 Task: Search one way flight ticket for 4 adults, 1 infant in seat and 1 infant on lap in premium economy from Traverse City: Cherry Capital Airport (was Cherry County Airpark) to Riverton: Central Wyoming Regional Airport (was Riverton Regional) on 5-4-2023. Choice of flights is American. Number of bags: 2 carry on bags and 1 checked bag. Price is upto 60000. Outbound departure time preference is 17:45.
Action: Mouse moved to (1, 297)
Screenshot: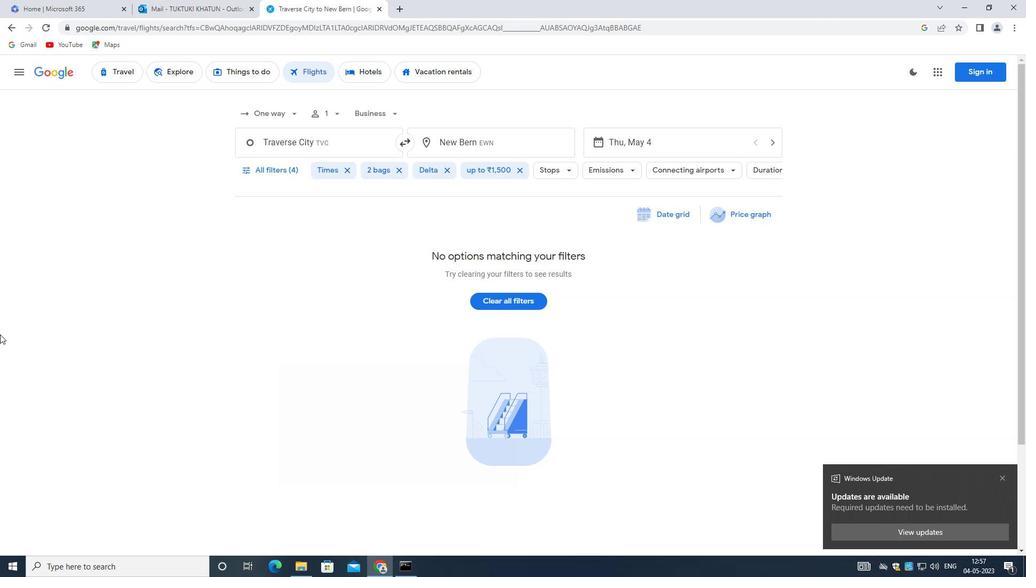 
Action: Mouse scrolled (1, 298) with delta (0, 0)
Screenshot: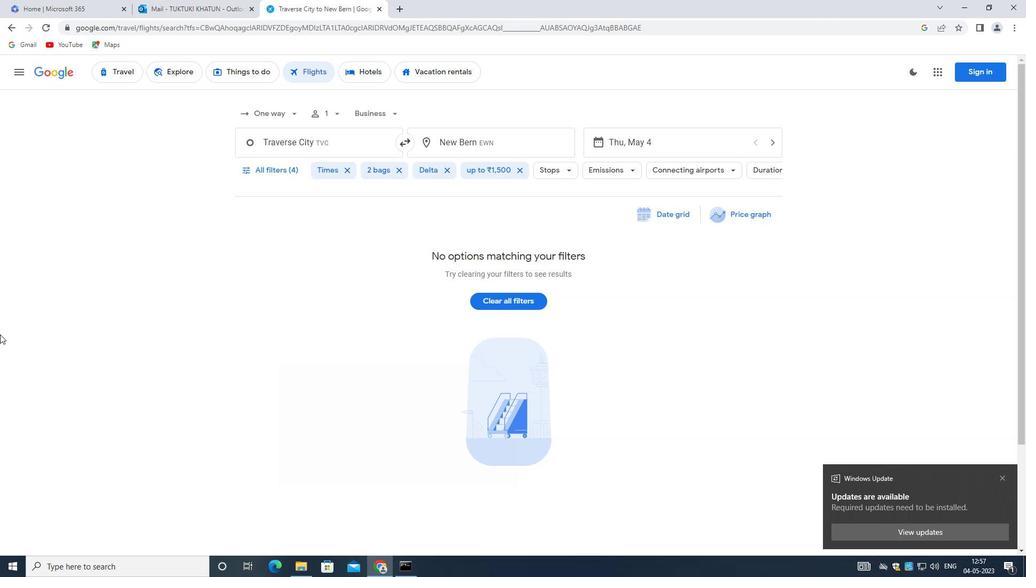 
Action: Mouse moved to (296, 118)
Screenshot: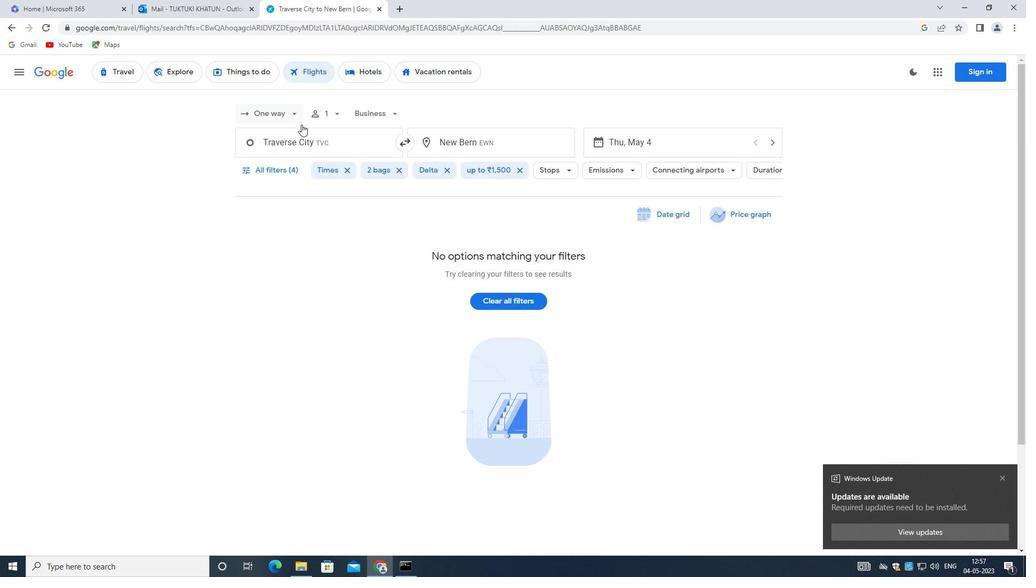 
Action: Mouse pressed left at (296, 118)
Screenshot: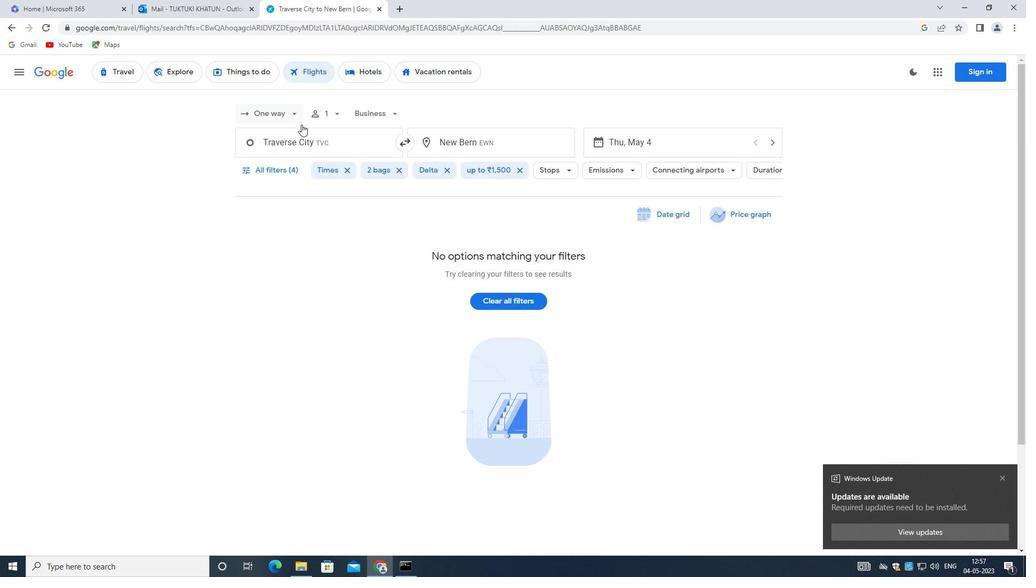 
Action: Mouse moved to (288, 154)
Screenshot: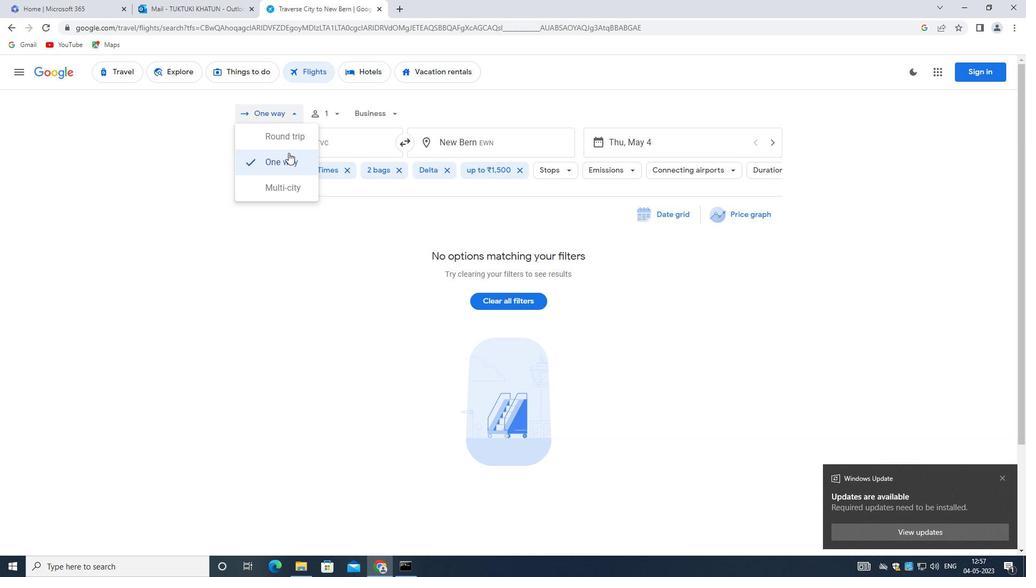 
Action: Mouse pressed left at (288, 154)
Screenshot: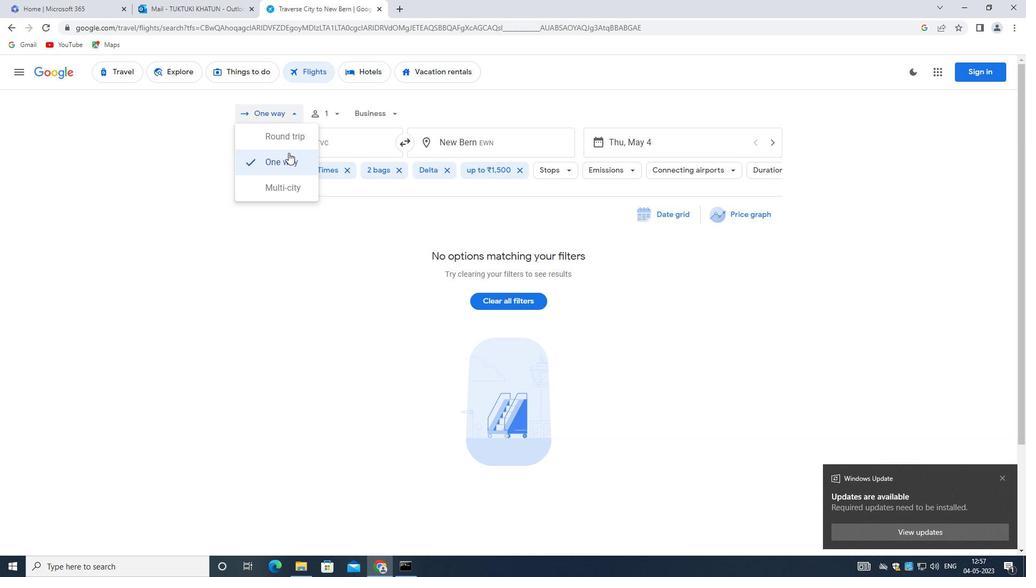 
Action: Mouse moved to (327, 112)
Screenshot: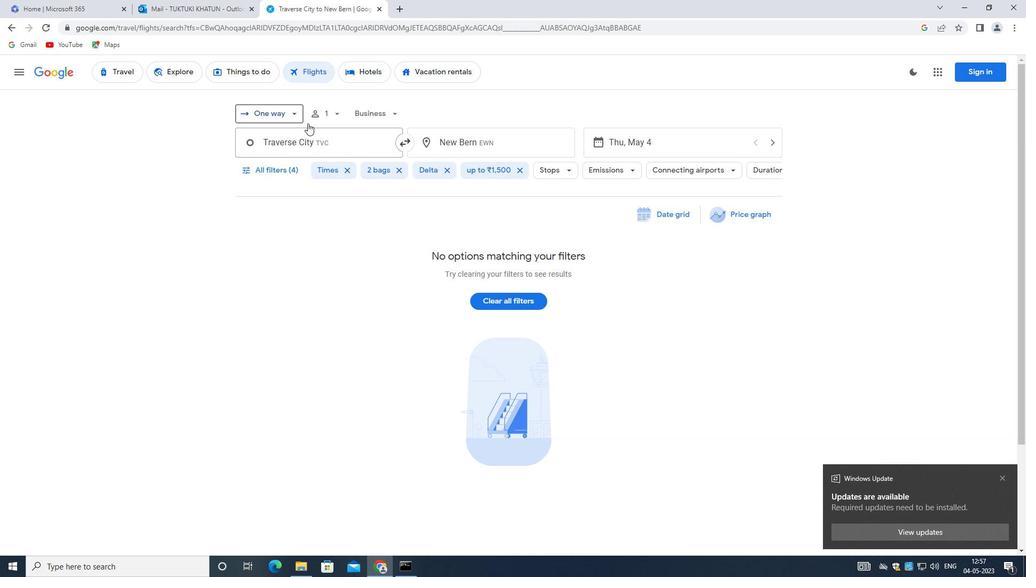 
Action: Mouse pressed left at (327, 112)
Screenshot: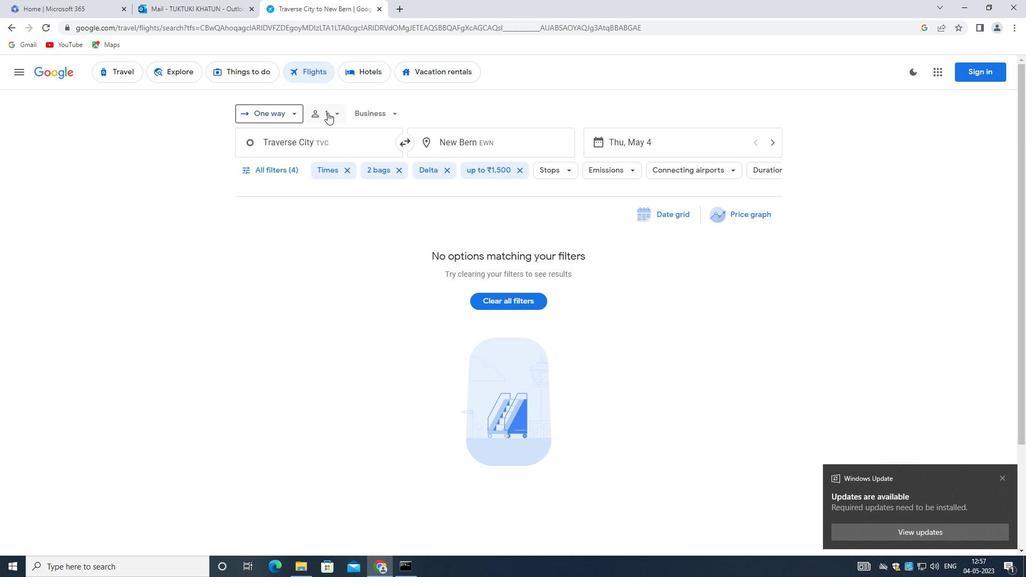 
Action: Mouse moved to (414, 138)
Screenshot: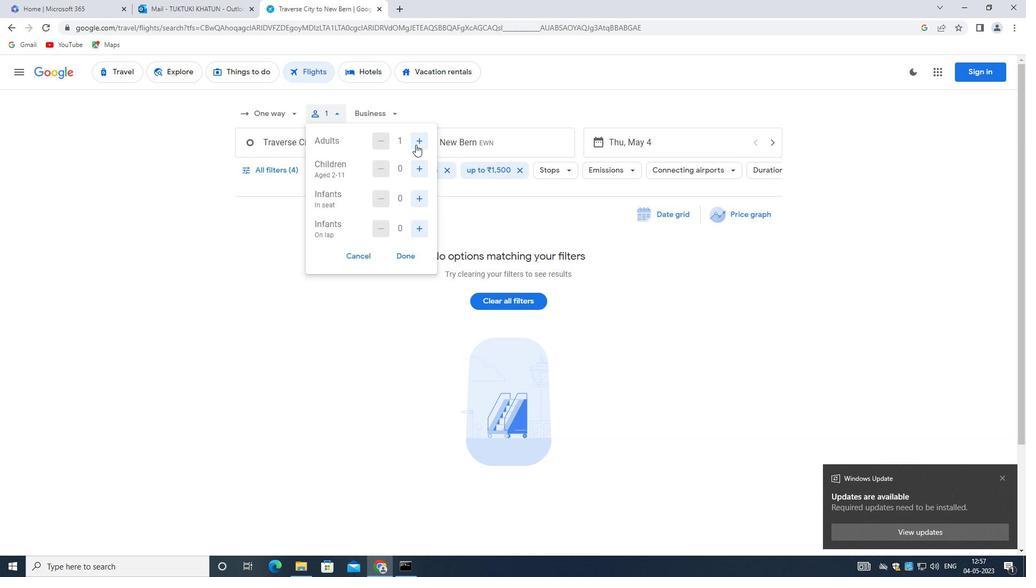 
Action: Mouse pressed left at (414, 138)
Screenshot: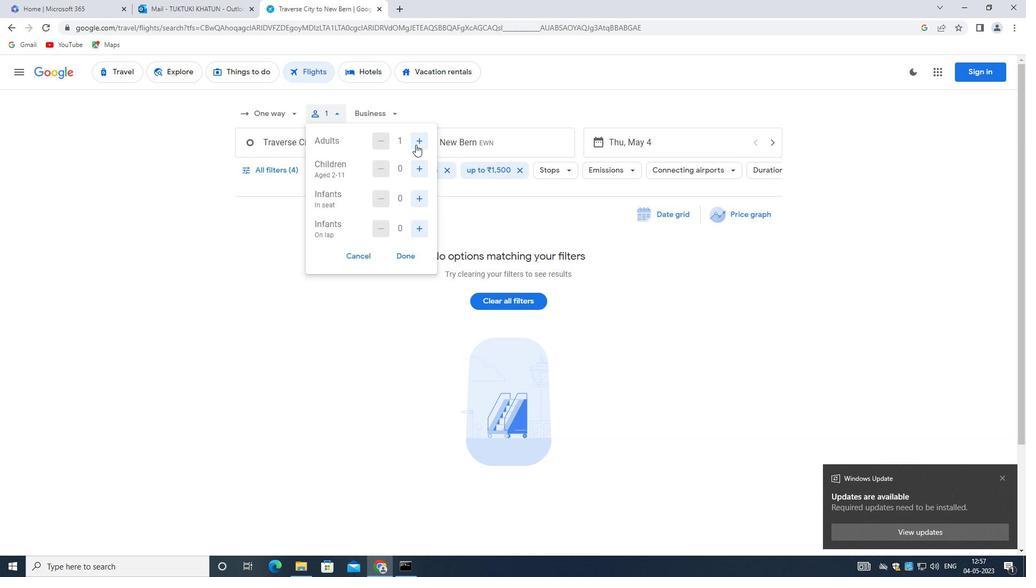 
Action: Mouse moved to (415, 137)
Screenshot: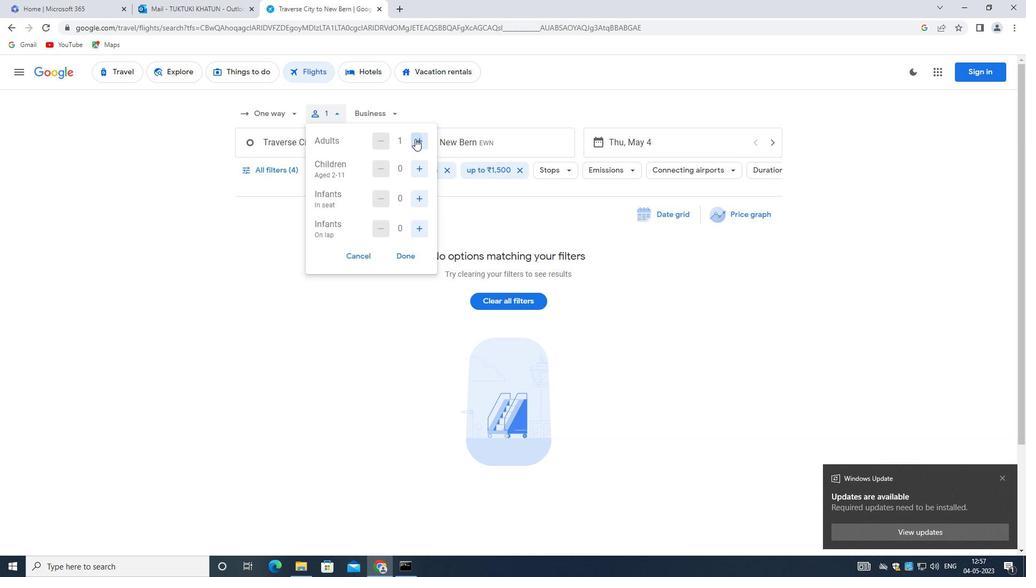 
Action: Mouse pressed left at (415, 137)
Screenshot: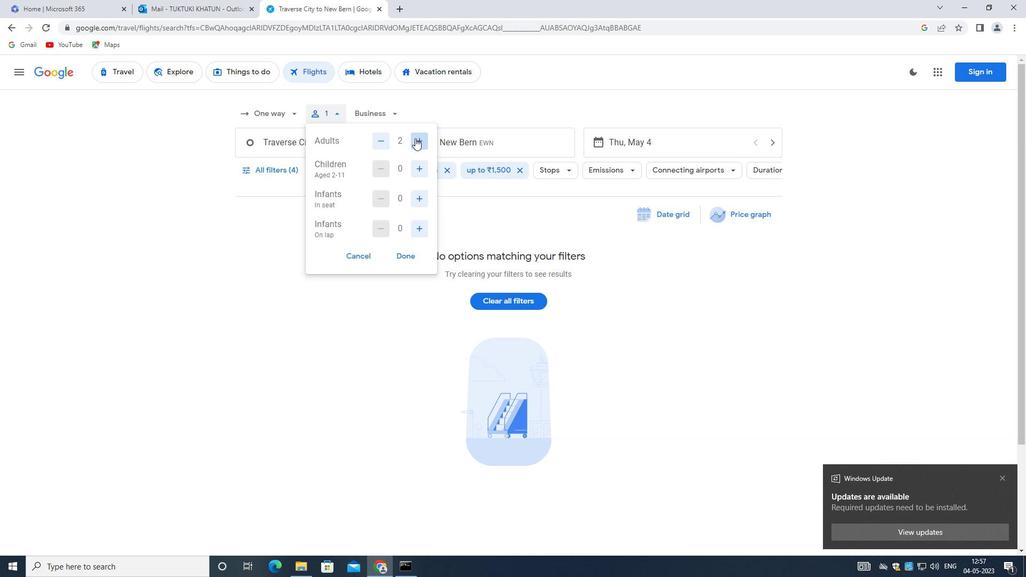 
Action: Mouse pressed left at (415, 137)
Screenshot: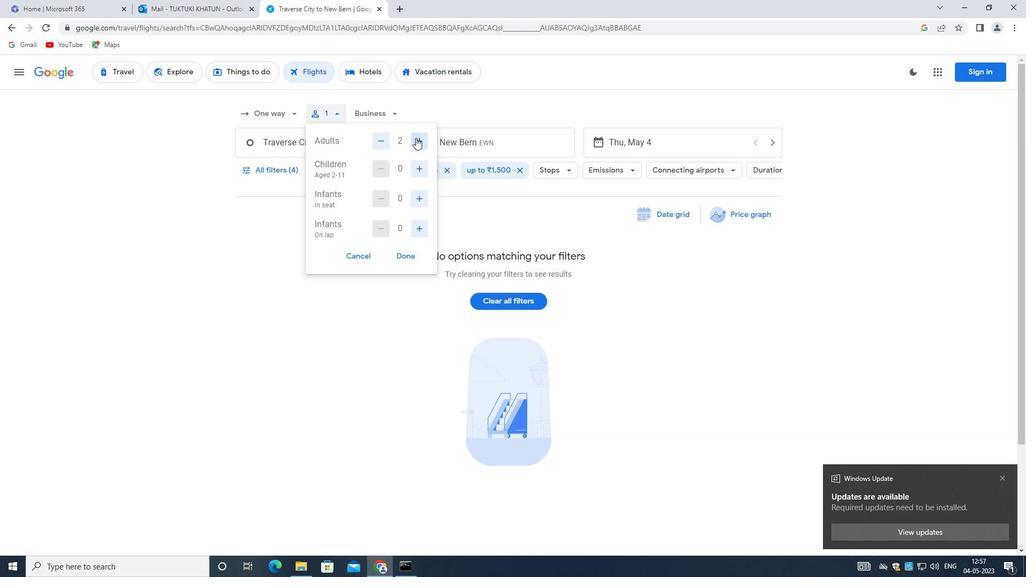
Action: Mouse moved to (422, 171)
Screenshot: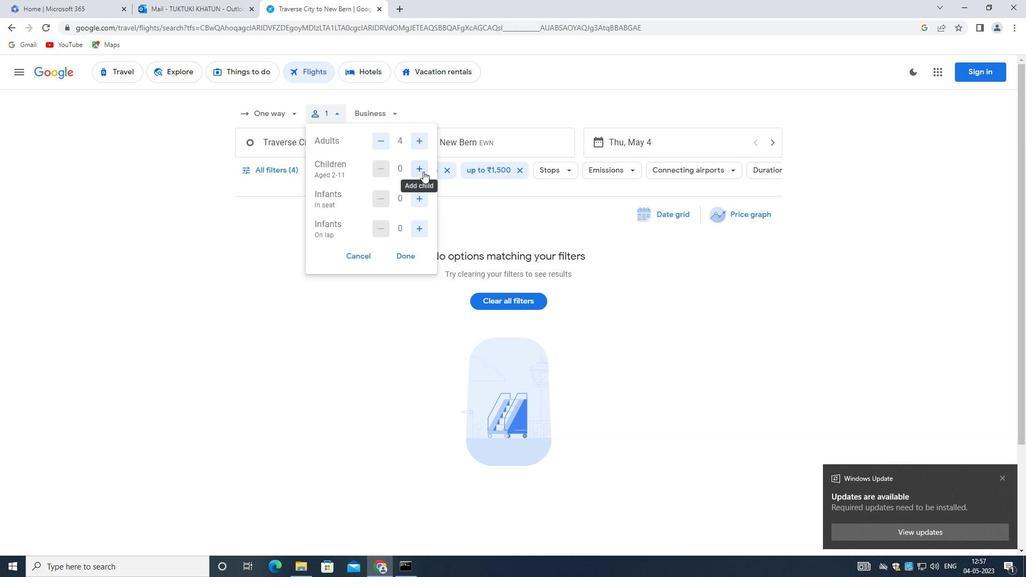
Action: Mouse pressed left at (422, 171)
Screenshot: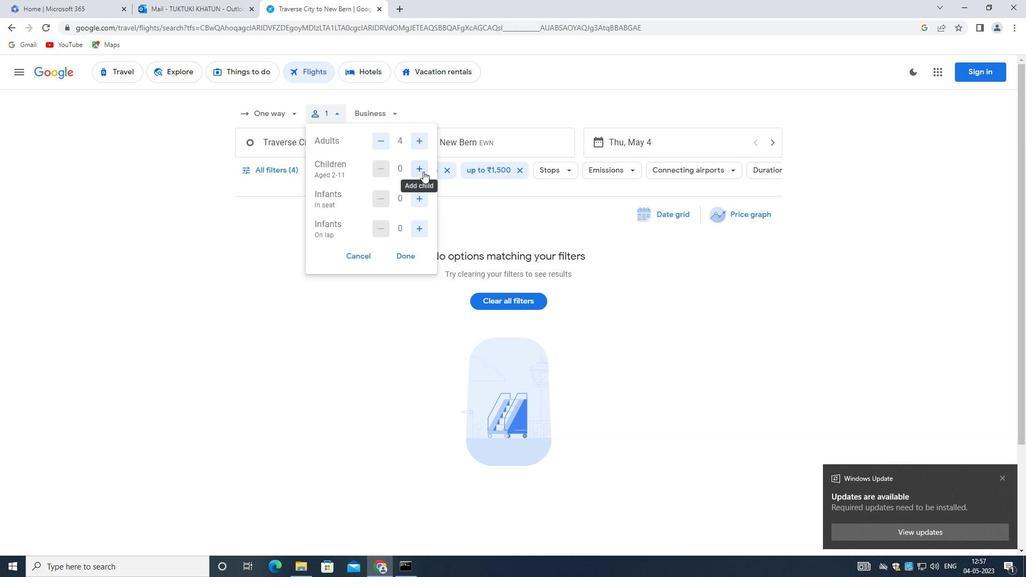 
Action: Mouse moved to (419, 196)
Screenshot: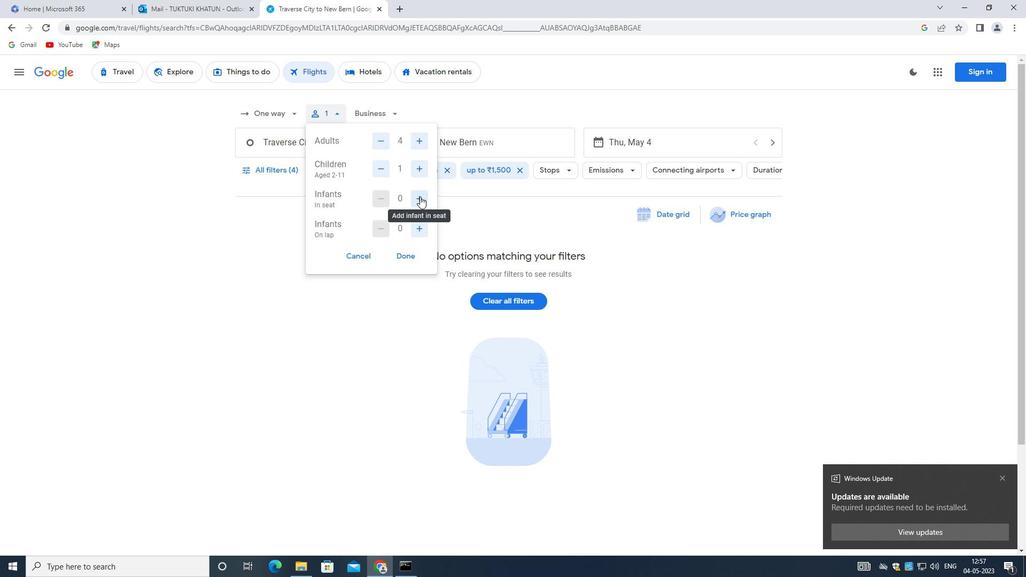 
Action: Mouse pressed left at (419, 196)
Screenshot: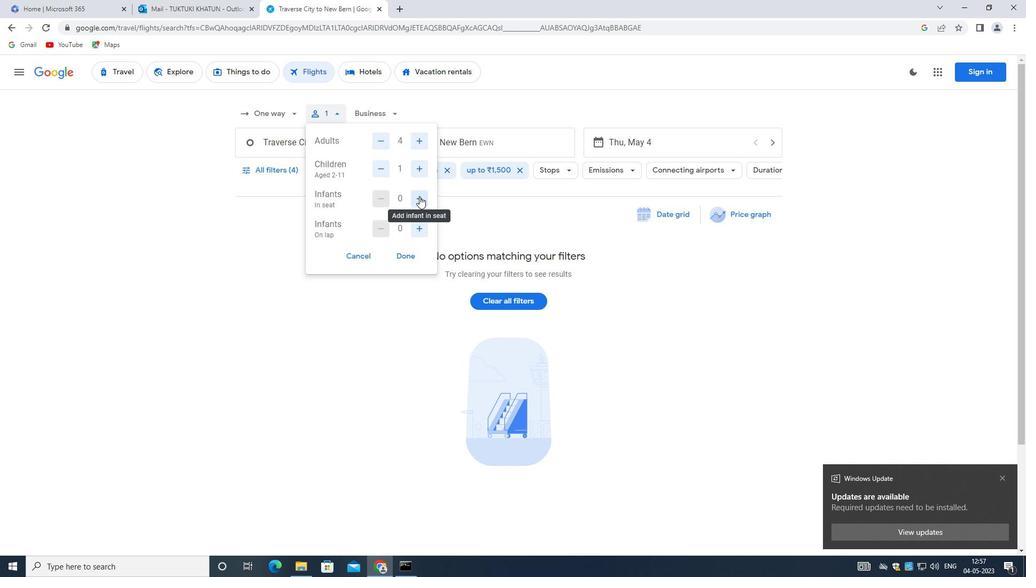 
Action: Mouse moved to (383, 165)
Screenshot: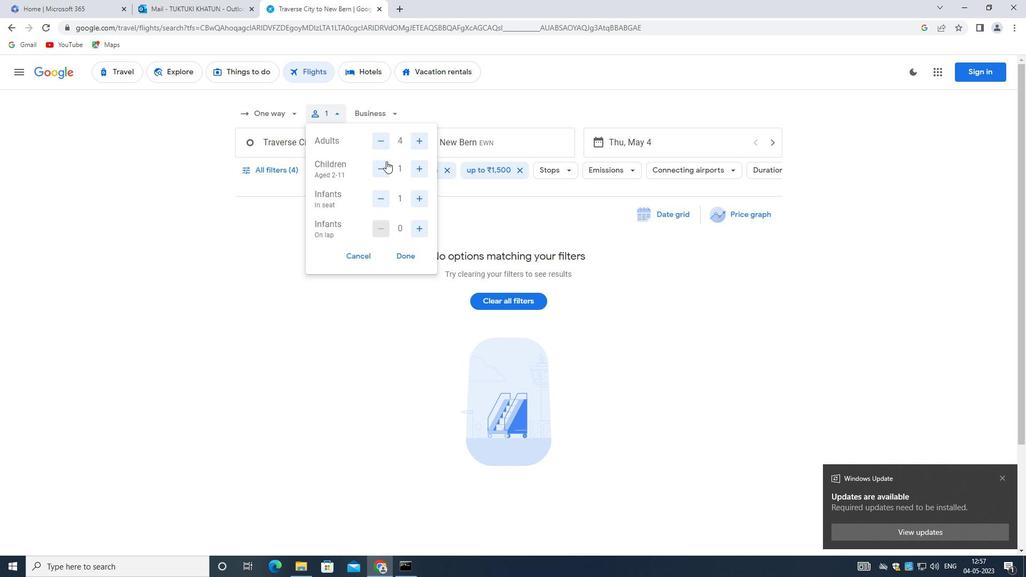 
Action: Mouse pressed left at (383, 165)
Screenshot: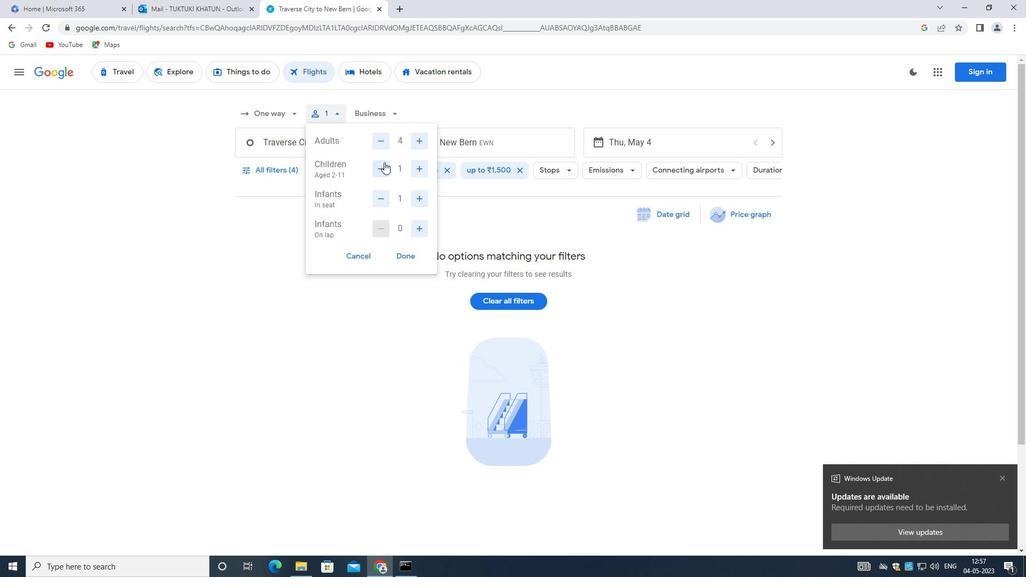 
Action: Mouse moved to (418, 228)
Screenshot: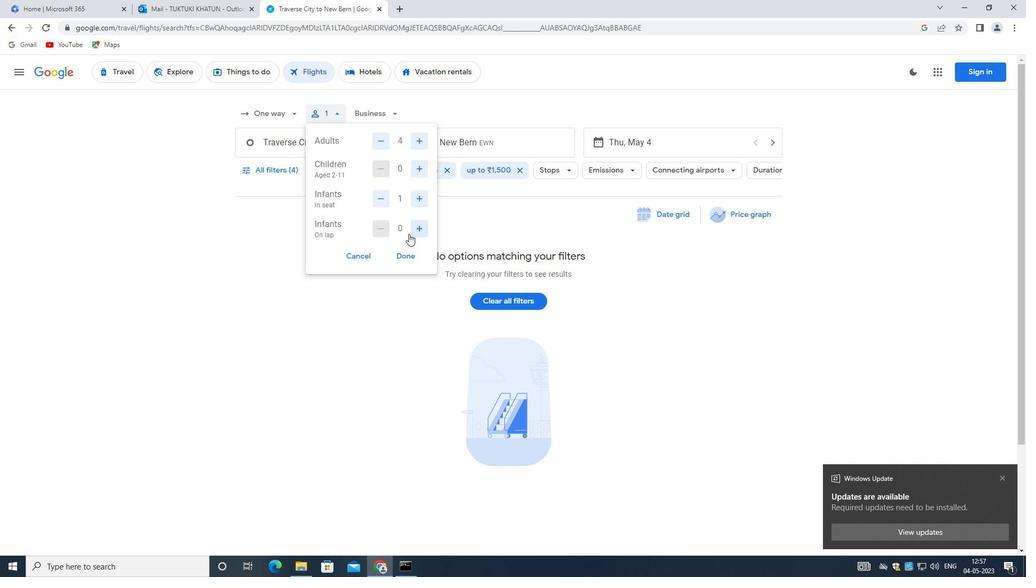 
Action: Mouse pressed left at (418, 228)
Screenshot: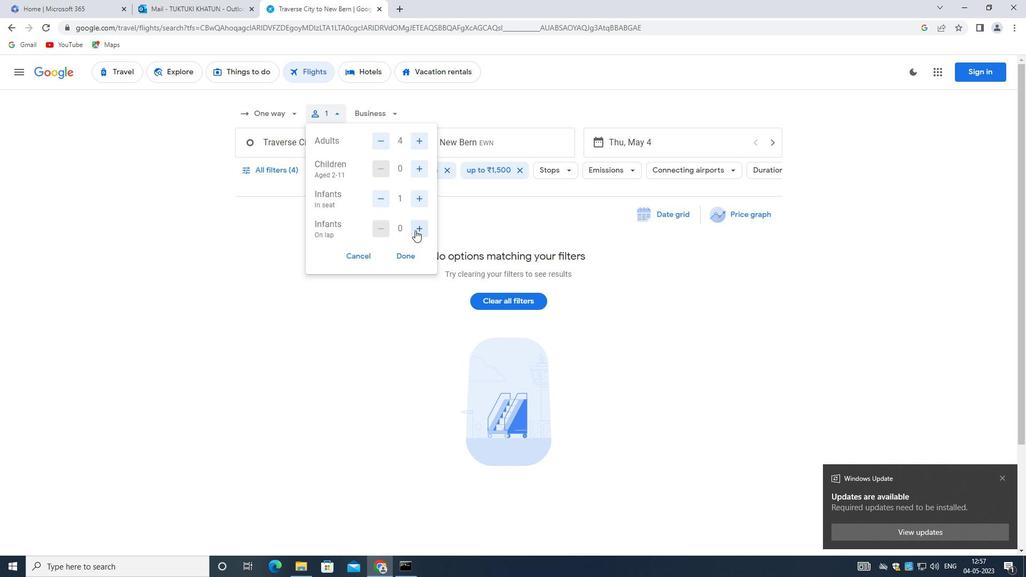
Action: Mouse moved to (402, 243)
Screenshot: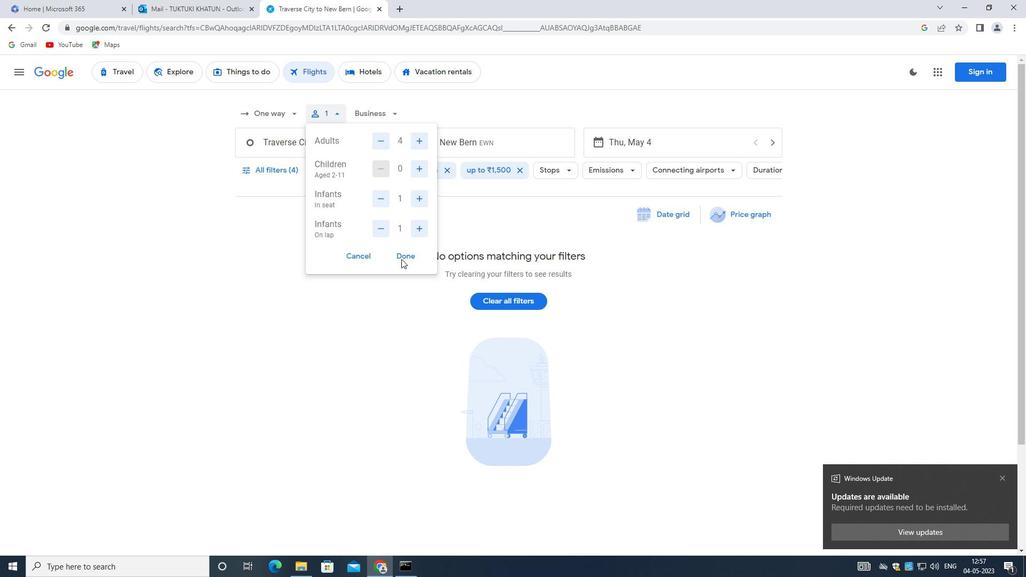 
Action: Mouse pressed left at (402, 243)
Screenshot: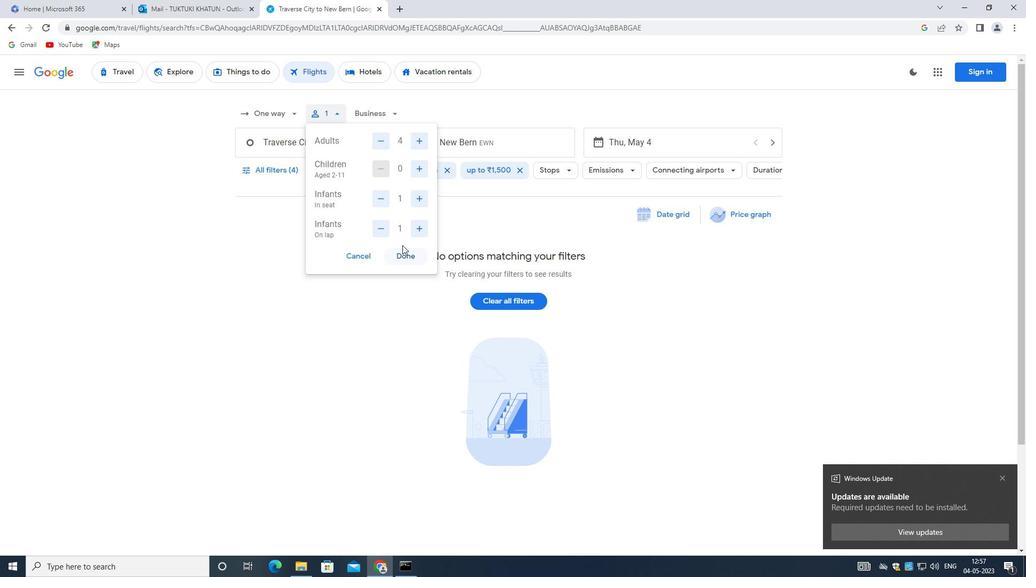 
Action: Mouse moved to (403, 254)
Screenshot: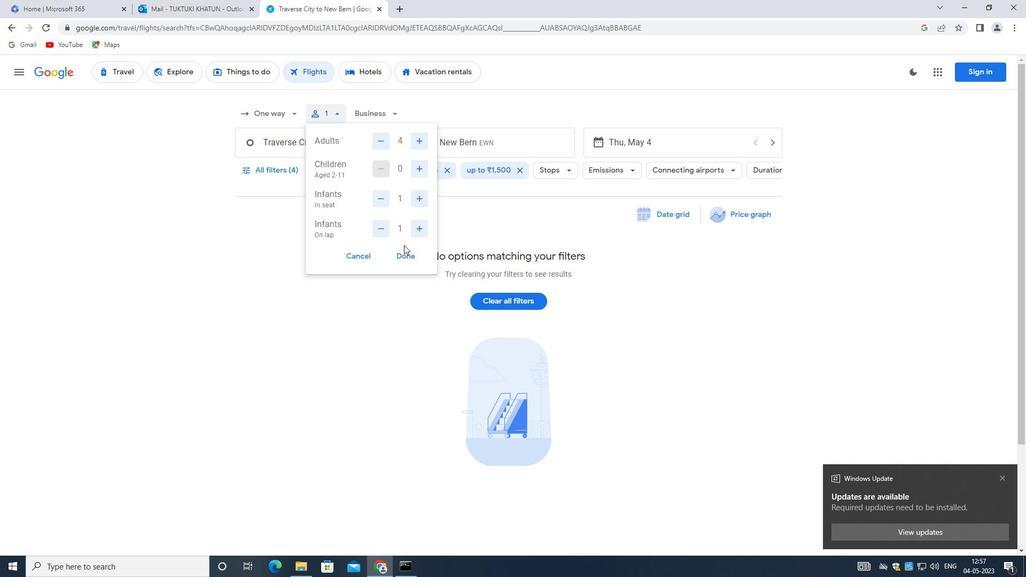 
Action: Mouse pressed left at (403, 254)
Screenshot: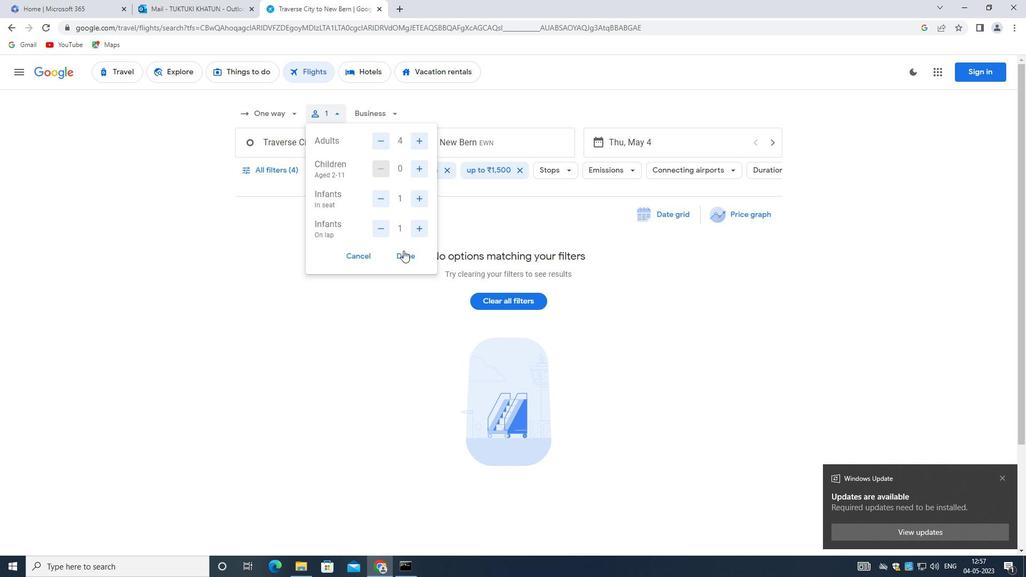 
Action: Mouse moved to (382, 114)
Screenshot: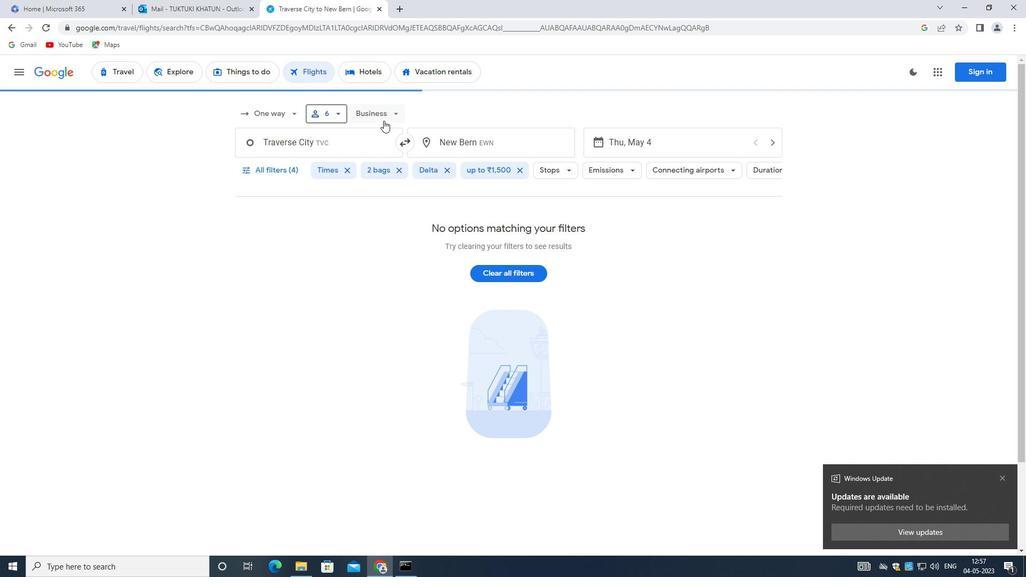
Action: Mouse pressed left at (382, 114)
Screenshot: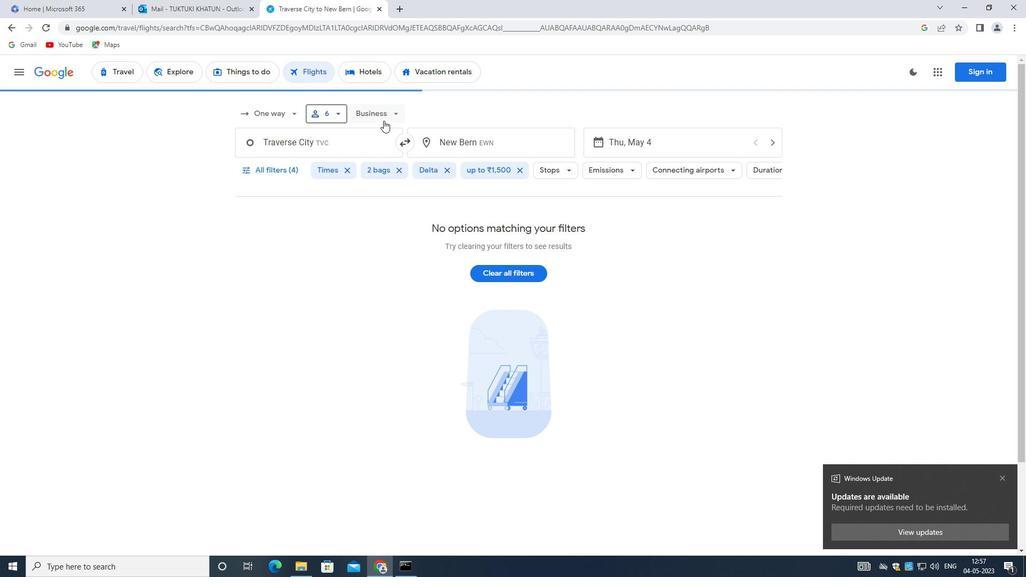 
Action: Mouse moved to (426, 163)
Screenshot: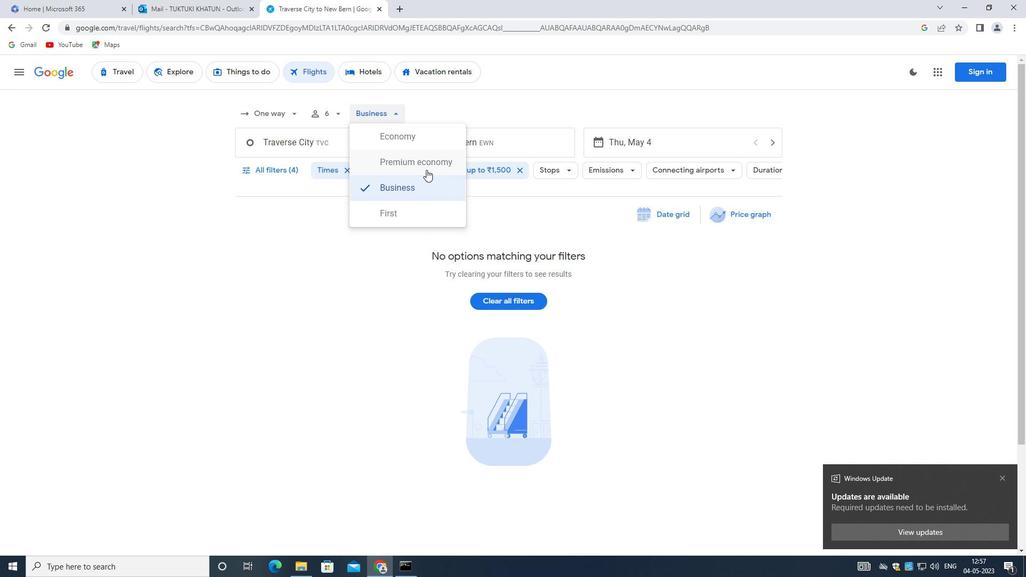 
Action: Mouse pressed left at (426, 163)
Screenshot: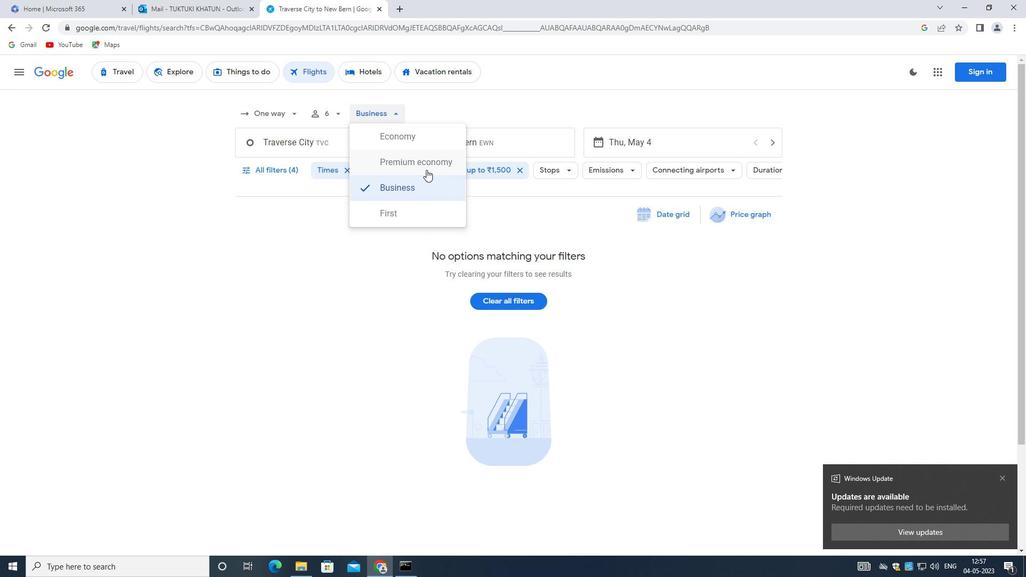 
Action: Mouse moved to (330, 143)
Screenshot: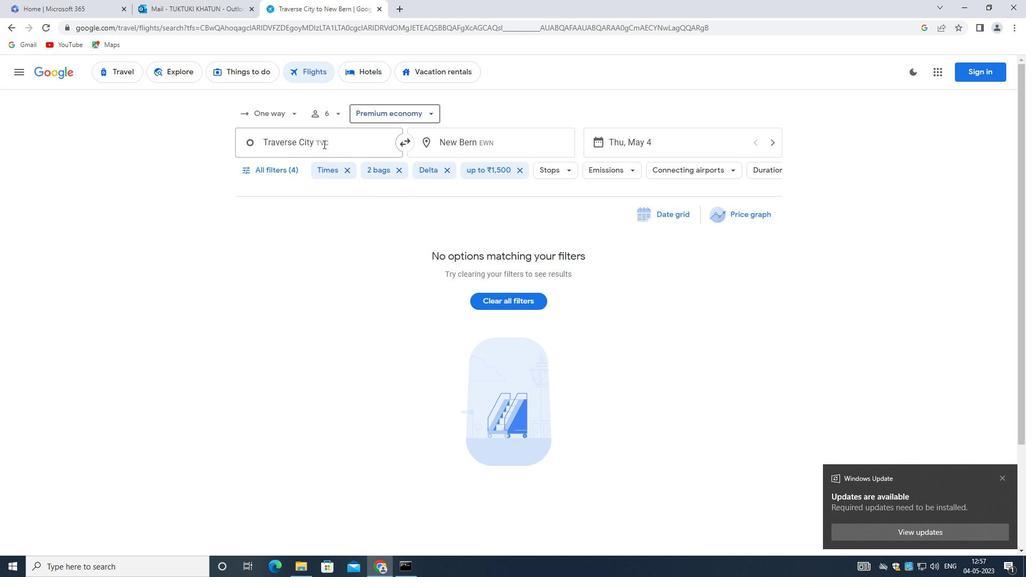 
Action: Mouse pressed left at (330, 143)
Screenshot: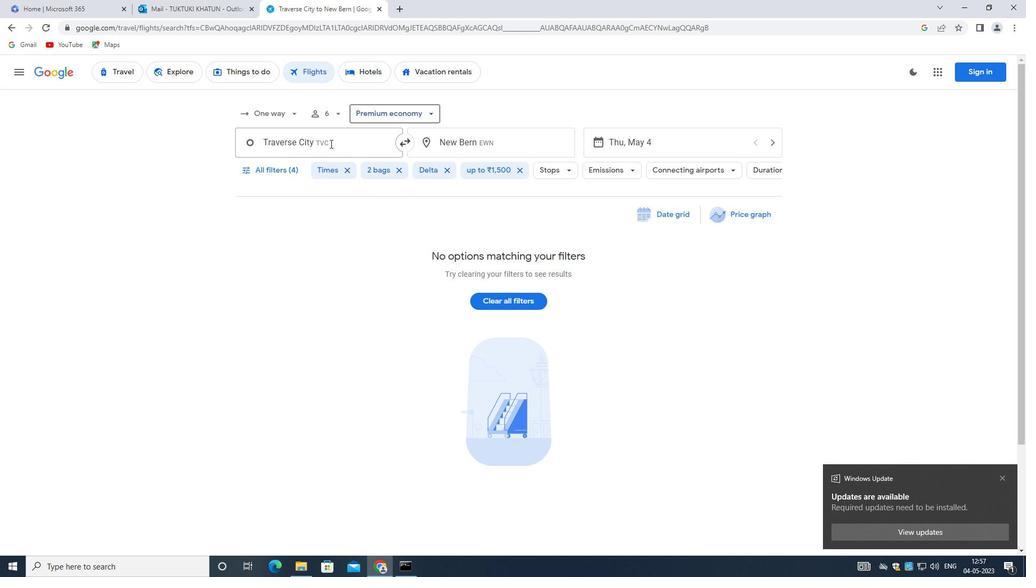 
Action: Mouse moved to (326, 168)
Screenshot: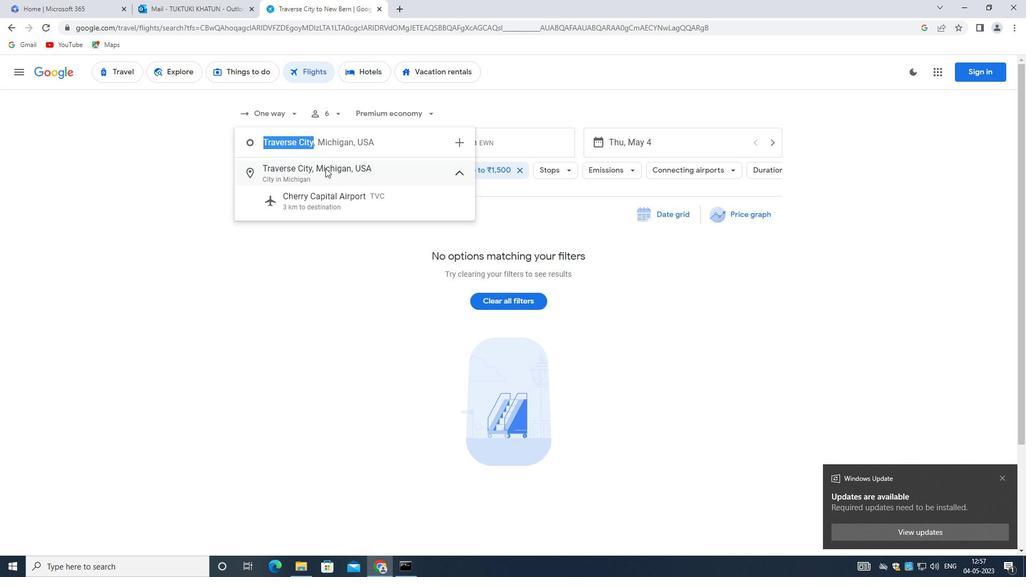 
Action: Mouse pressed left at (326, 168)
Screenshot: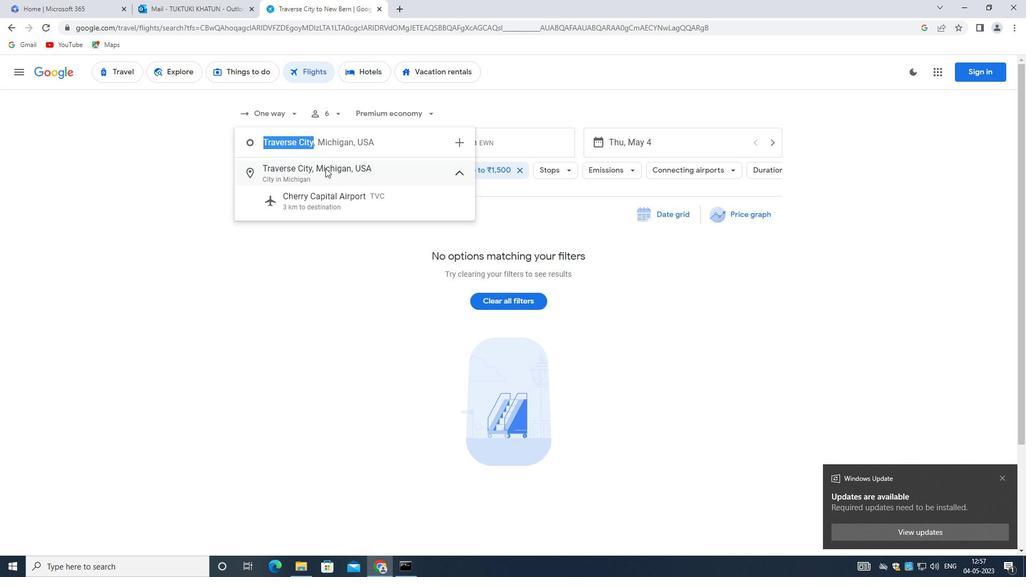 
Action: Mouse moved to (359, 143)
Screenshot: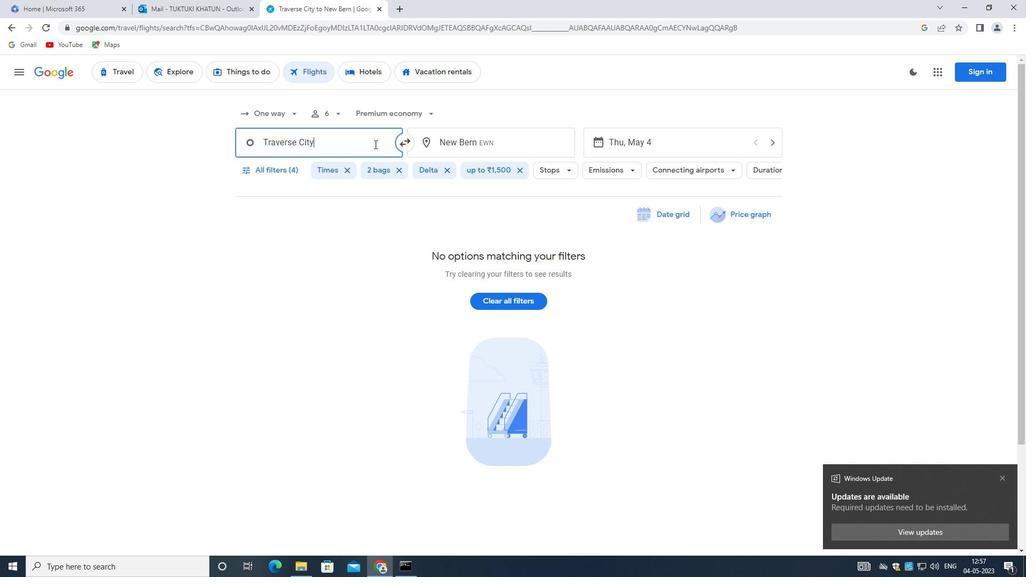 
Action: Mouse pressed left at (359, 143)
Screenshot: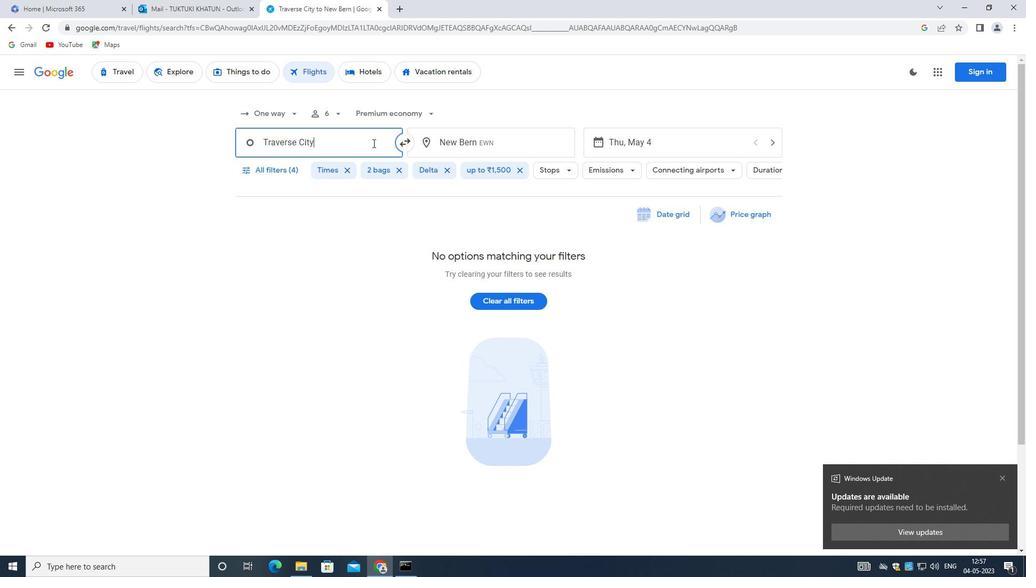 
Action: Mouse moved to (344, 199)
Screenshot: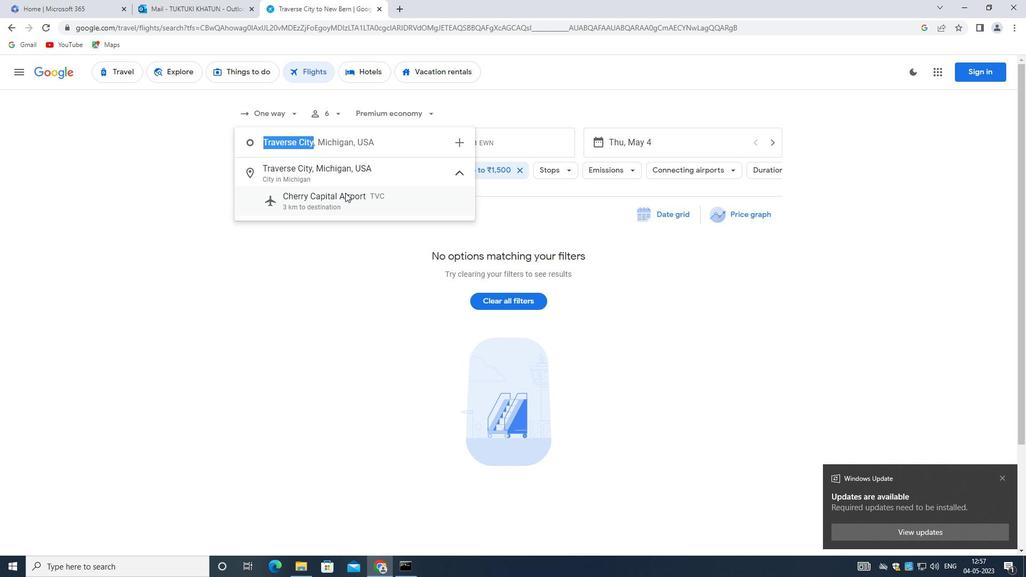 
Action: Mouse pressed left at (344, 199)
Screenshot: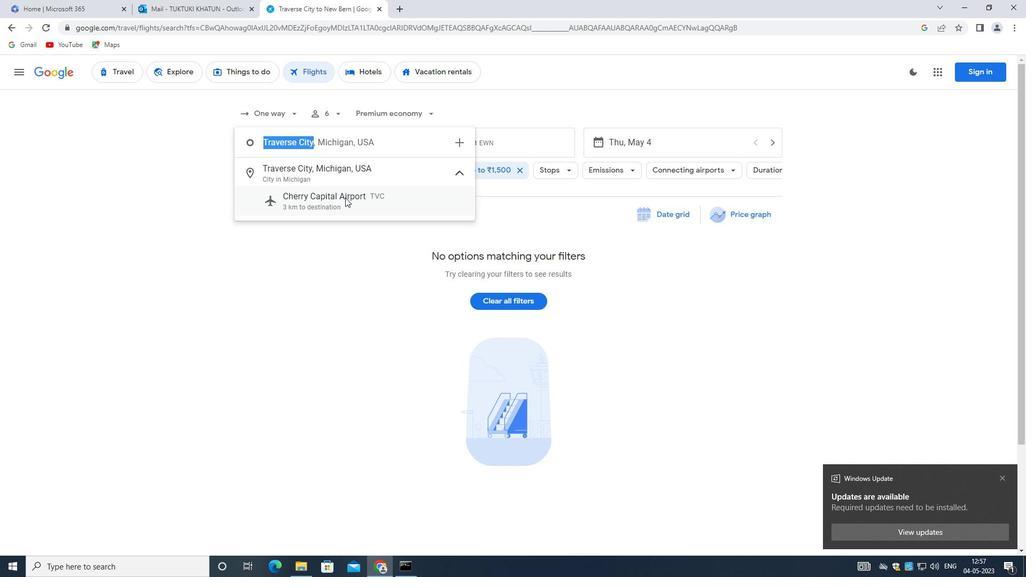 
Action: Mouse moved to (329, 138)
Screenshot: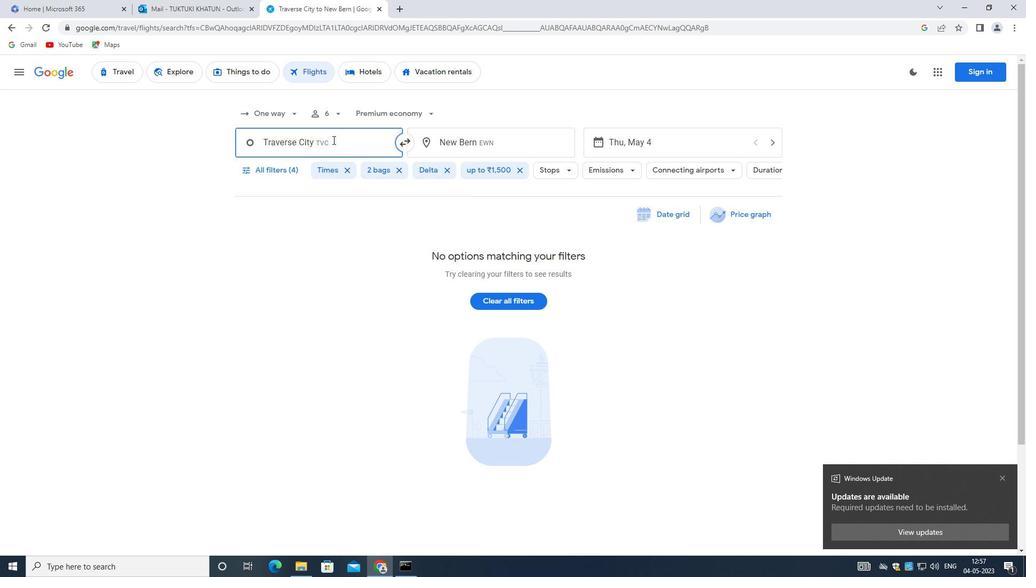 
Action: Mouse pressed left at (329, 138)
Screenshot: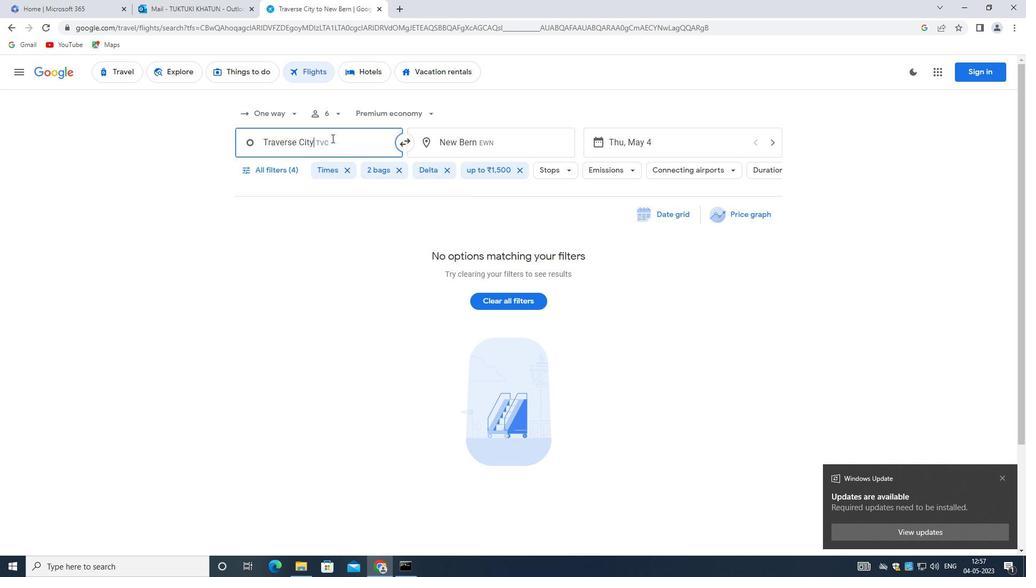 
Action: Mouse moved to (361, 196)
Screenshot: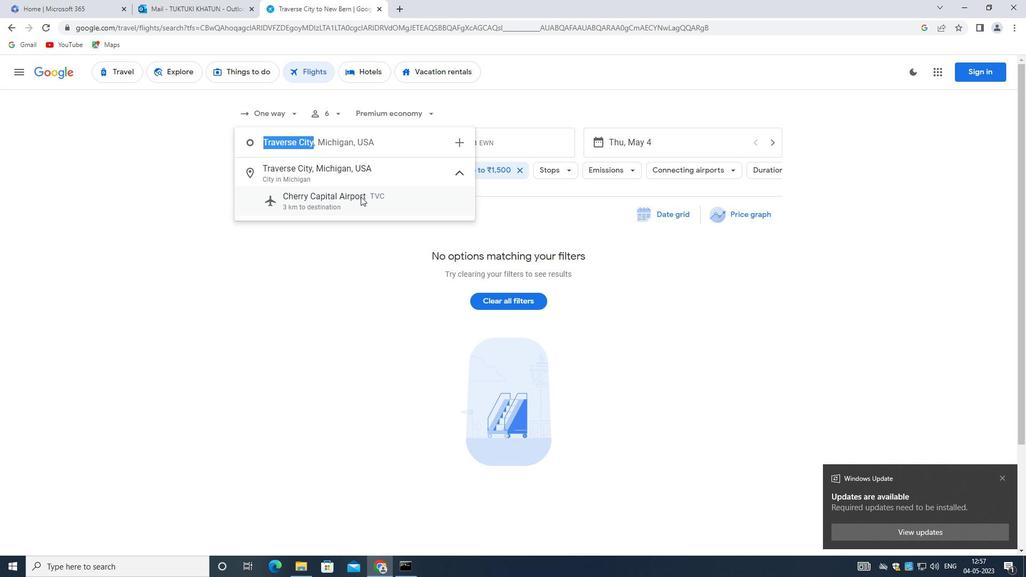 
Action: Mouse pressed left at (361, 196)
Screenshot: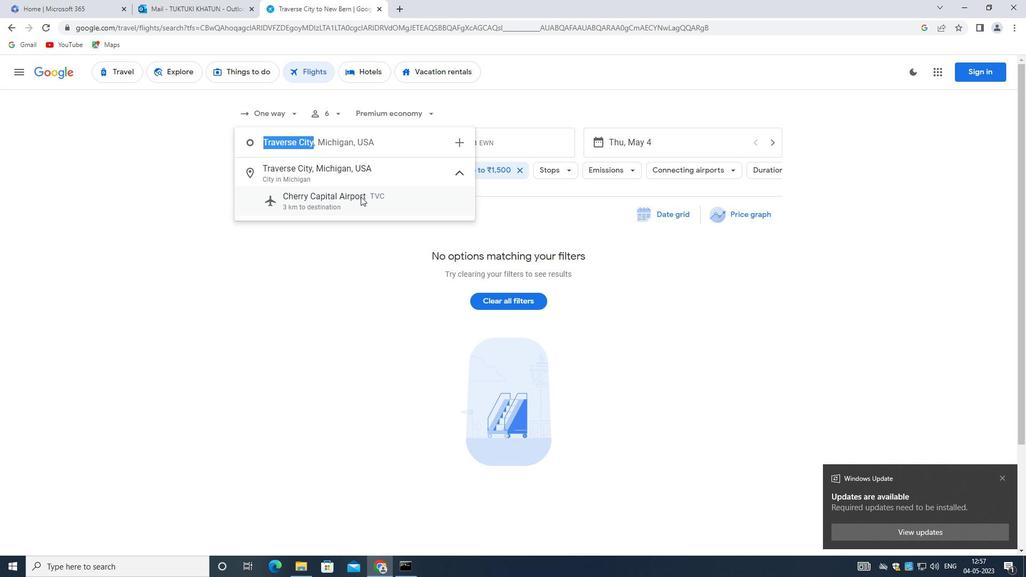 
Action: Mouse moved to (500, 142)
Screenshot: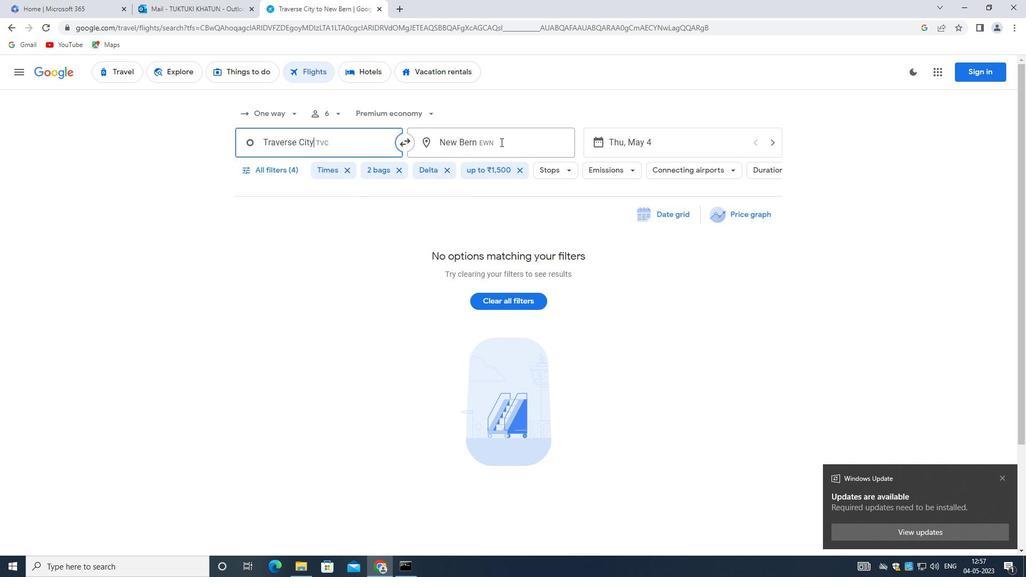 
Action: Mouse pressed left at (500, 142)
Screenshot: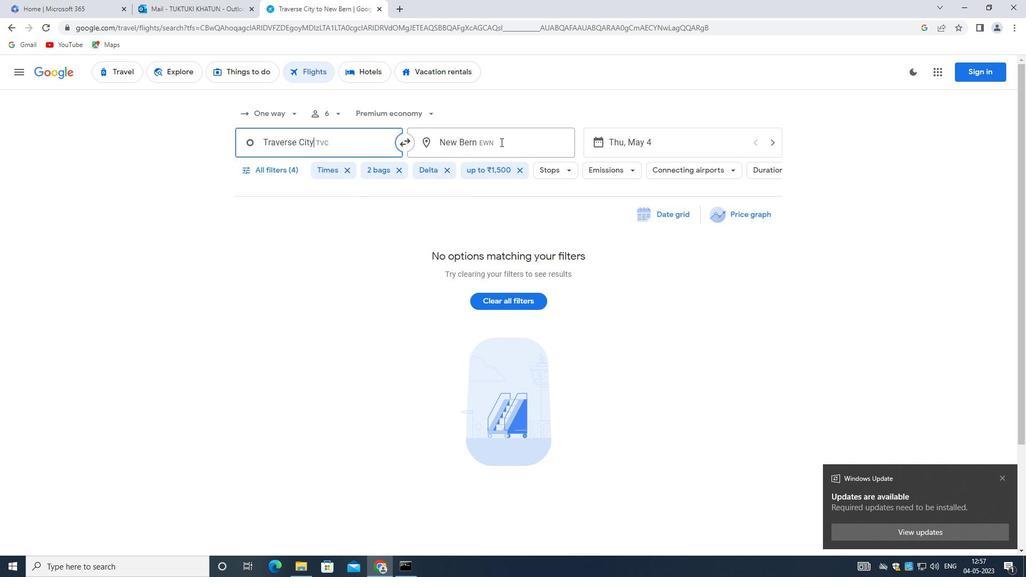 
Action: Mouse moved to (513, 148)
Screenshot: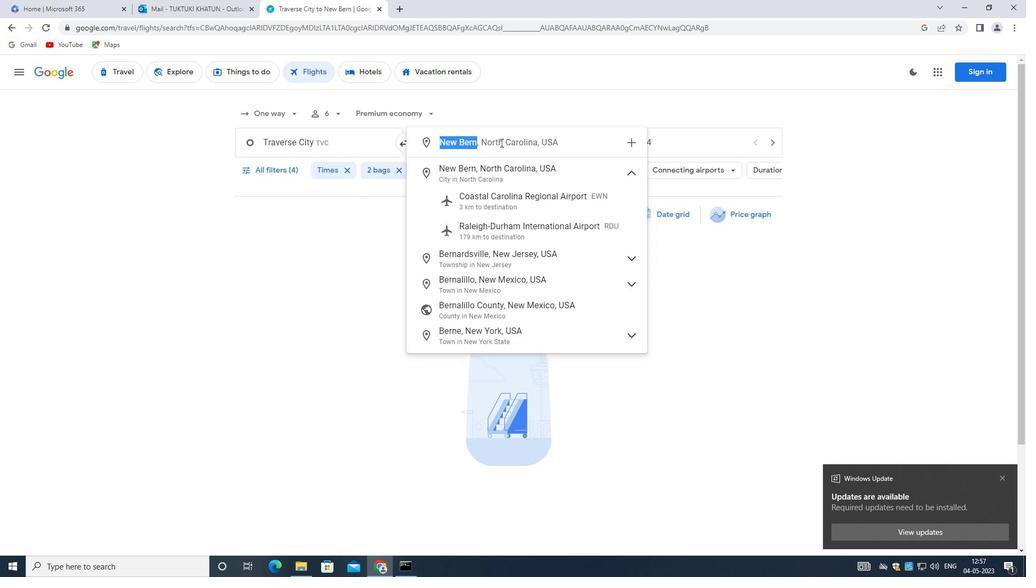 
Action: Key pressed <Key.backspace><Key.shift>CENTRAL<Key.space><Key.shift>W
Screenshot: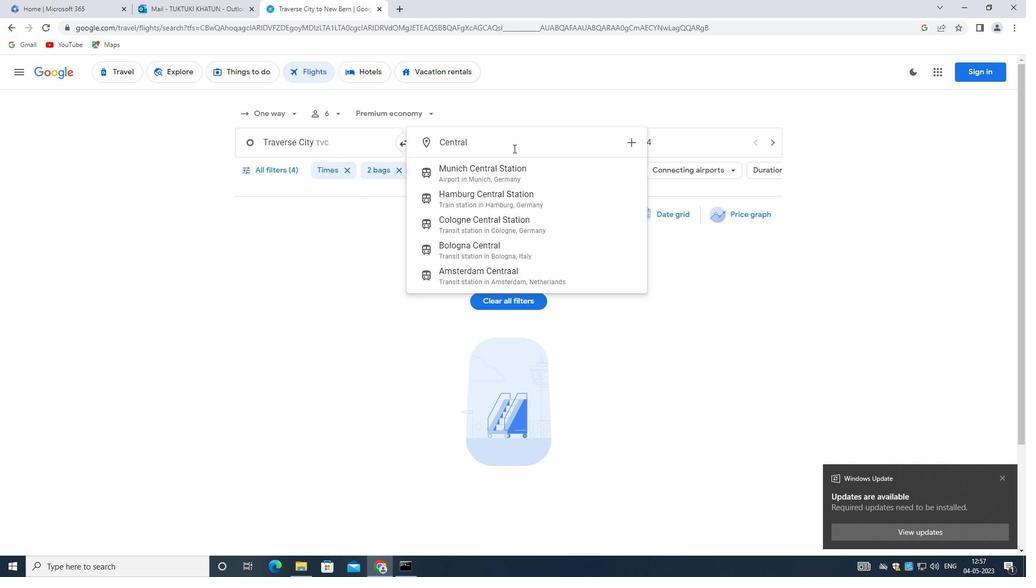 
Action: Mouse moved to (524, 171)
Screenshot: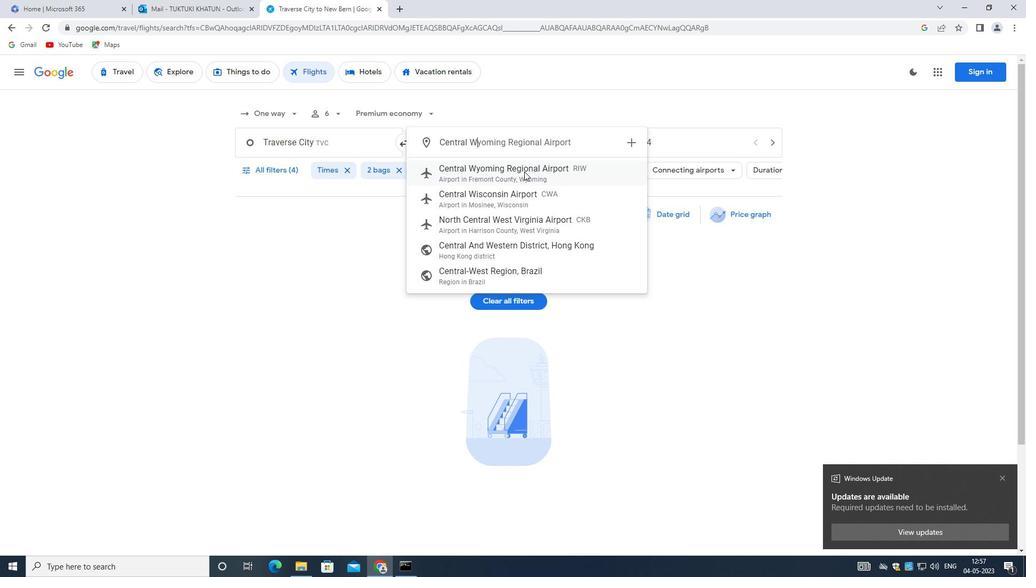 
Action: Mouse pressed left at (524, 171)
Screenshot: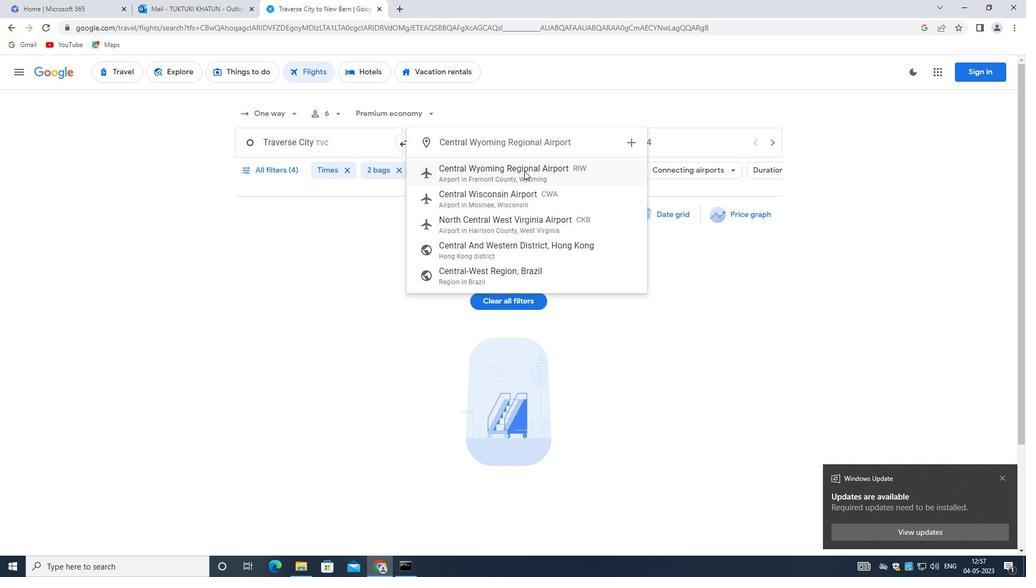 
Action: Mouse moved to (653, 142)
Screenshot: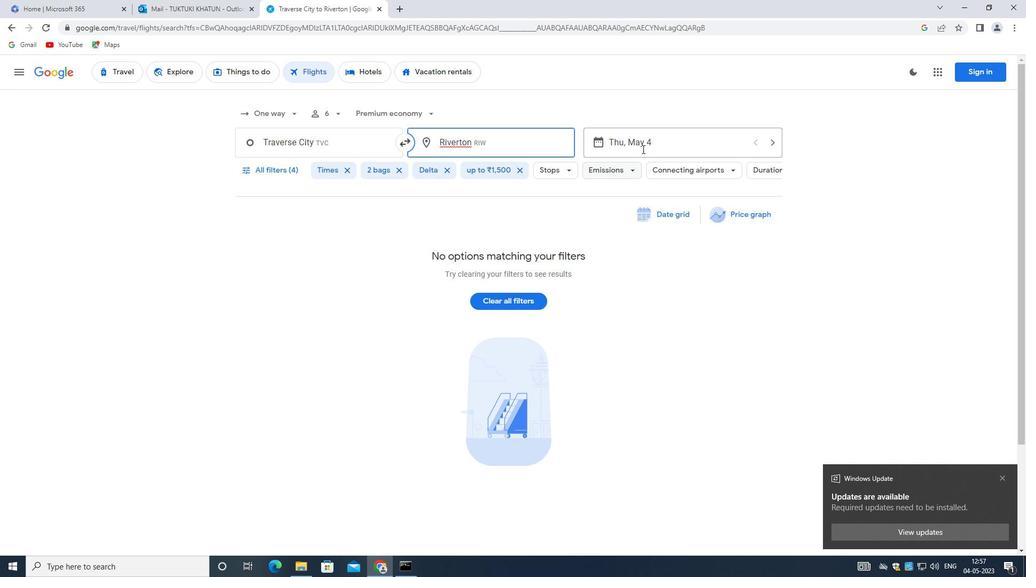 
Action: Mouse pressed left at (653, 142)
Screenshot: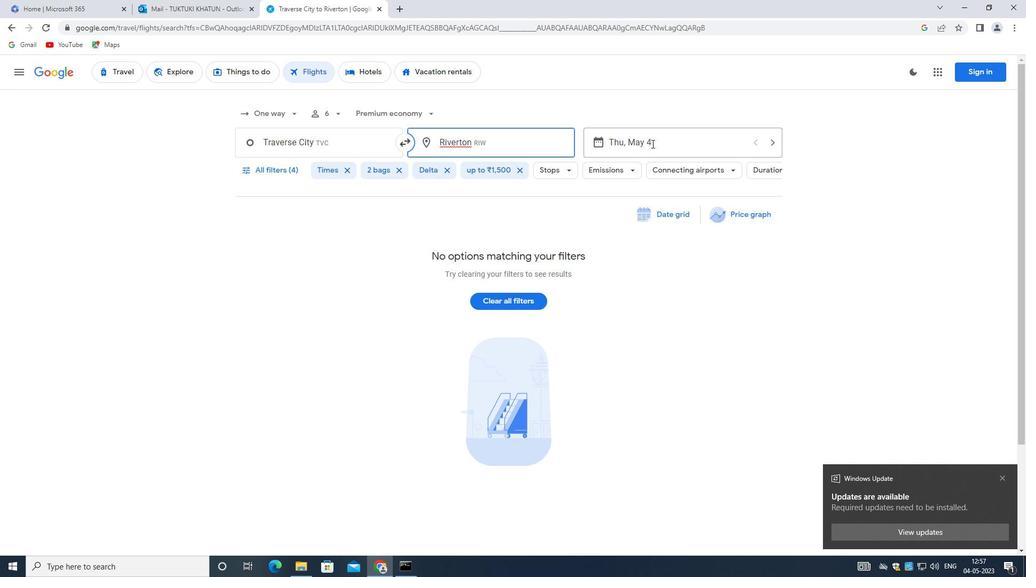 
Action: Mouse moved to (756, 403)
Screenshot: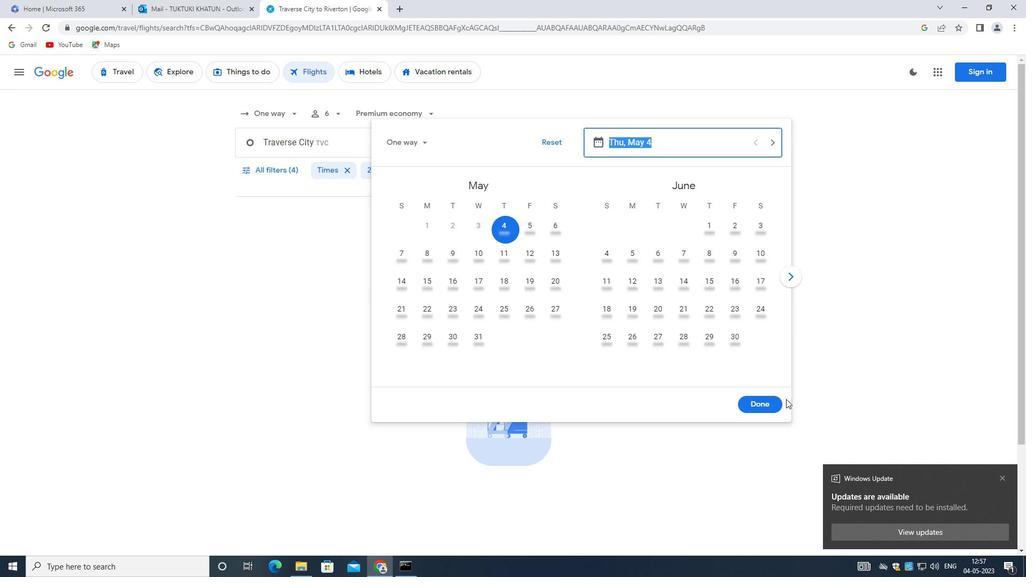 
Action: Mouse pressed left at (756, 403)
Screenshot: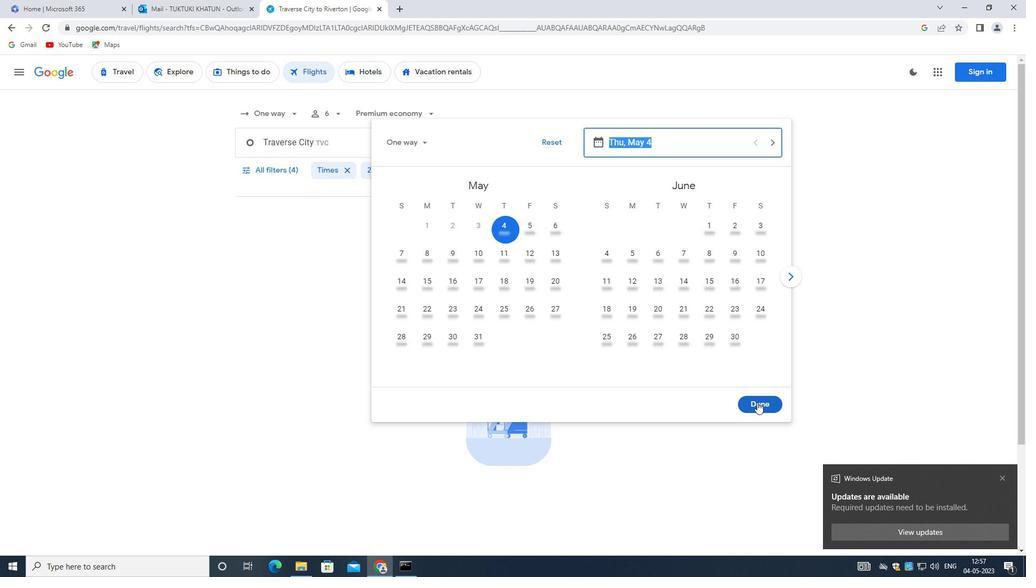 
Action: Mouse moved to (262, 166)
Screenshot: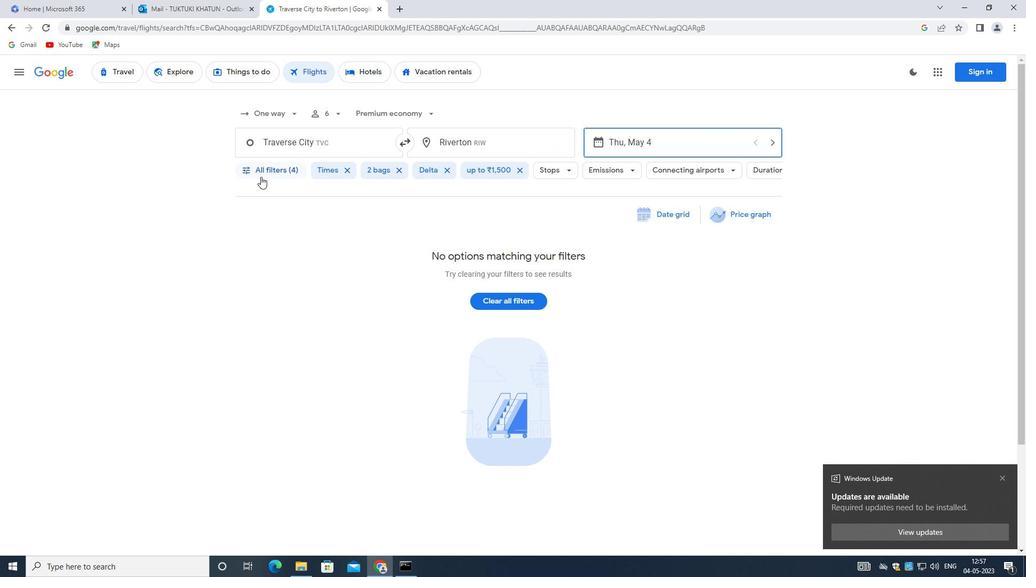 
Action: Mouse pressed left at (262, 166)
Screenshot: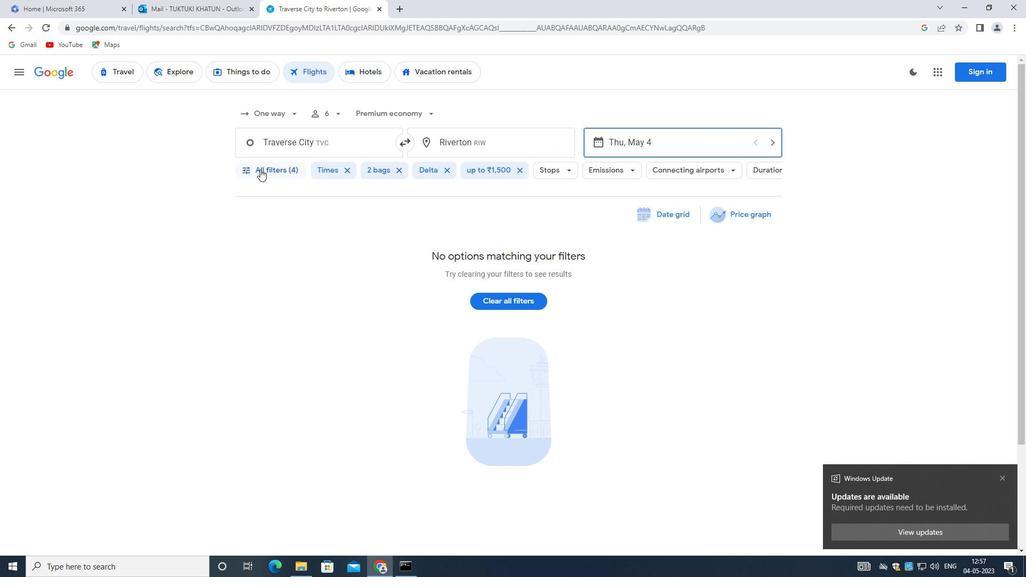 
Action: Mouse moved to (263, 165)
Screenshot: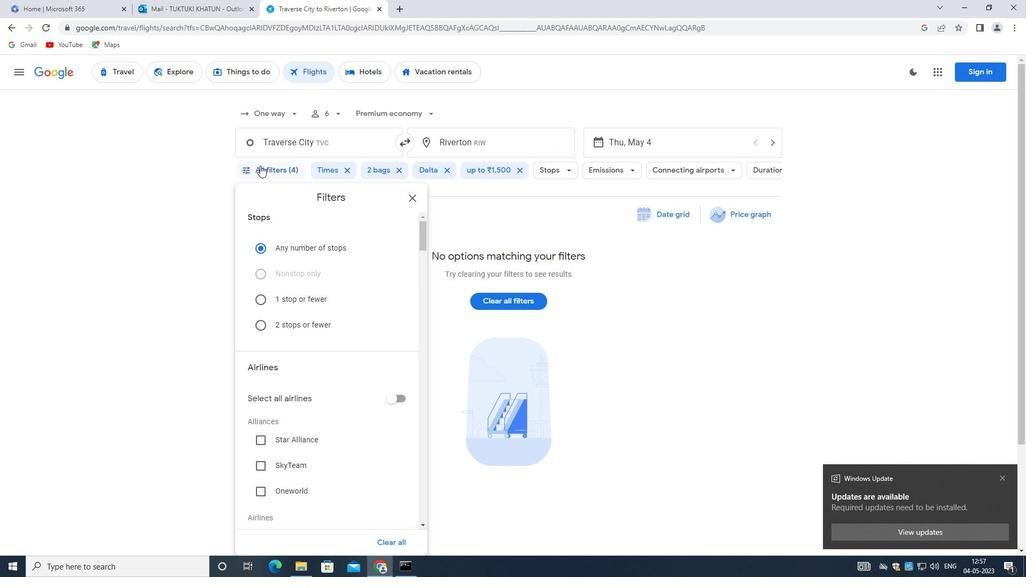 
Action: Mouse scrolled (263, 165) with delta (0, 0)
Screenshot: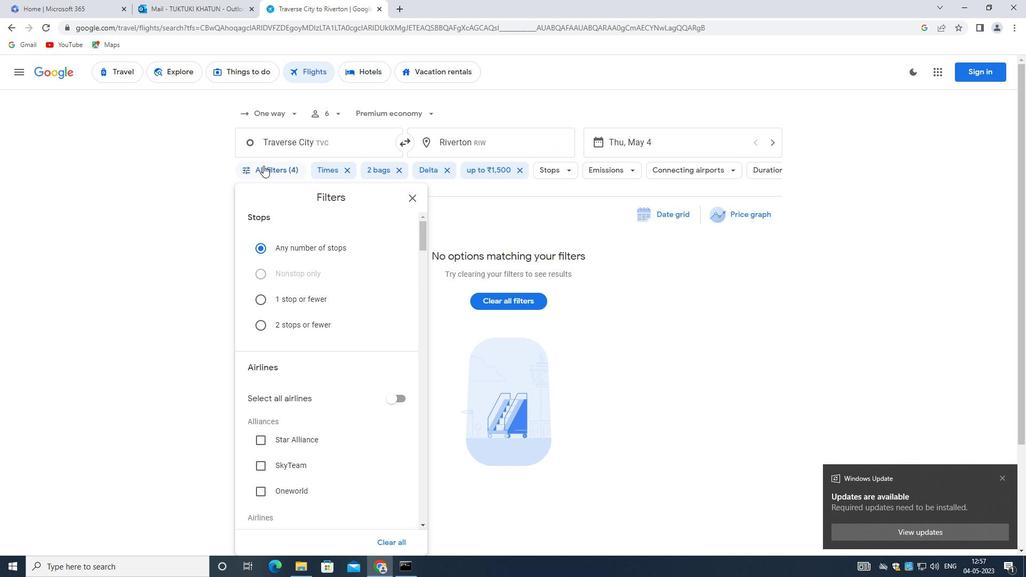 
Action: Mouse scrolled (263, 165) with delta (0, 0)
Screenshot: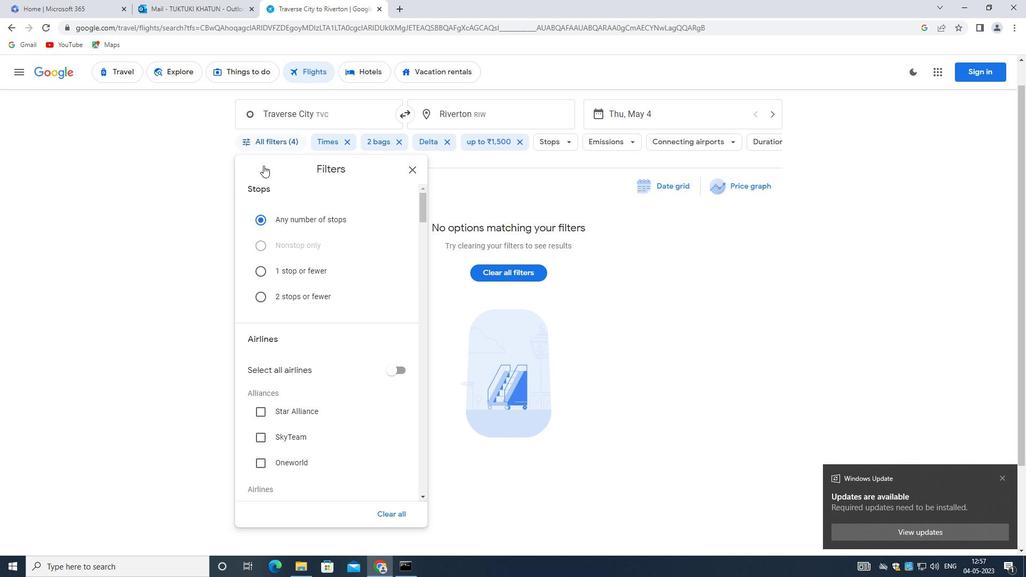 
Action: Mouse moved to (259, 165)
Screenshot: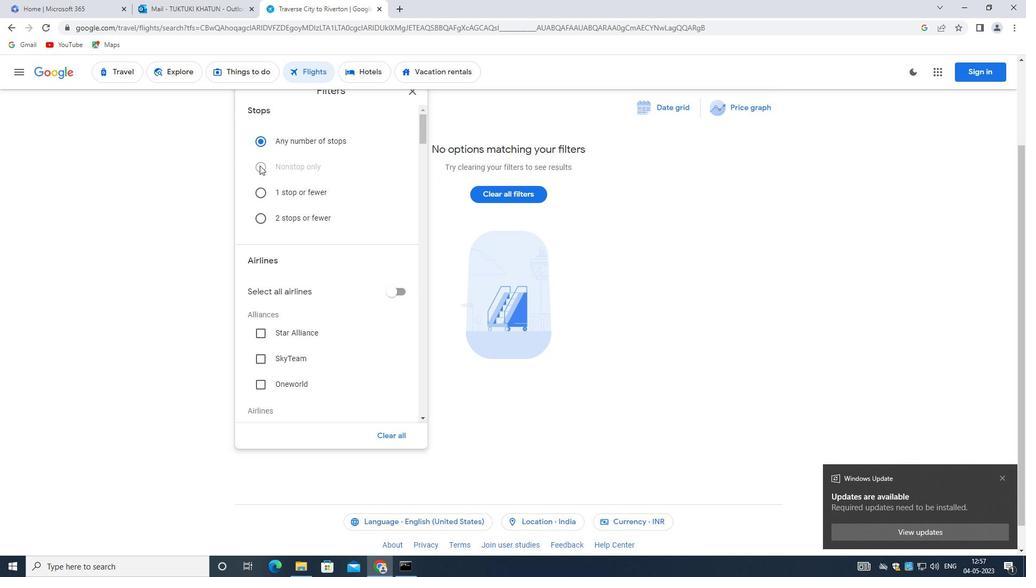 
Action: Mouse scrolled (259, 165) with delta (0, 0)
Screenshot: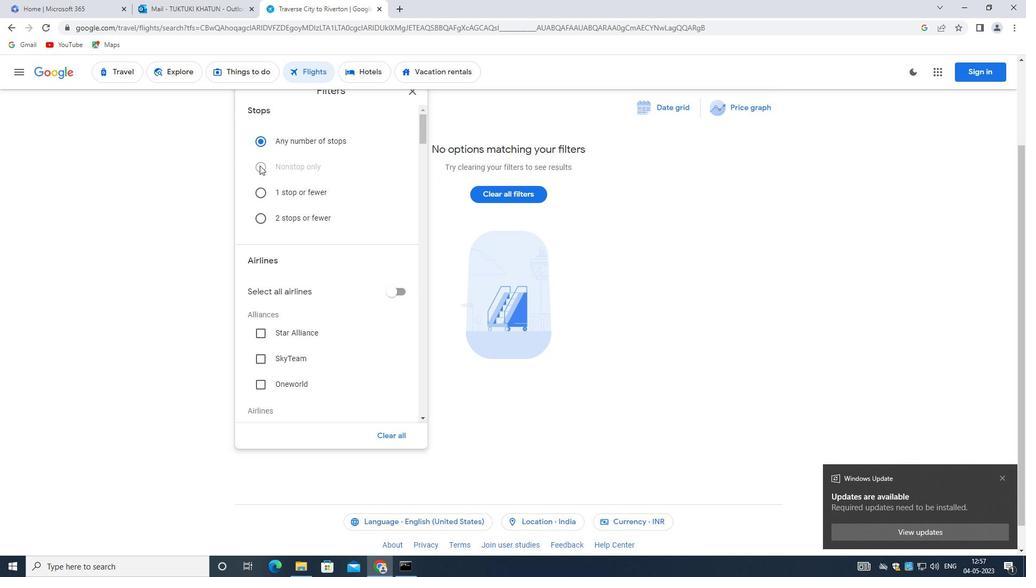
Action: Mouse moved to (301, 236)
Screenshot: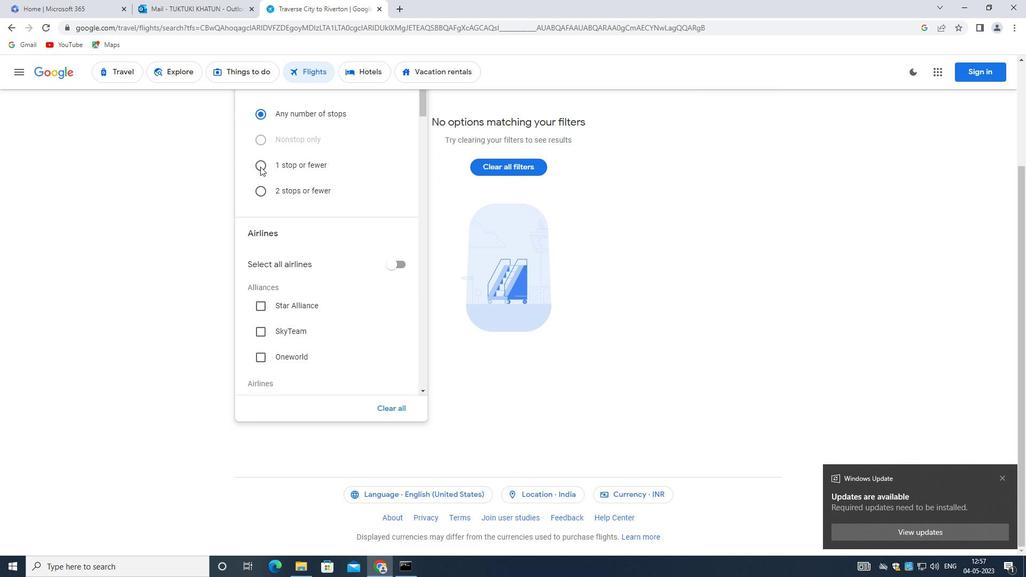 
Action: Mouse scrolled (301, 236) with delta (0, 0)
Screenshot: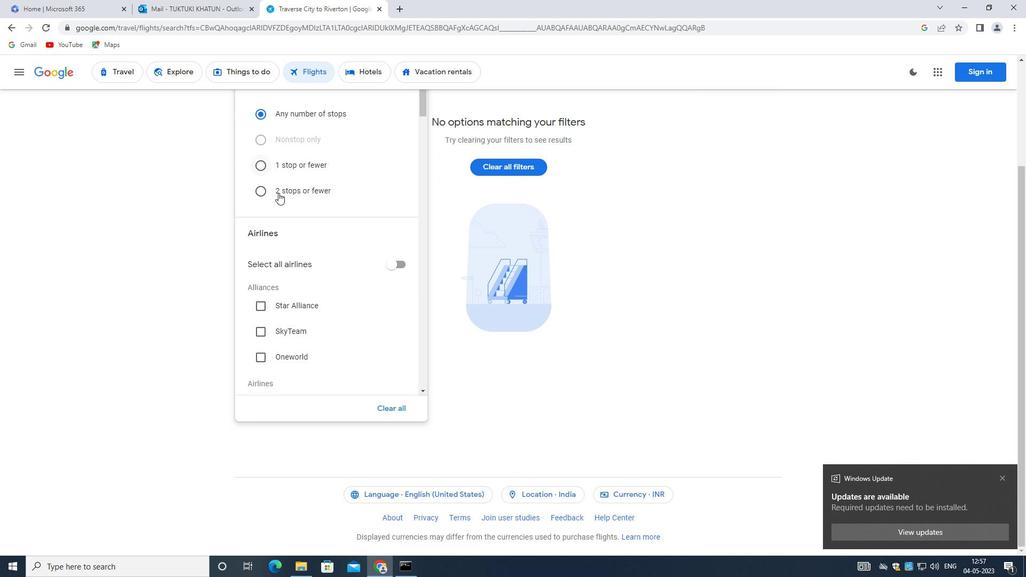 
Action: Mouse scrolled (301, 236) with delta (0, 0)
Screenshot: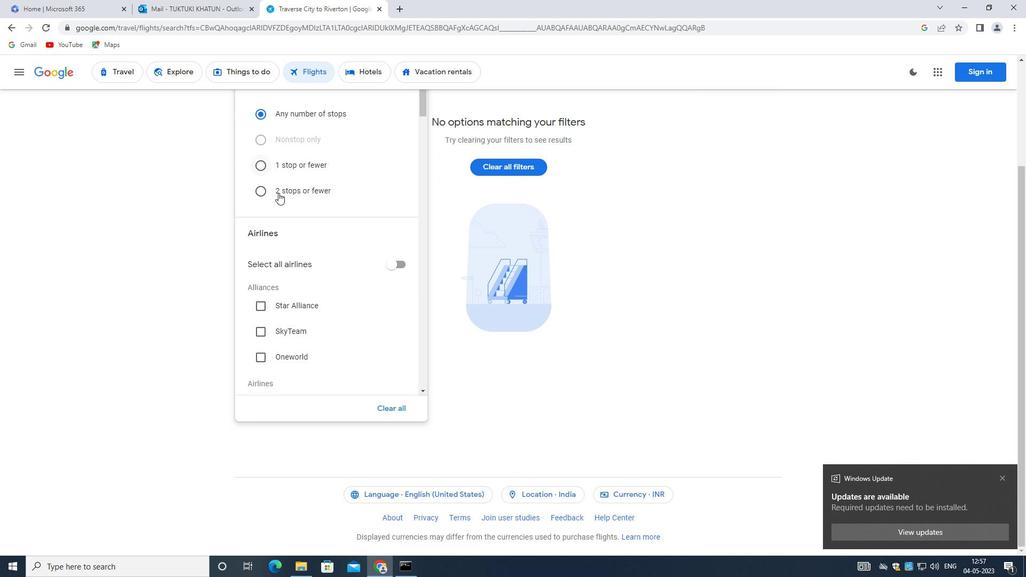 
Action: Mouse scrolled (301, 236) with delta (0, 0)
Screenshot: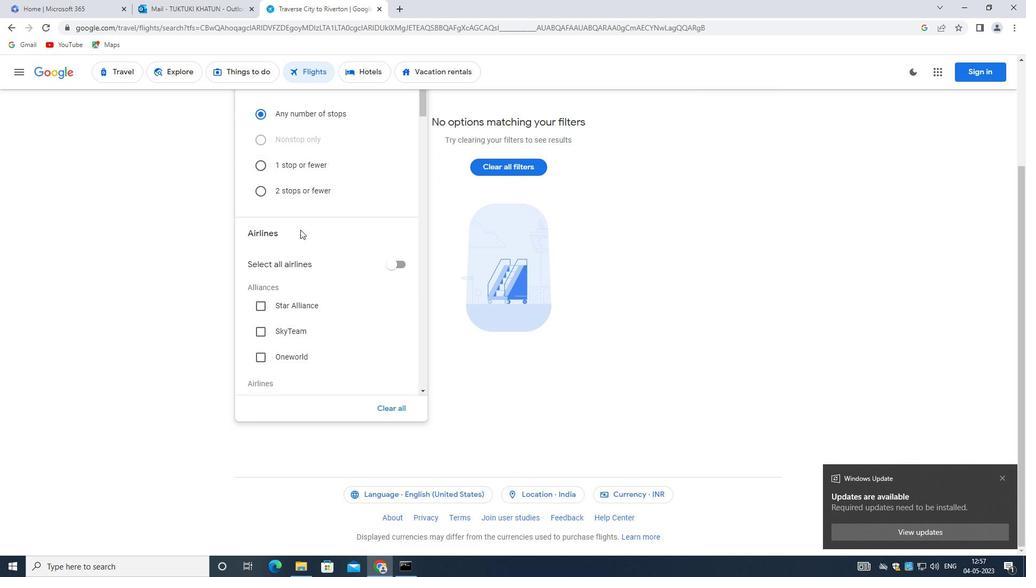 
Action: Mouse scrolled (301, 236) with delta (0, 0)
Screenshot: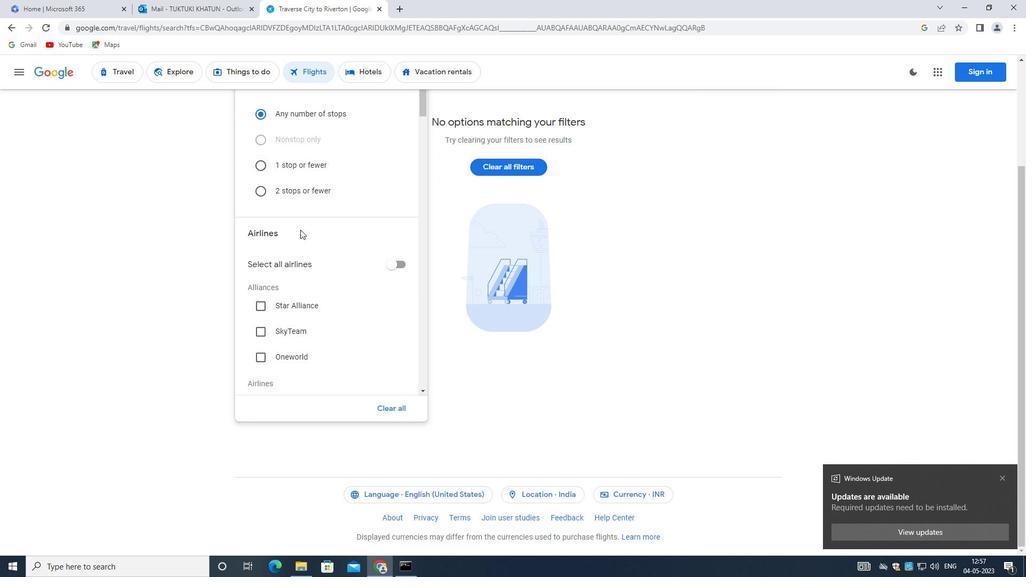 
Action: Mouse moved to (343, 341)
Screenshot: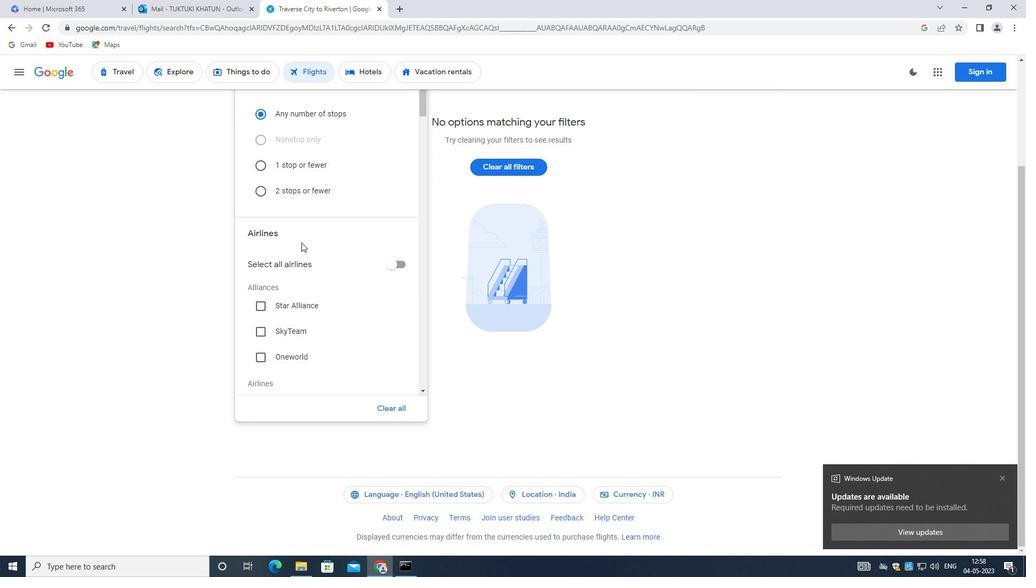 
Action: Mouse scrolled (343, 341) with delta (0, 0)
Screenshot: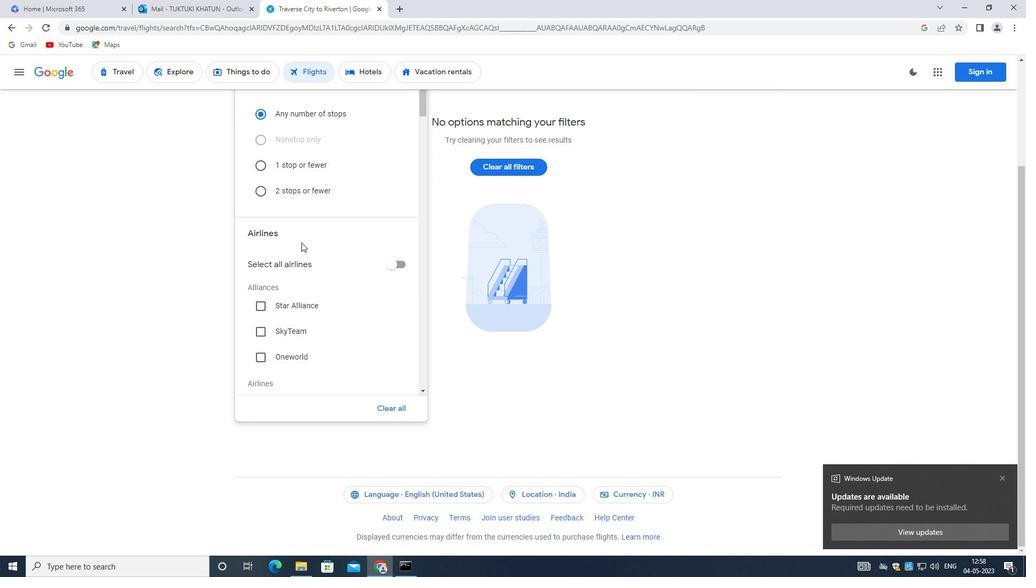 
Action: Mouse moved to (348, 361)
Screenshot: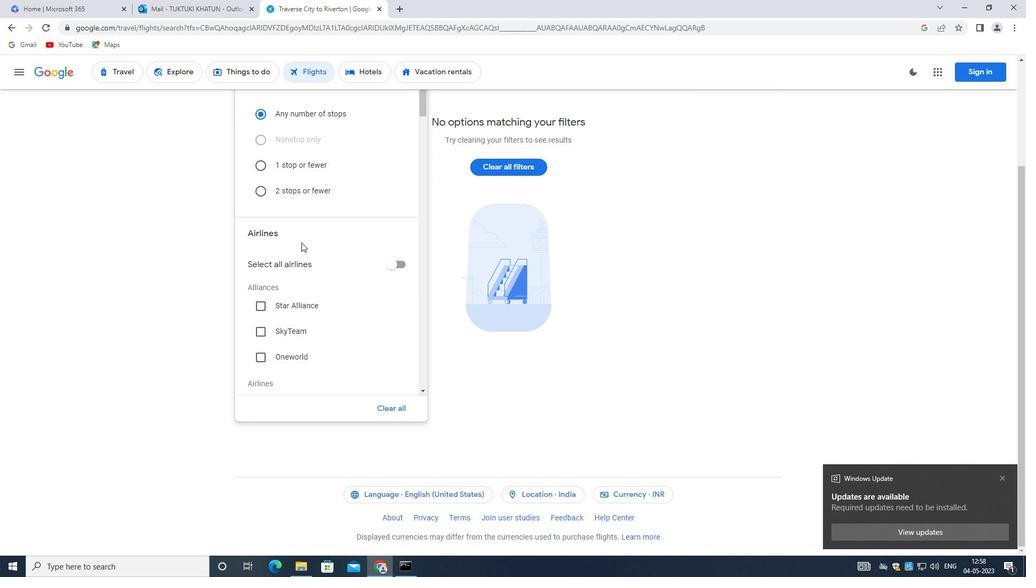 
Action: Mouse scrolled (348, 361) with delta (0, 0)
Screenshot: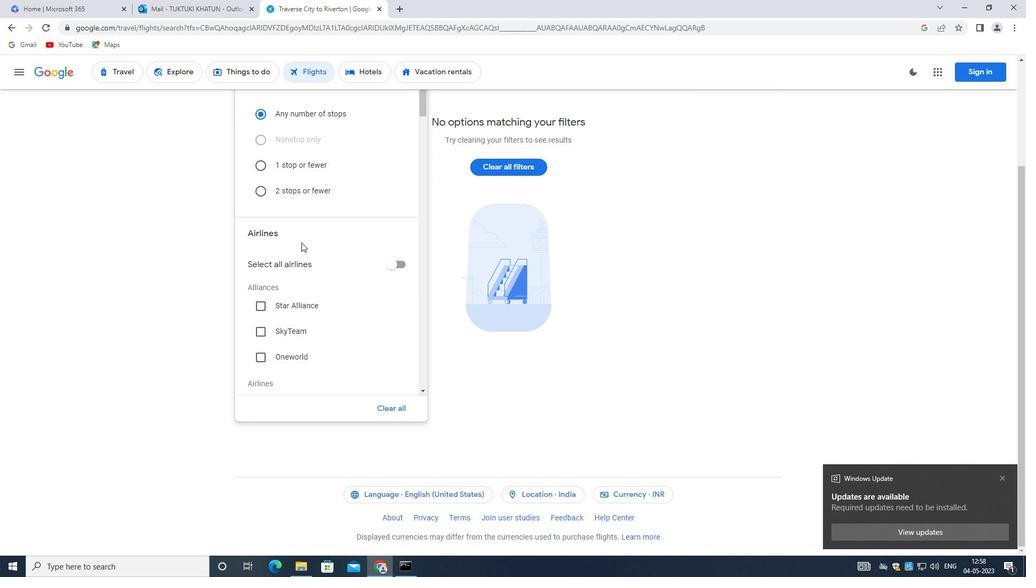 
Action: Mouse moved to (351, 373)
Screenshot: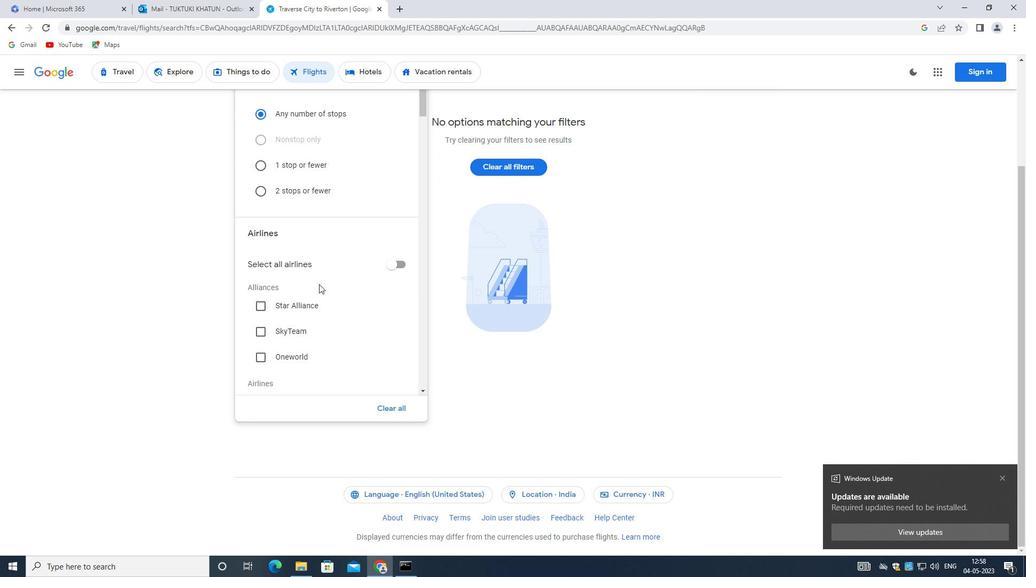 
Action: Mouse scrolled (351, 373) with delta (0, 0)
Screenshot: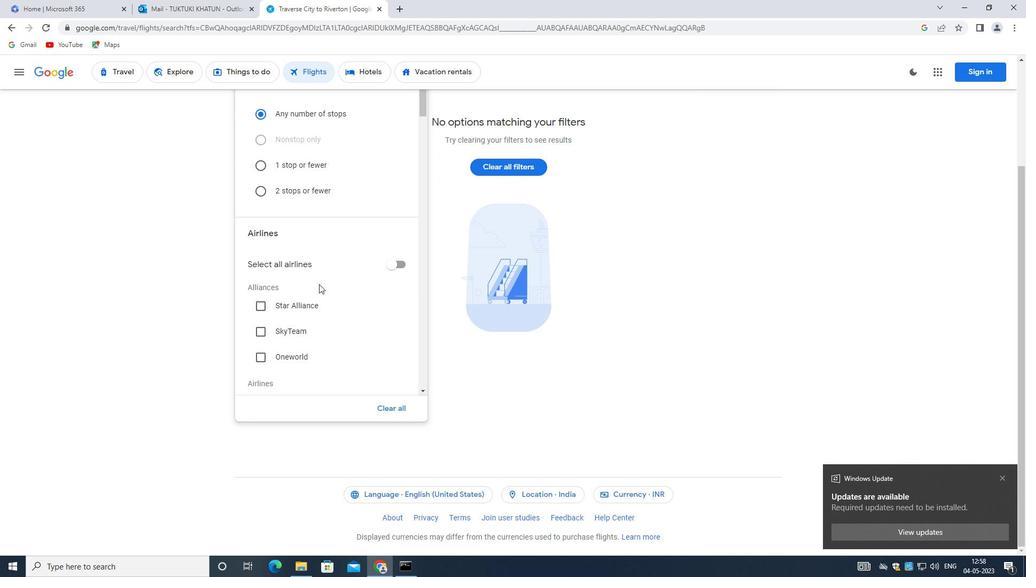
Action: Mouse scrolled (351, 373) with delta (0, 0)
Screenshot: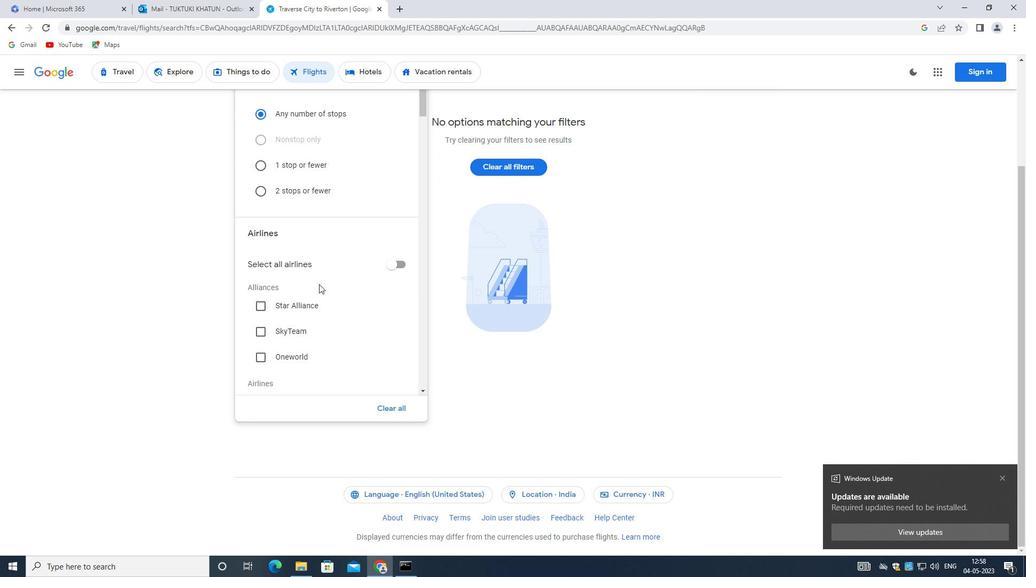 
Action: Mouse moved to (367, 284)
Screenshot: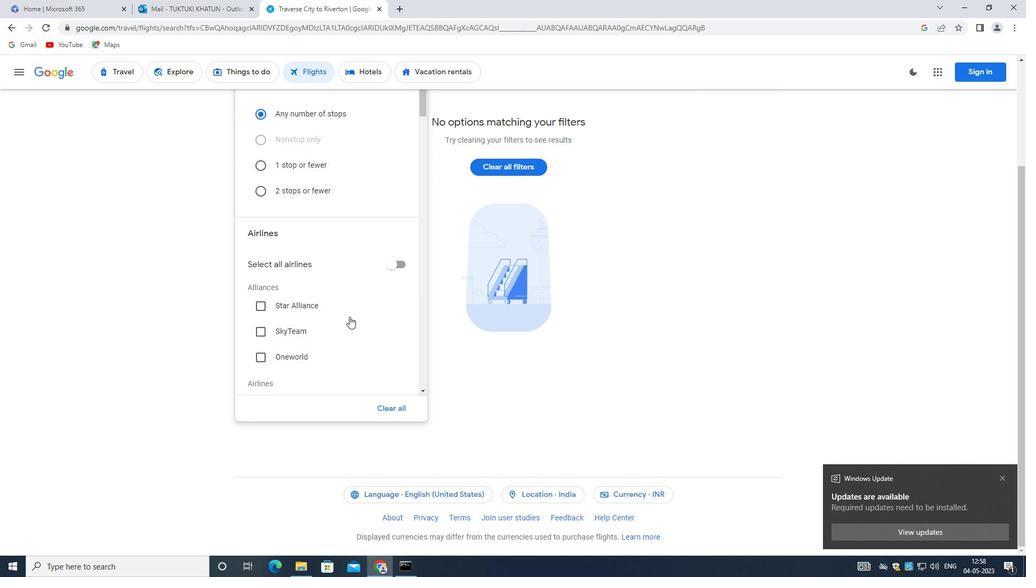 
Action: Mouse scrolled (367, 284) with delta (0, 0)
Screenshot: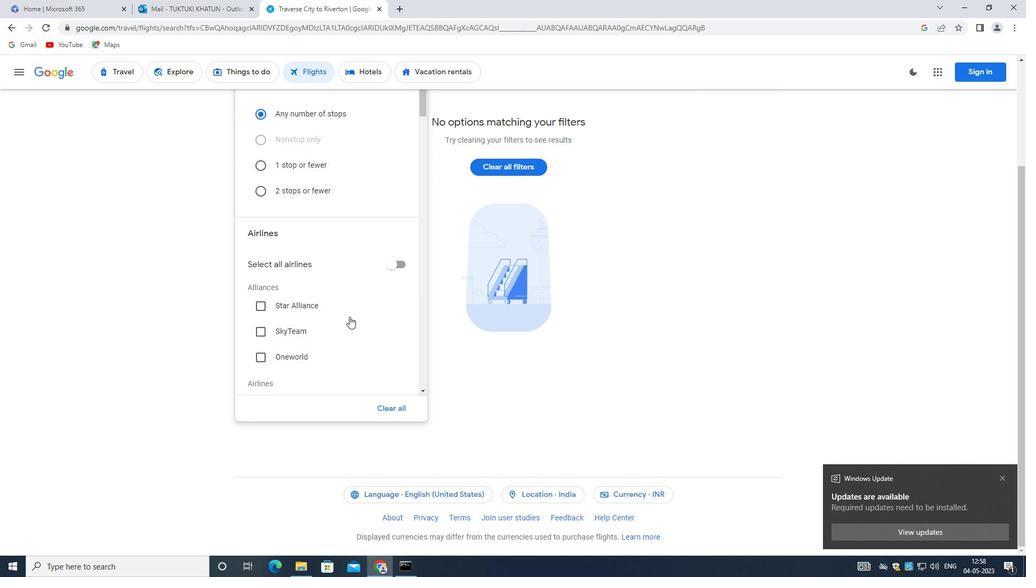 
Action: Mouse moved to (367, 283)
Screenshot: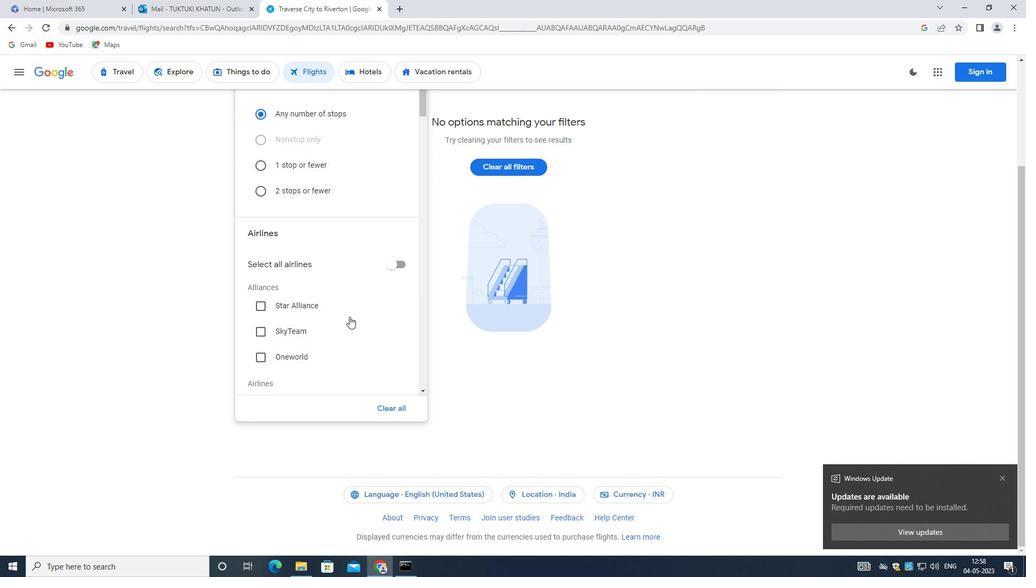 
Action: Mouse scrolled (367, 283) with delta (0, 0)
Screenshot: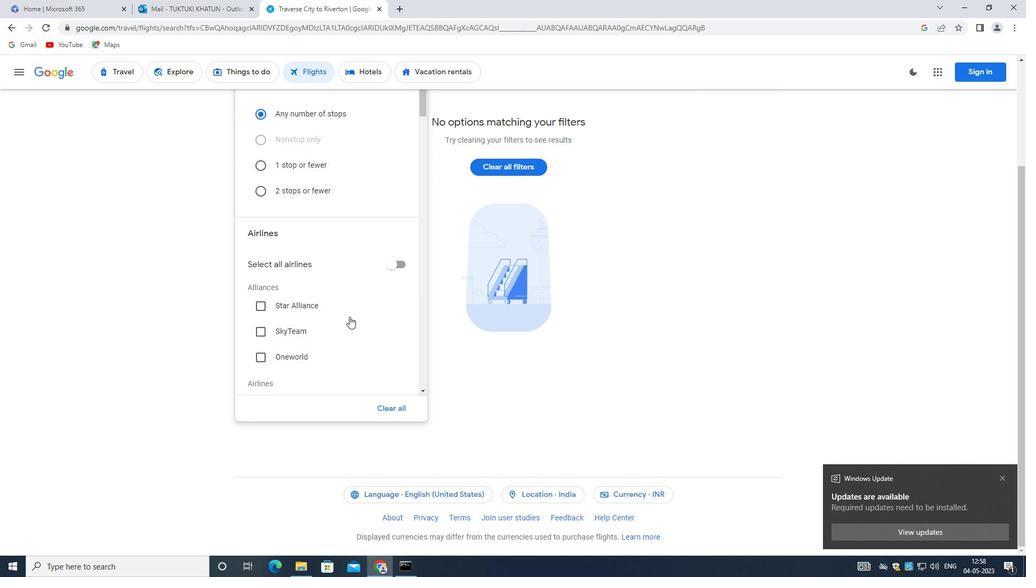 
Action: Mouse moved to (368, 282)
Screenshot: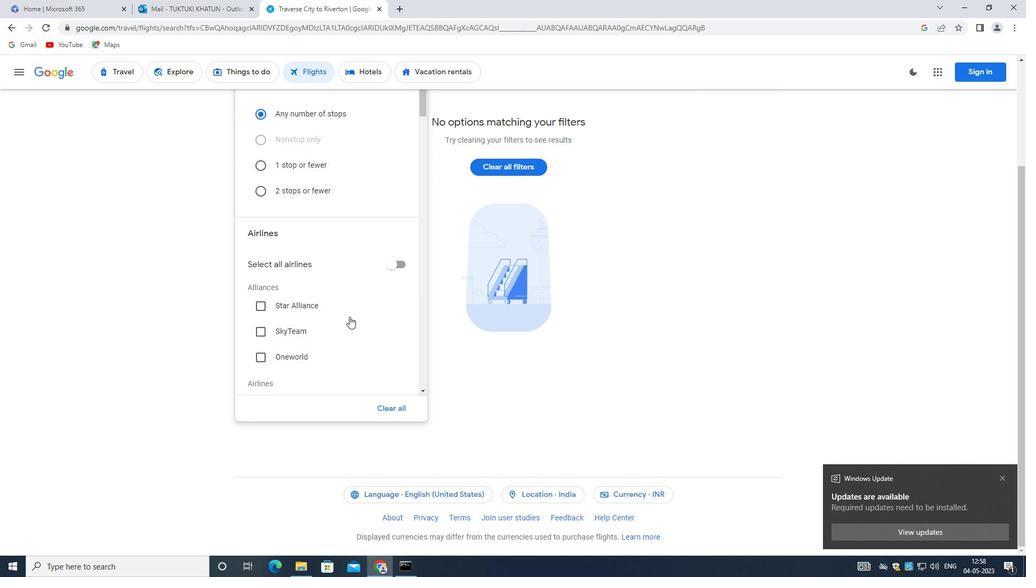 
Action: Mouse scrolled (368, 282) with delta (0, 0)
Screenshot: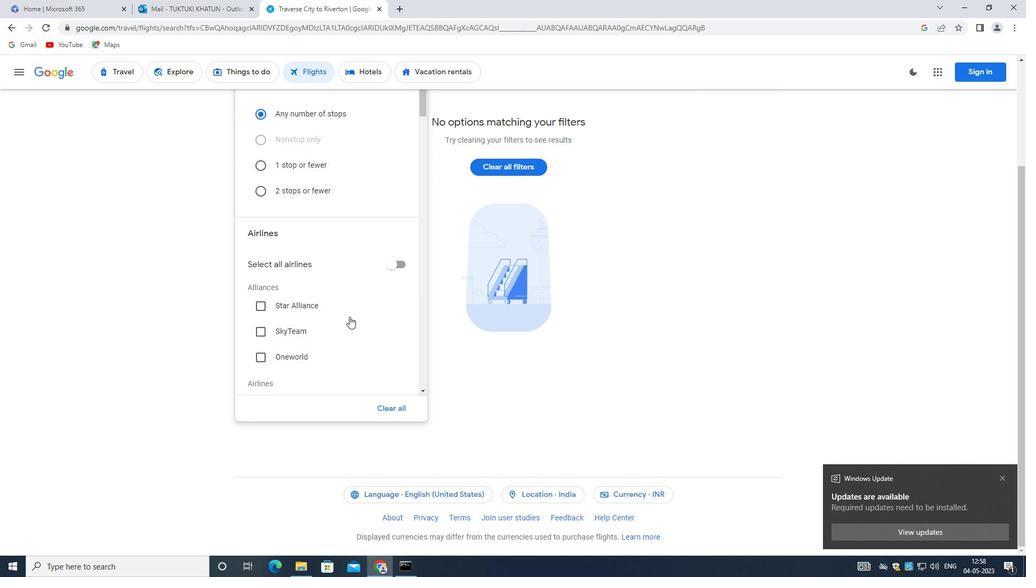 
Action: Mouse moved to (368, 276)
Screenshot: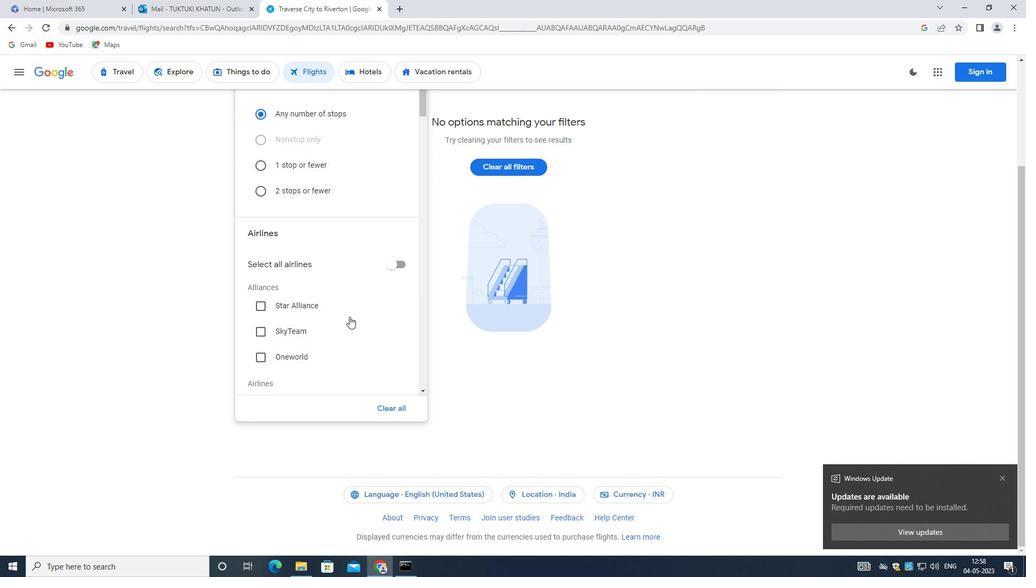 
Action: Mouse scrolled (368, 276) with delta (0, 0)
Screenshot: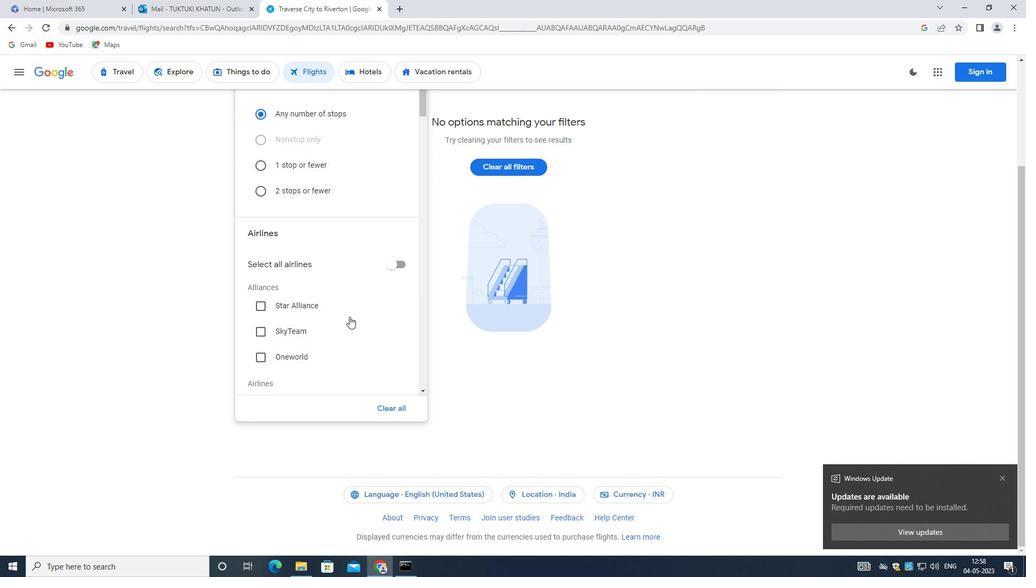 
Action: Mouse moved to (336, 425)
Screenshot: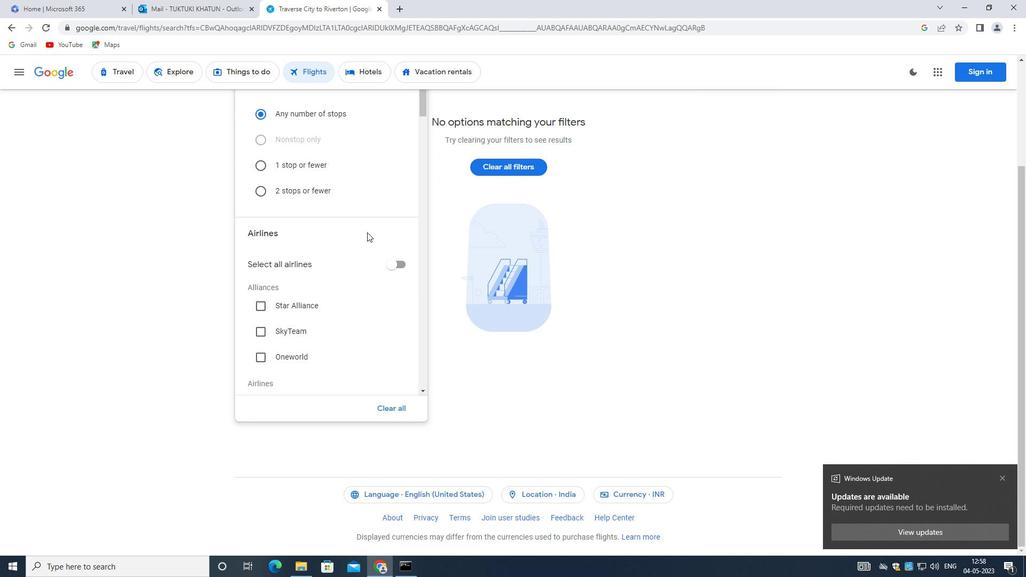 
Action: Mouse scrolled (336, 426) with delta (0, 0)
Screenshot: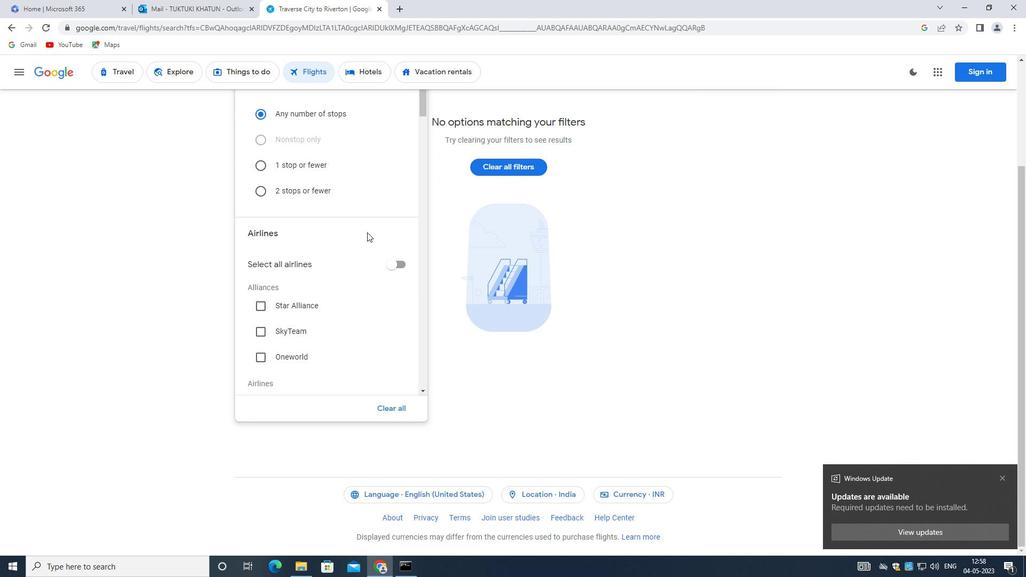 
Action: Mouse moved to (335, 425)
Screenshot: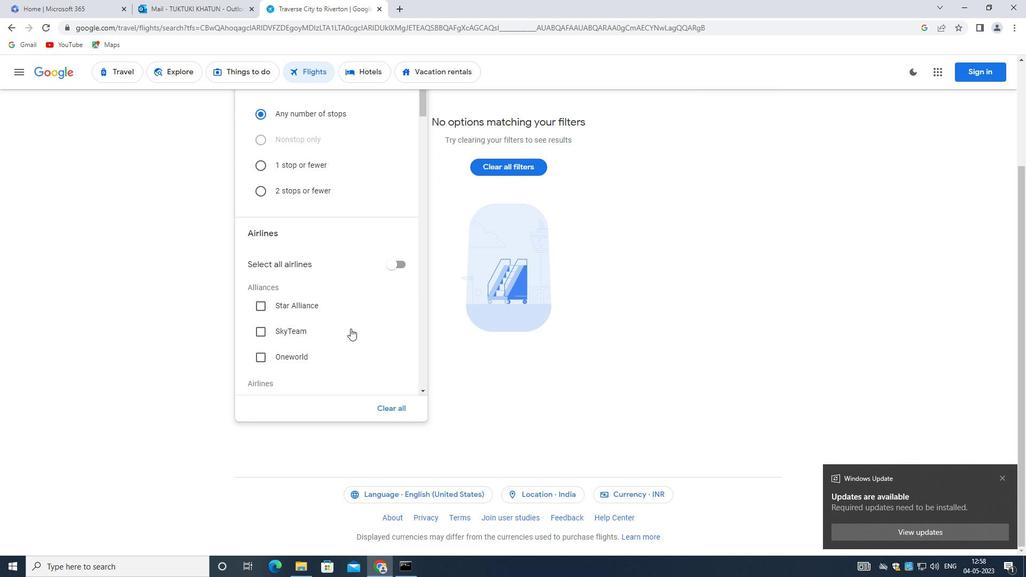 
Action: Mouse scrolled (335, 426) with delta (0, 0)
Screenshot: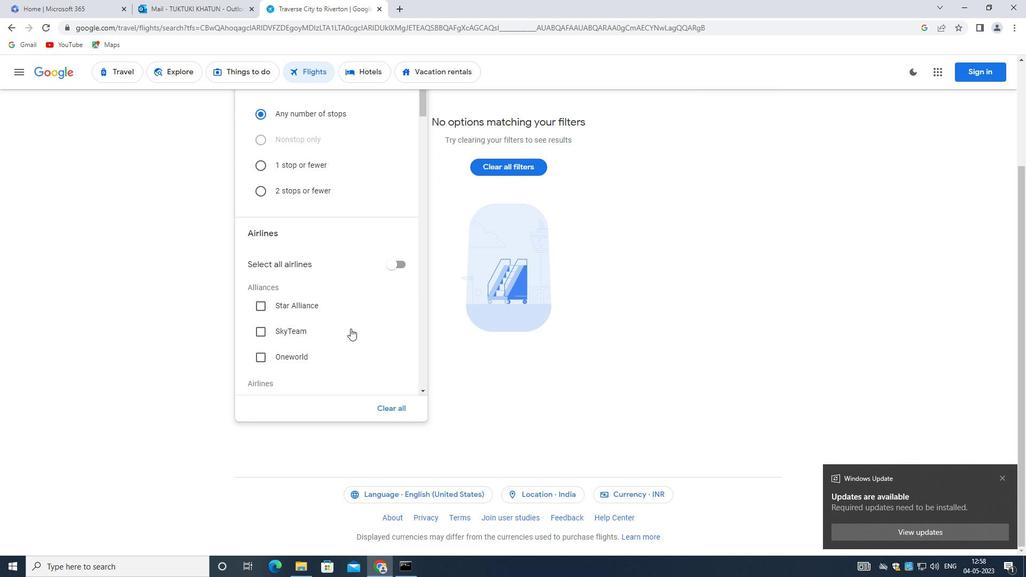 
Action: Mouse moved to (335, 425)
Screenshot: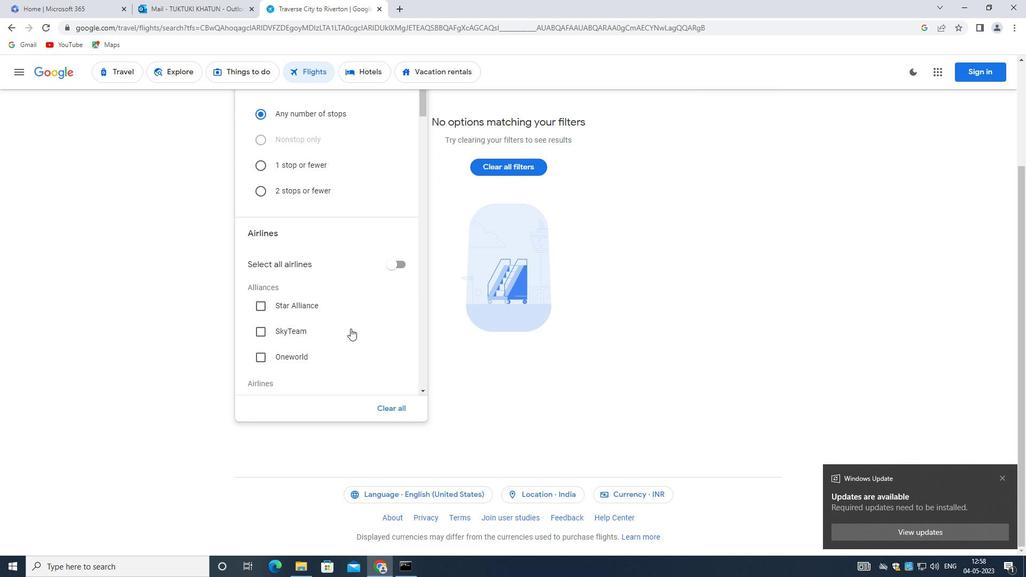 
Action: Mouse scrolled (335, 426) with delta (0, 0)
Screenshot: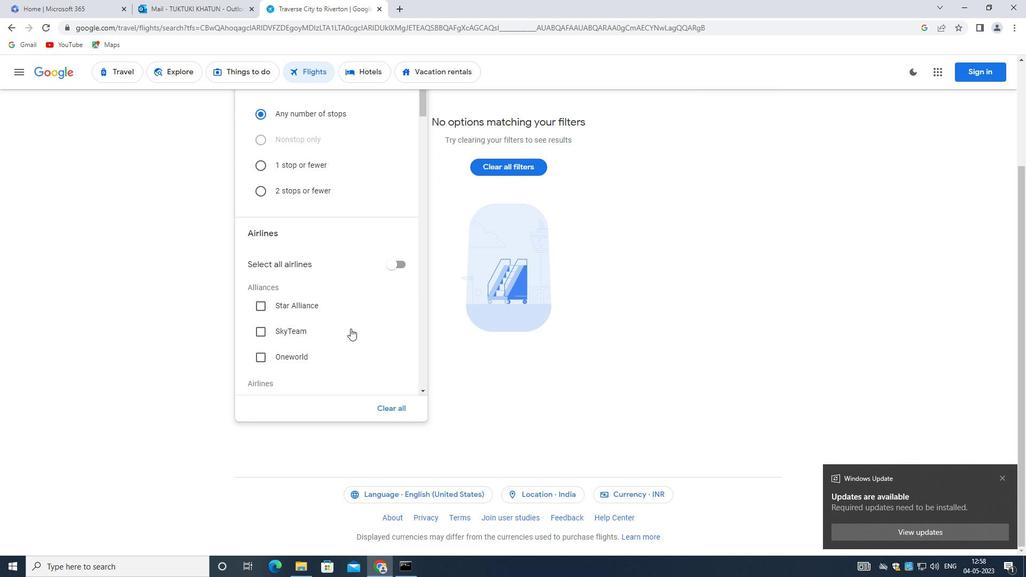 
Action: Mouse moved to (334, 425)
Screenshot: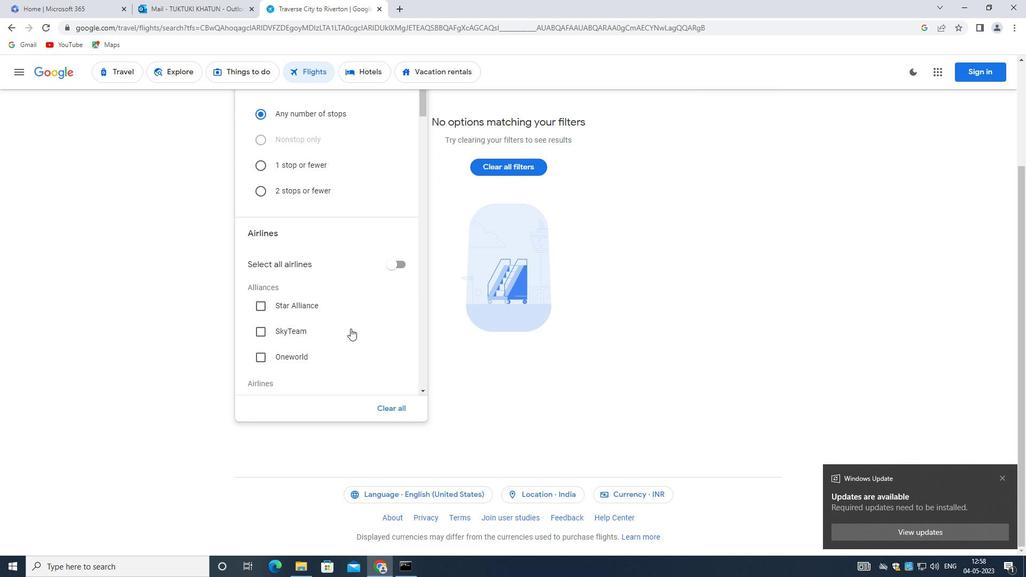 
Action: Mouse scrolled (334, 426) with delta (0, 0)
Screenshot: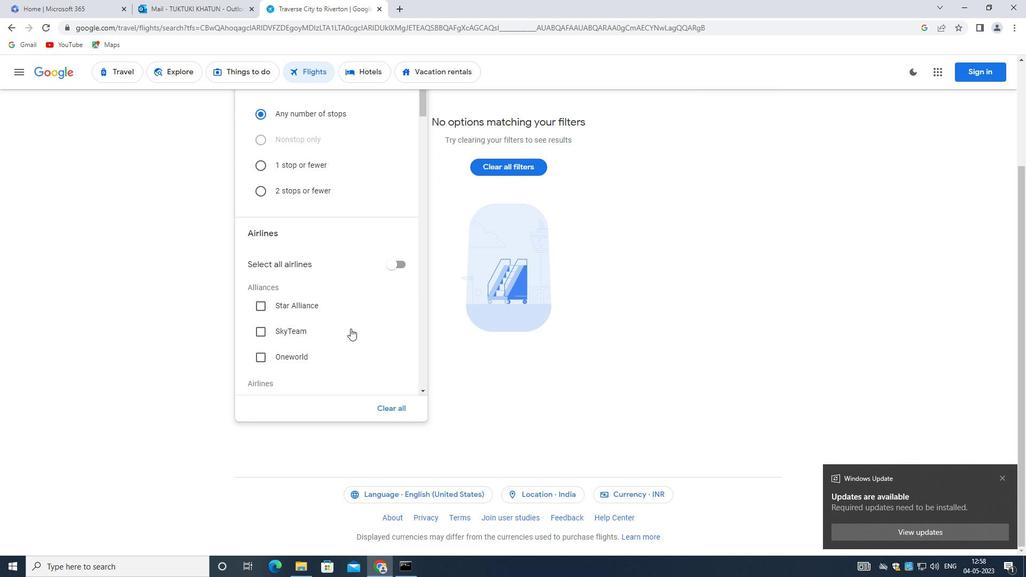 
Action: Mouse moved to (332, 423)
Screenshot: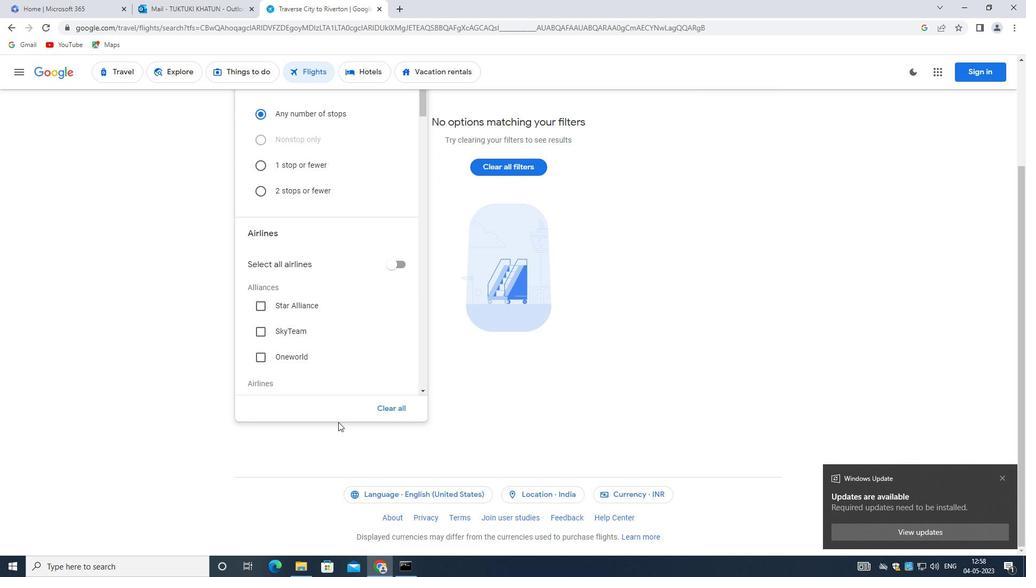 
Action: Mouse scrolled (332, 423) with delta (0, 0)
Screenshot: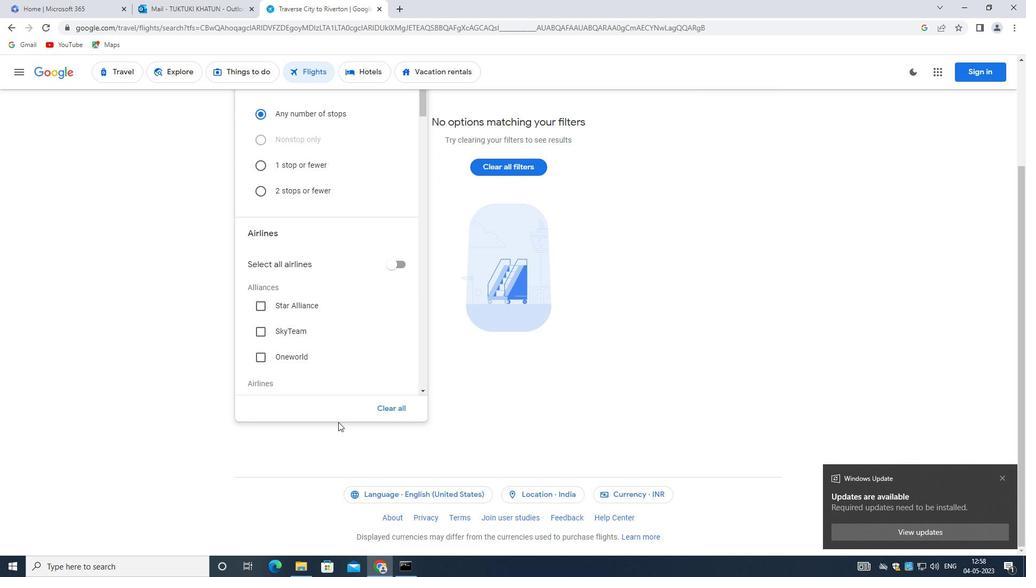 
Action: Mouse moved to (345, 299)
Screenshot: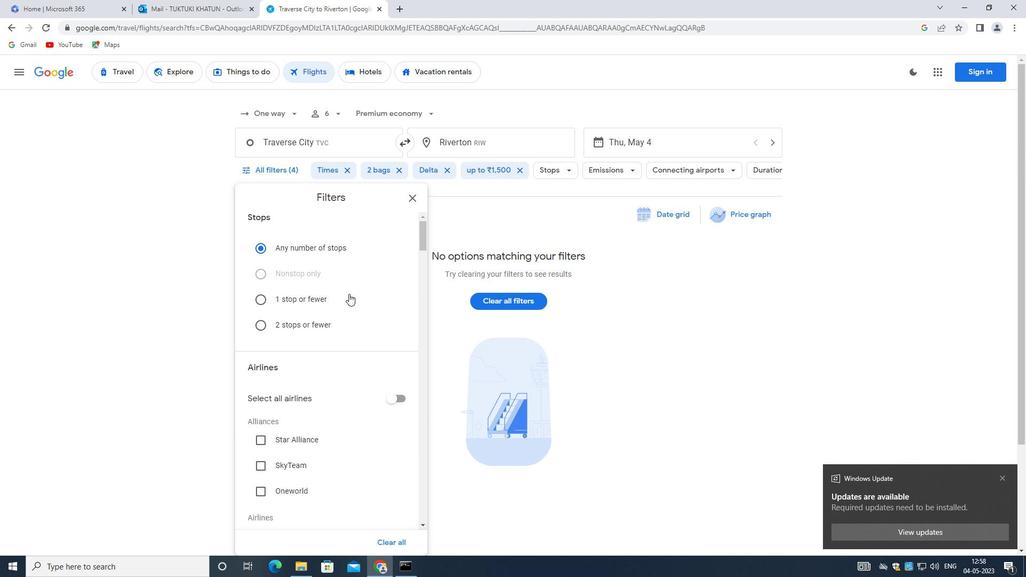 
Action: Mouse scrolled (345, 299) with delta (0, 0)
Screenshot: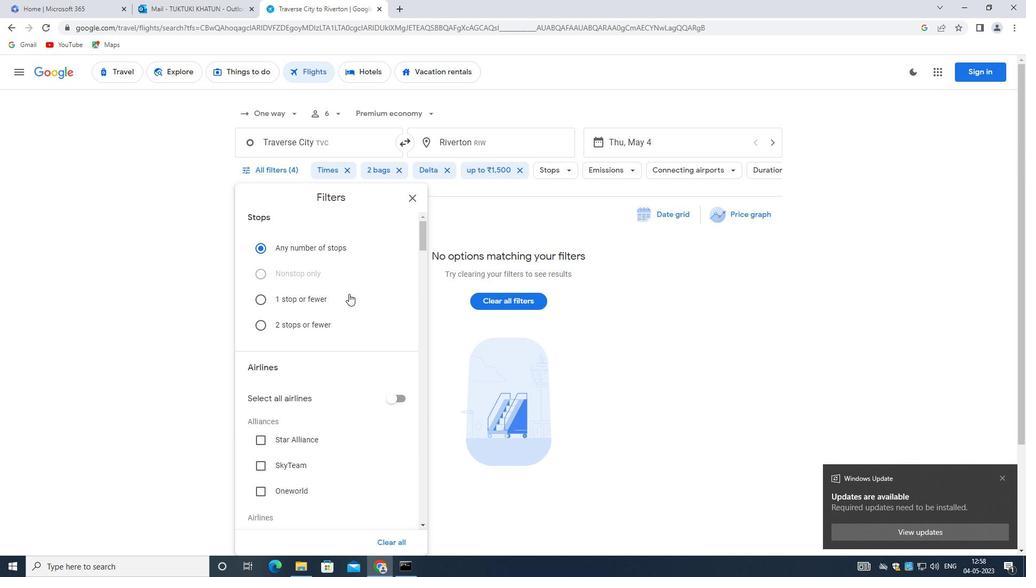 
Action: Mouse moved to (343, 304)
Screenshot: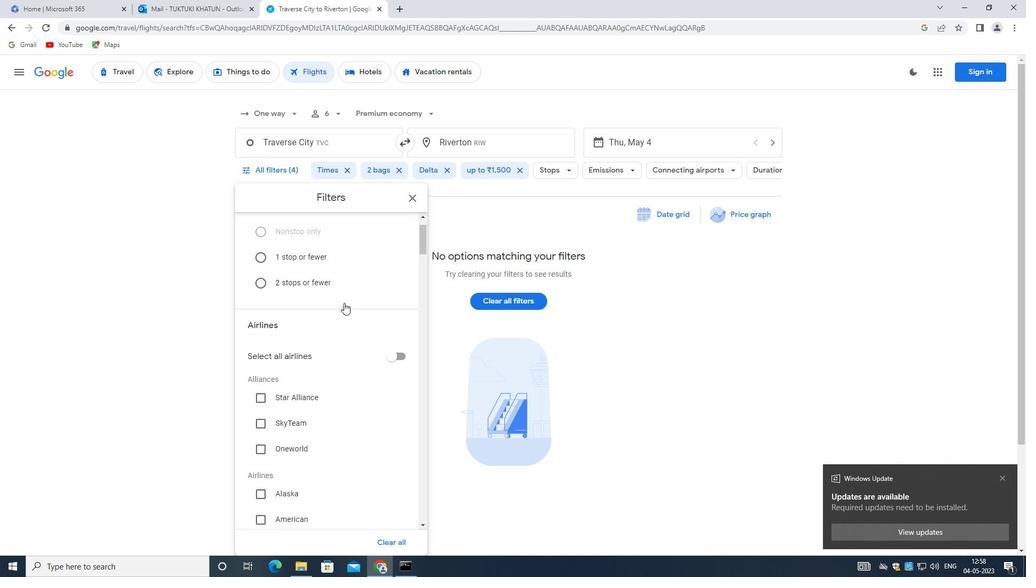 
Action: Mouse scrolled (343, 303) with delta (0, 0)
Screenshot: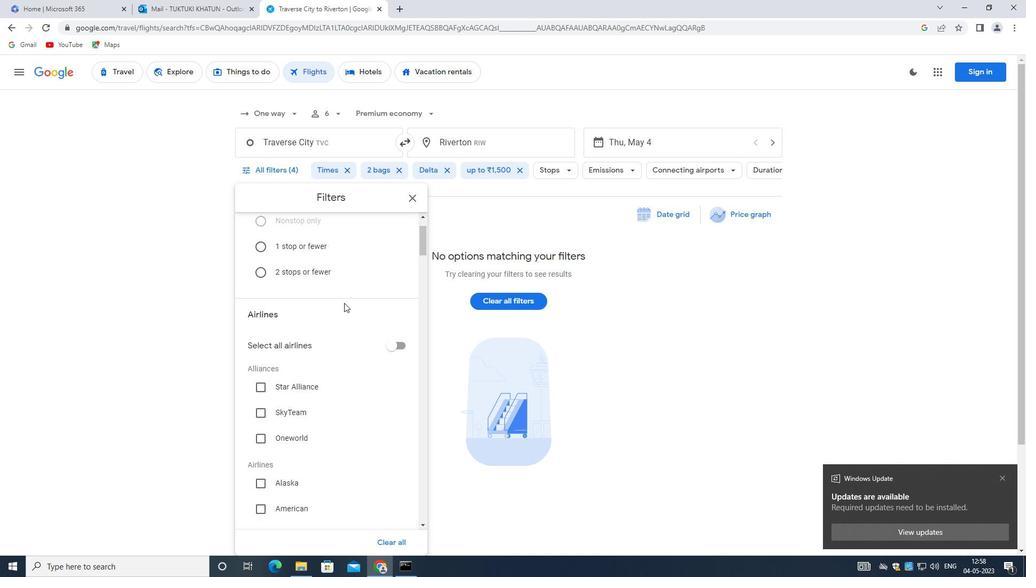 
Action: Mouse moved to (343, 304)
Screenshot: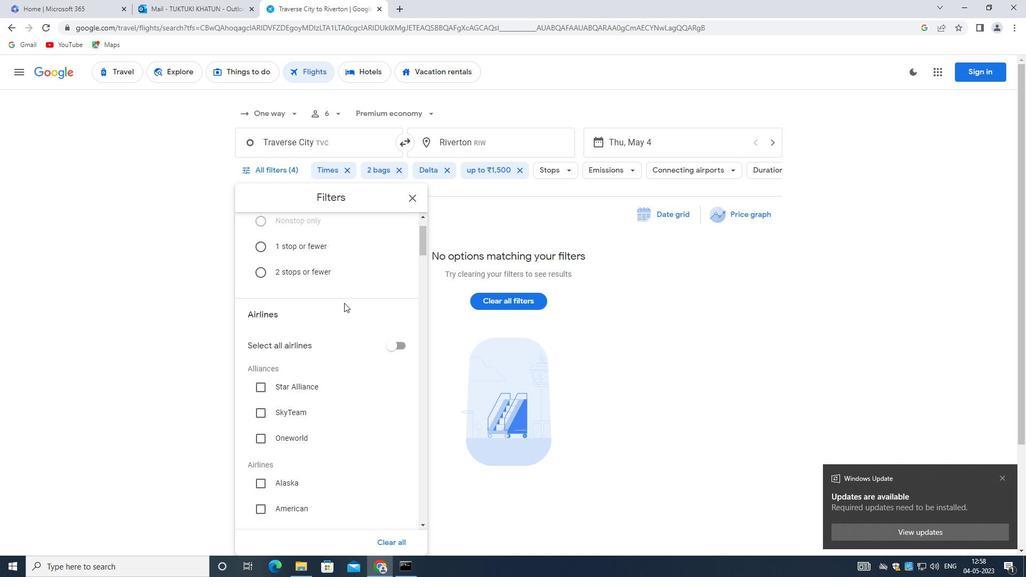 
Action: Mouse scrolled (343, 304) with delta (0, 0)
Screenshot: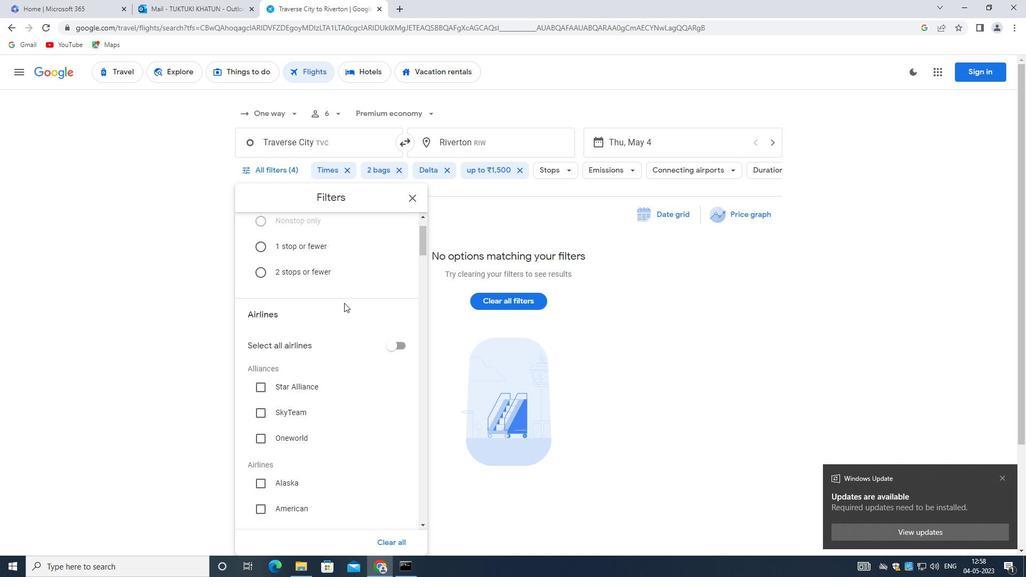 
Action: Mouse scrolled (343, 304) with delta (0, 0)
Screenshot: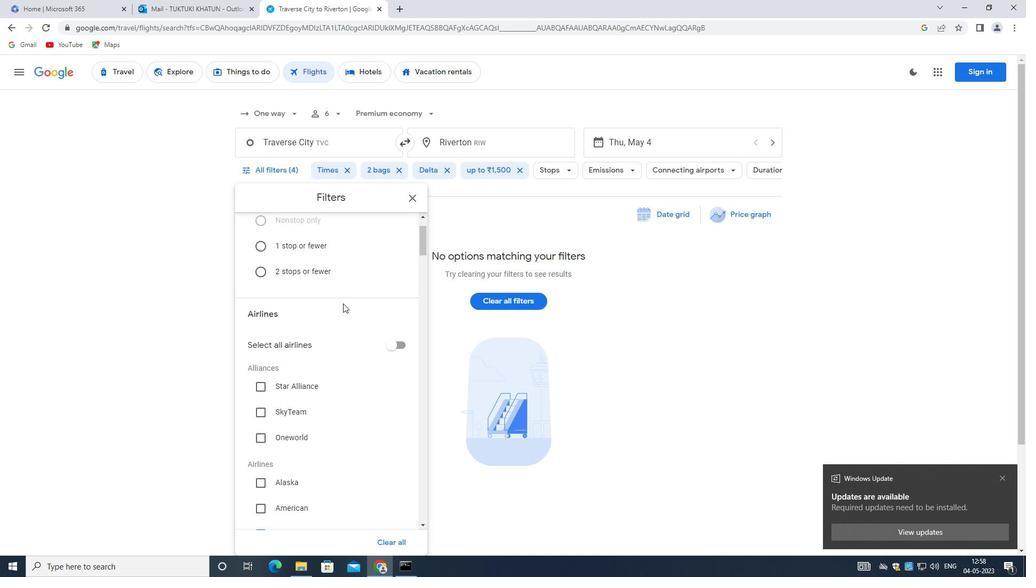 
Action: Mouse moved to (336, 358)
Screenshot: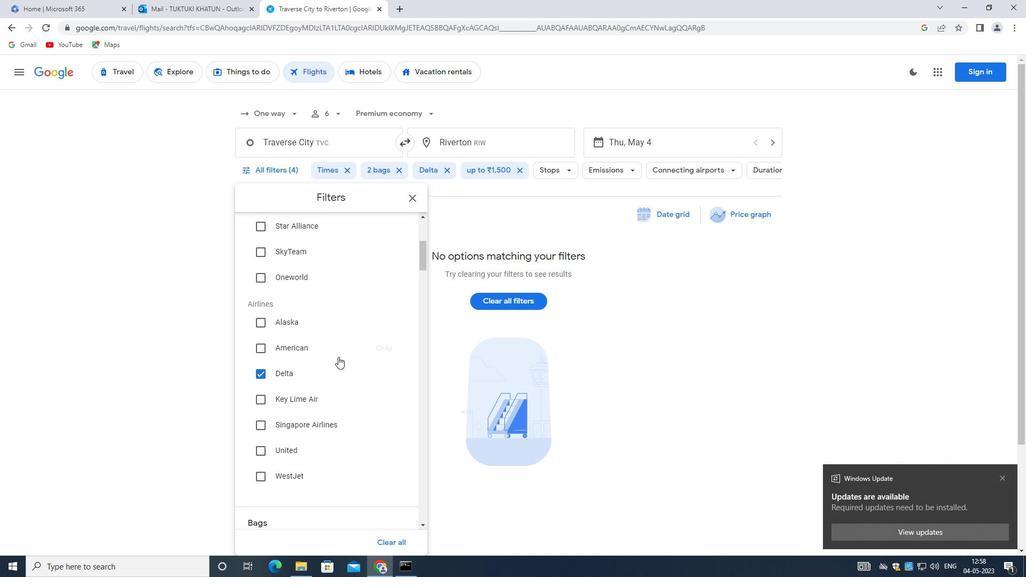 
Action: Mouse scrolled (336, 357) with delta (0, 0)
Screenshot: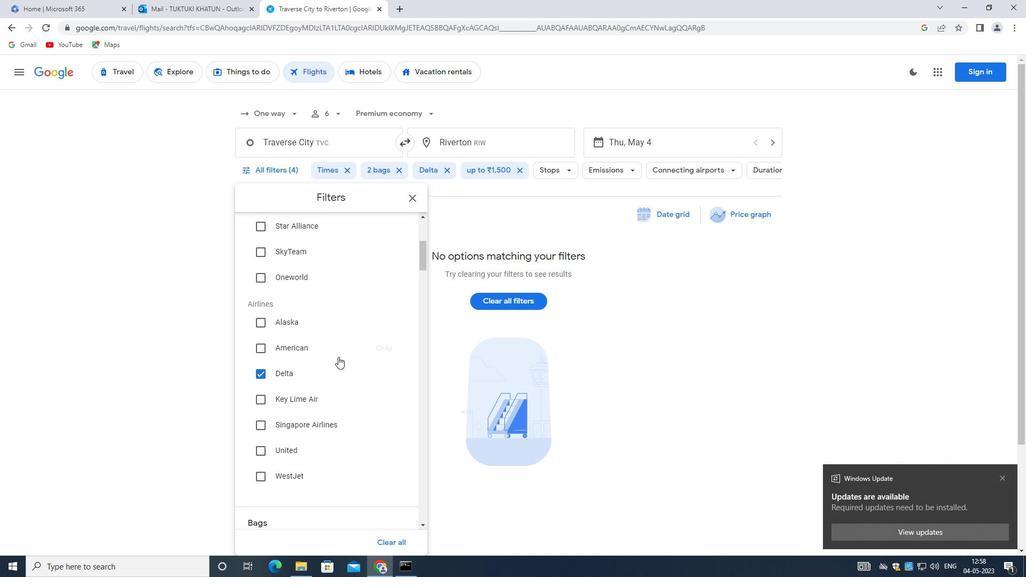 
Action: Mouse scrolled (336, 357) with delta (0, 0)
Screenshot: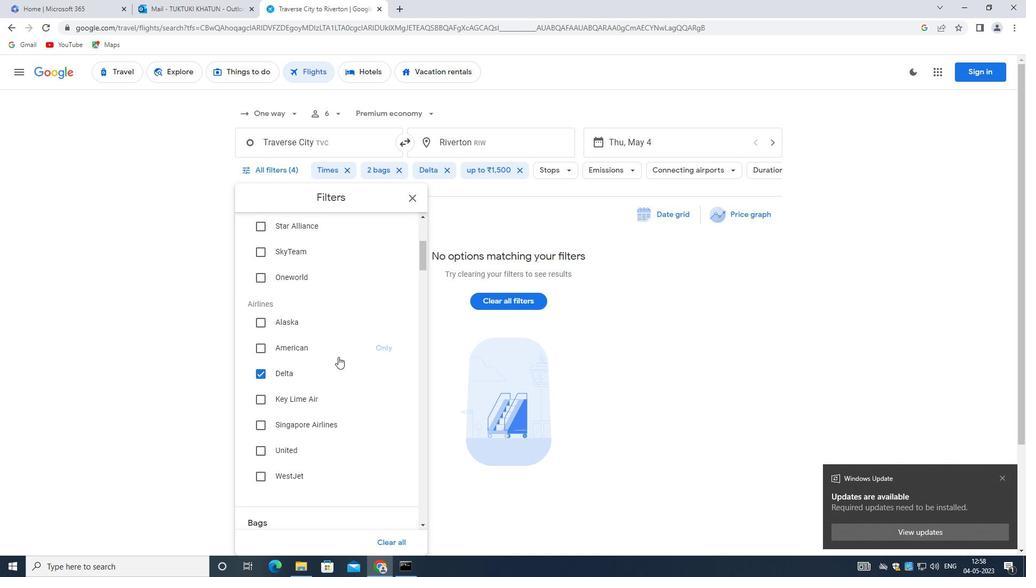
Action: Mouse moved to (335, 358)
Screenshot: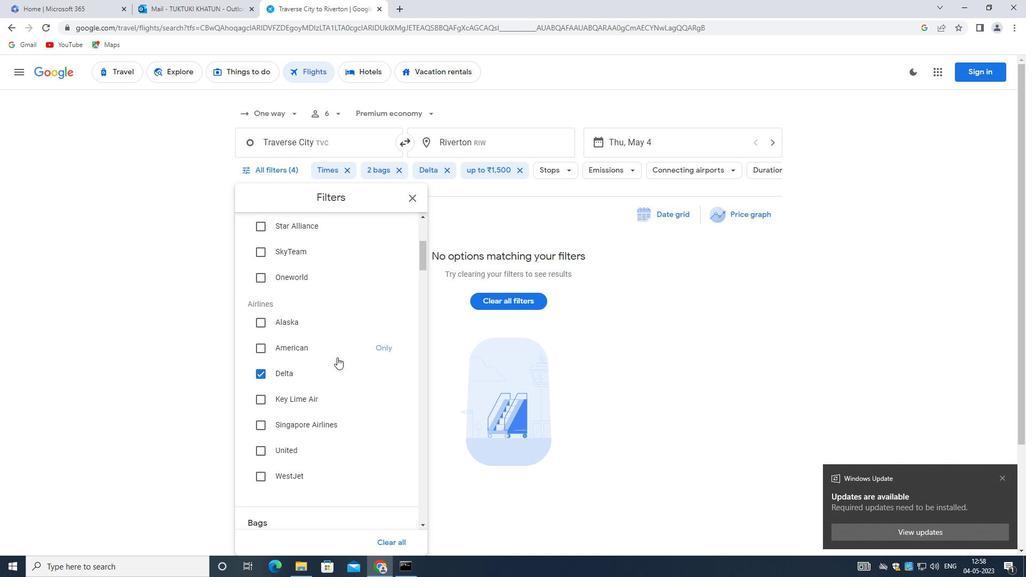 
Action: Mouse scrolled (335, 358) with delta (0, 0)
Screenshot: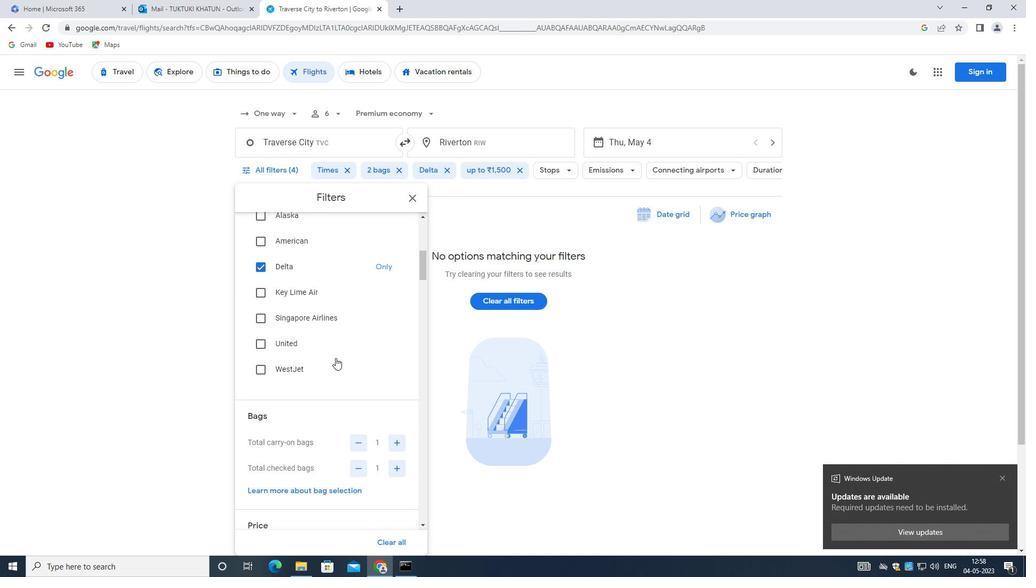 
Action: Mouse scrolled (335, 358) with delta (0, 0)
Screenshot: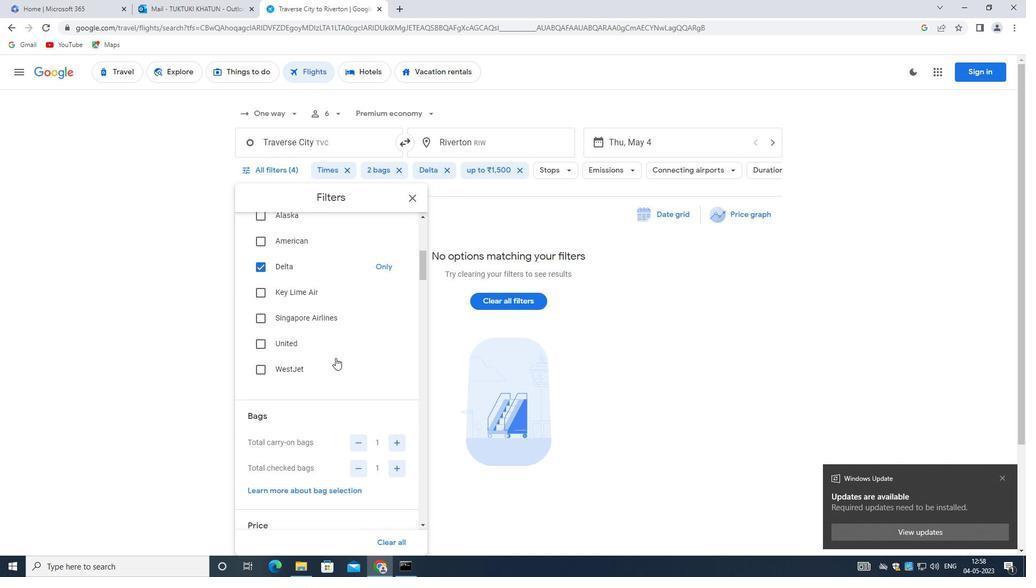 
Action: Mouse scrolled (335, 358) with delta (0, 0)
Screenshot: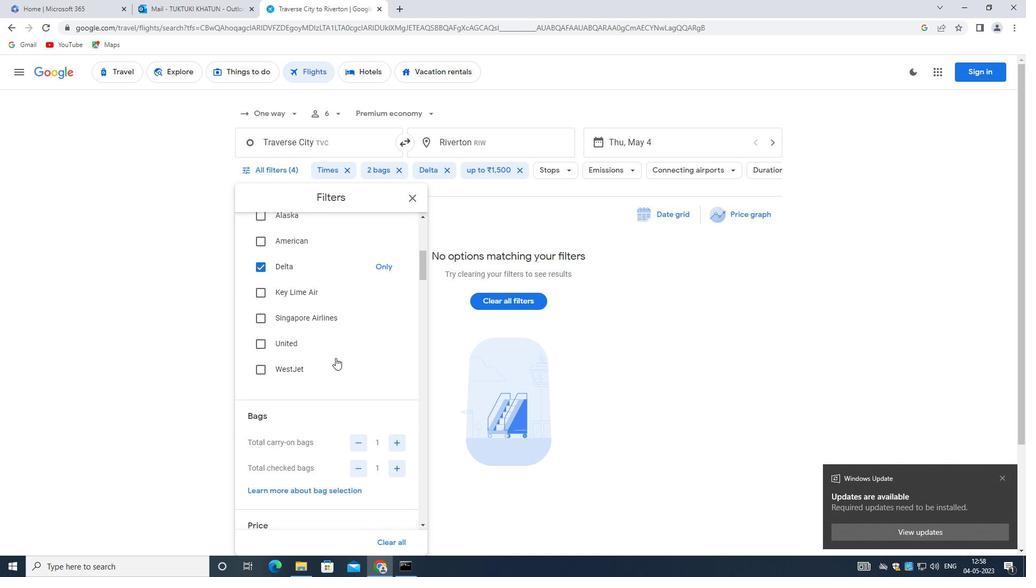 
Action: Mouse moved to (333, 349)
Screenshot: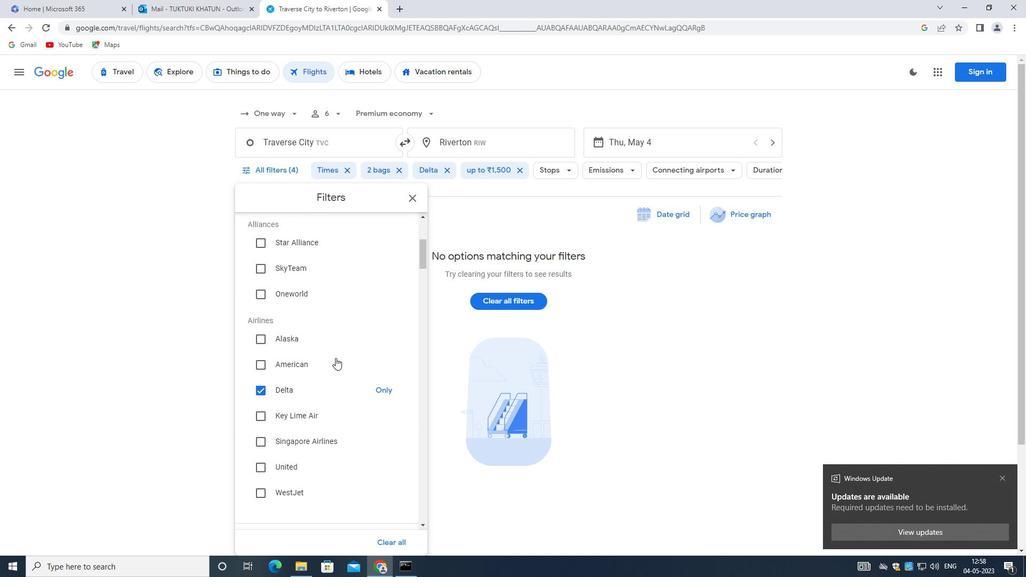 
Action: Mouse scrolled (333, 350) with delta (0, 0)
Screenshot: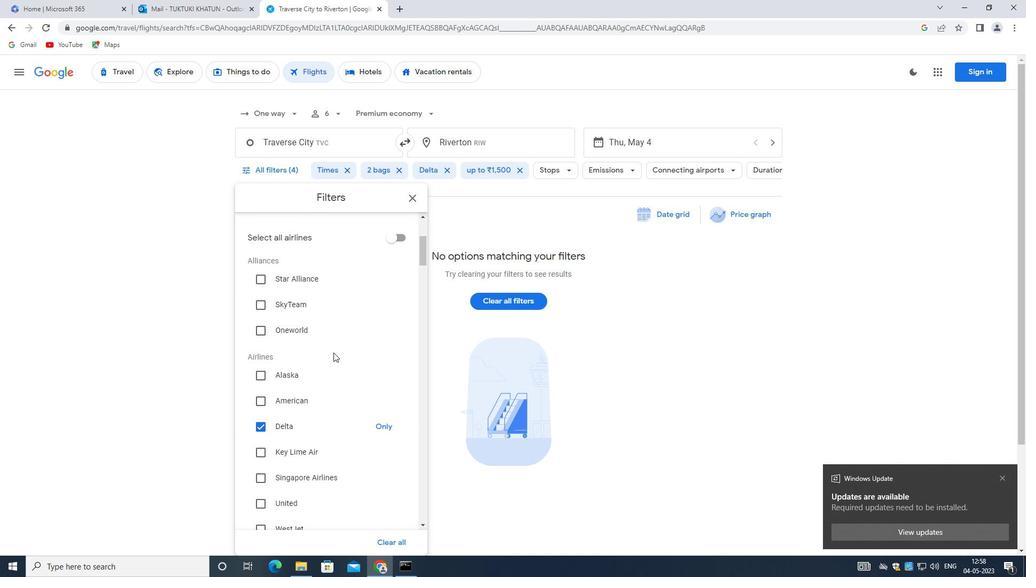 
Action: Mouse scrolled (333, 350) with delta (0, 0)
Screenshot: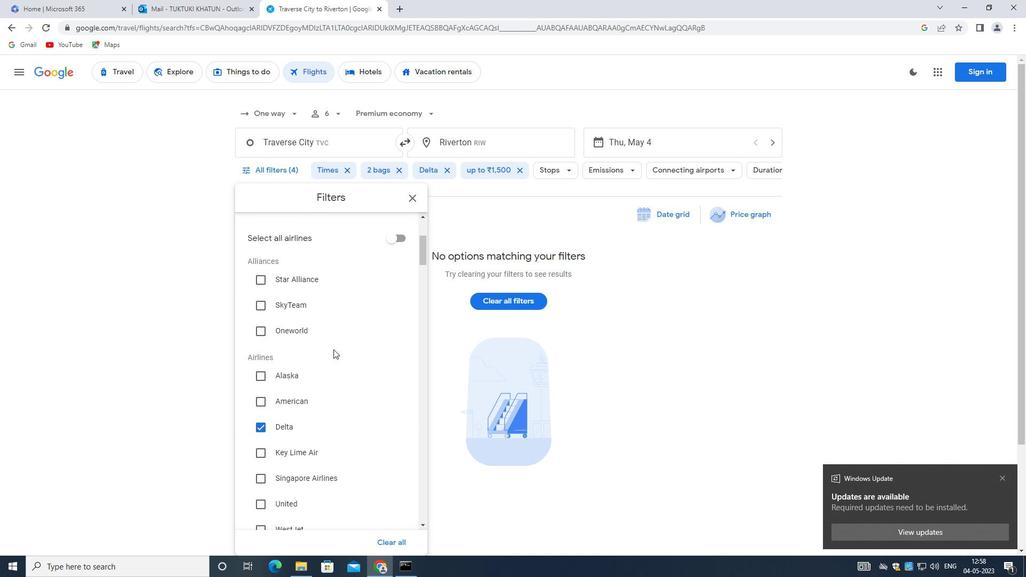 
Action: Mouse scrolled (333, 350) with delta (0, 0)
Screenshot: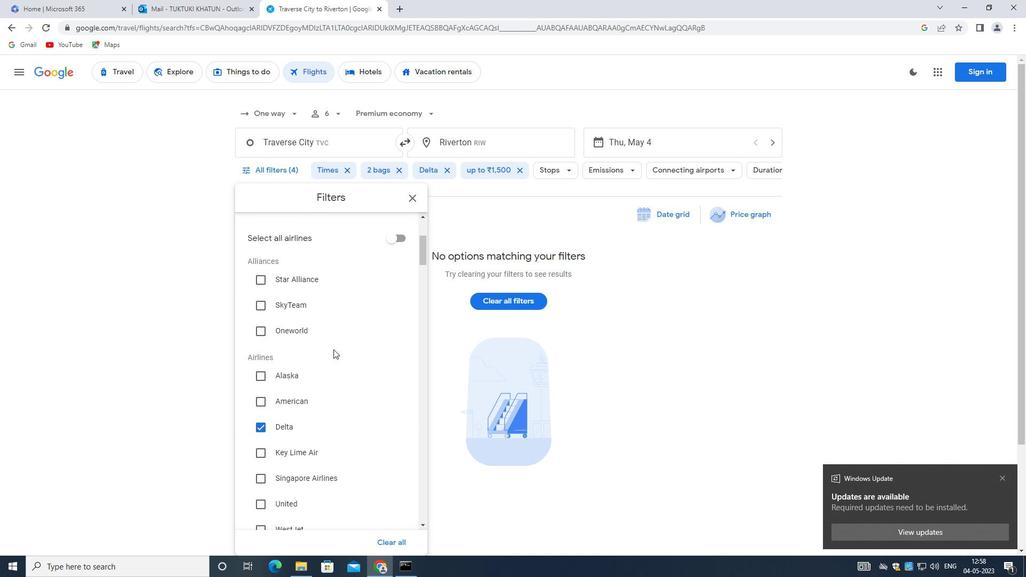 
Action: Mouse scrolled (333, 350) with delta (0, 0)
Screenshot: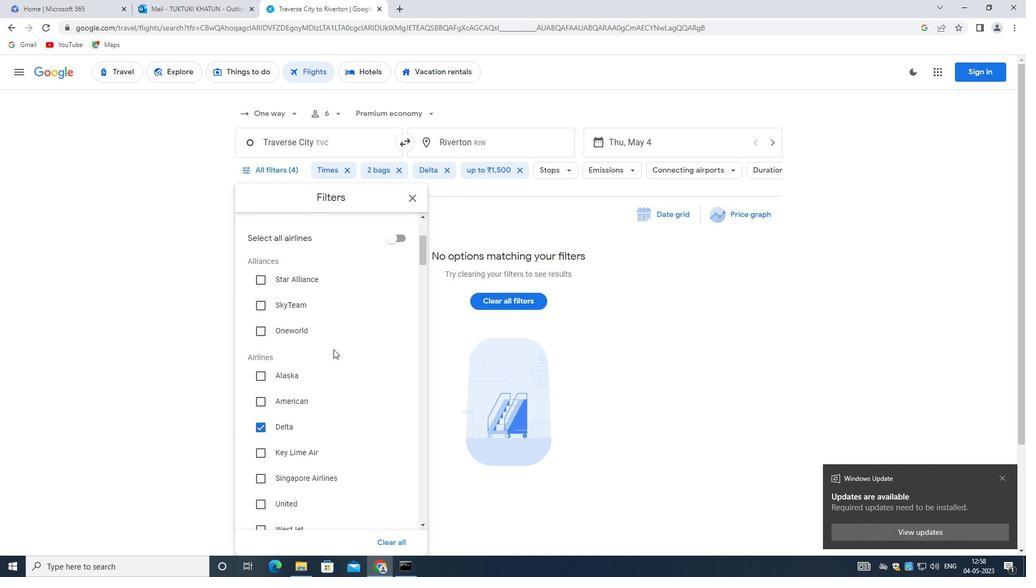 
Action: Mouse moved to (404, 398)
Screenshot: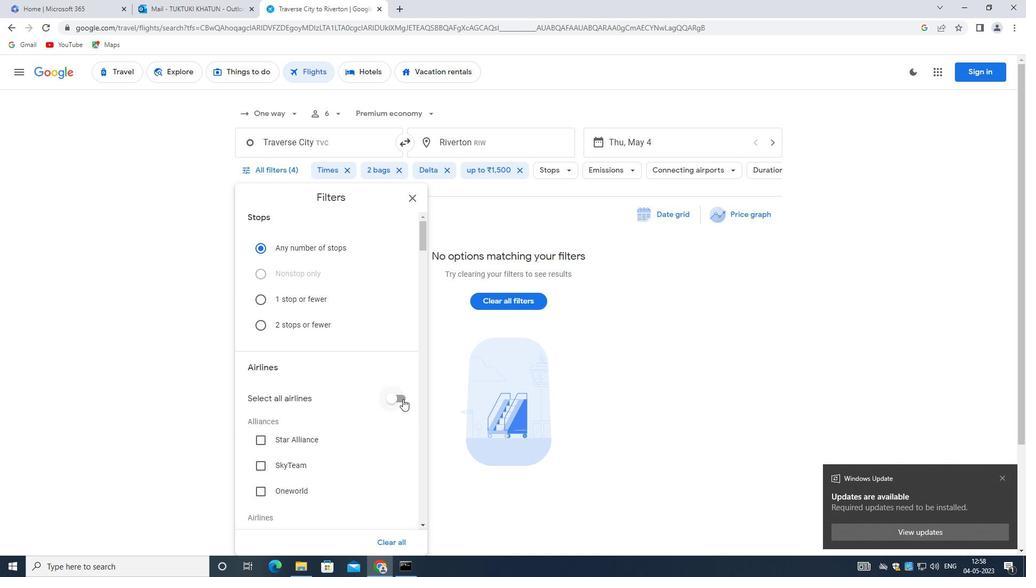 
Action: Mouse pressed left at (404, 398)
Screenshot: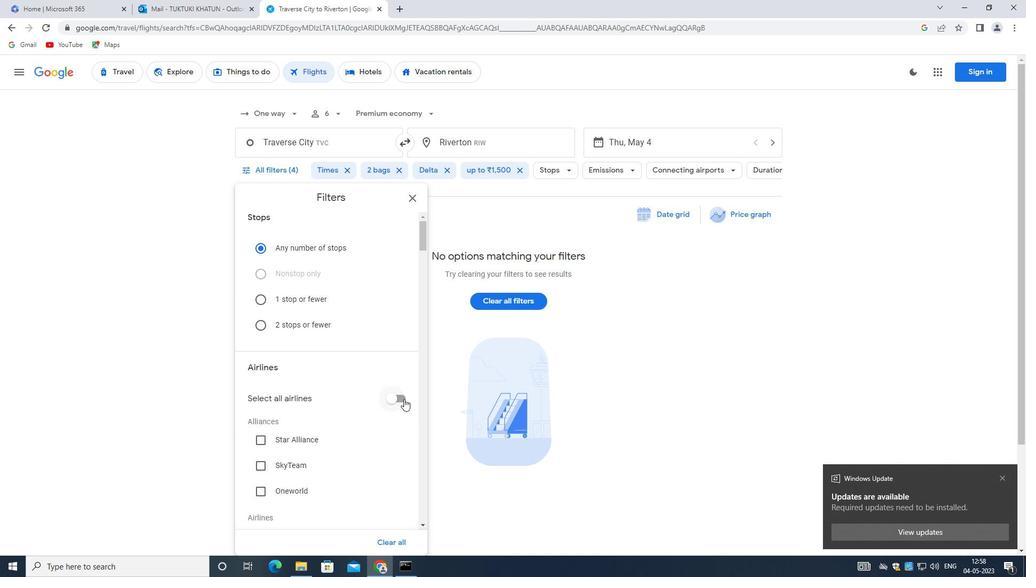 
Action: Mouse moved to (391, 399)
Screenshot: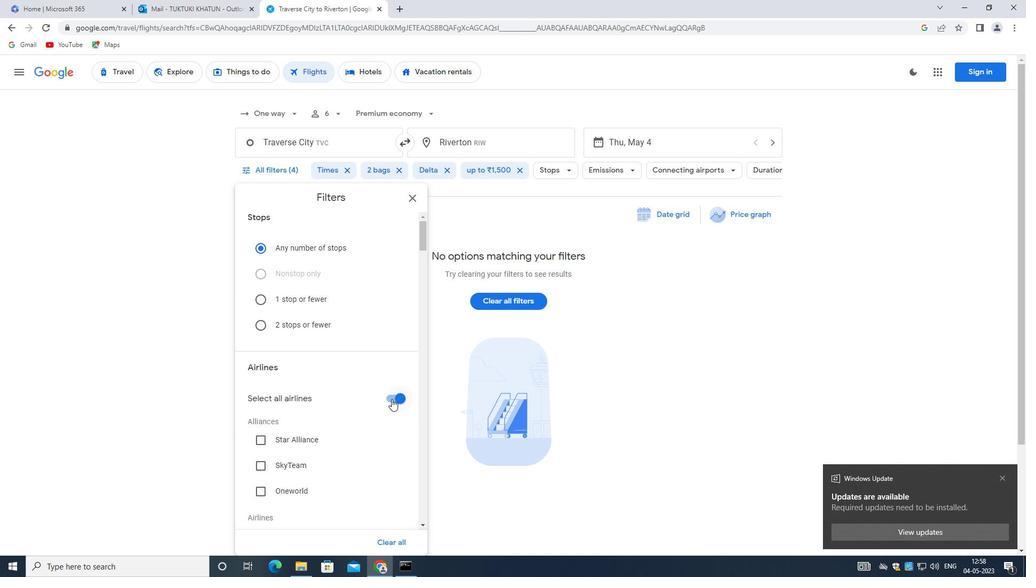 
Action: Mouse pressed left at (391, 399)
Screenshot: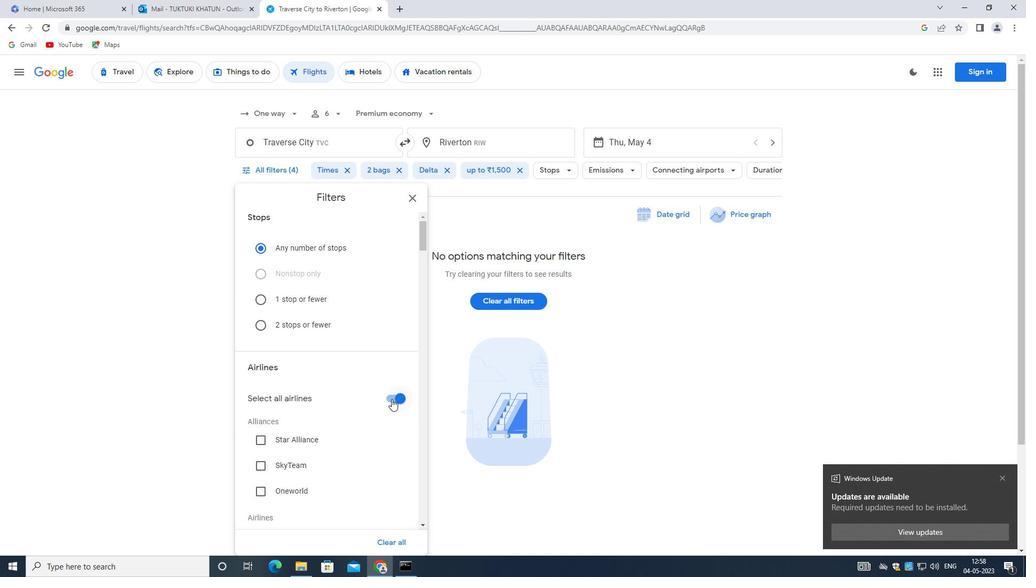 
Action: Mouse moved to (401, 400)
Screenshot: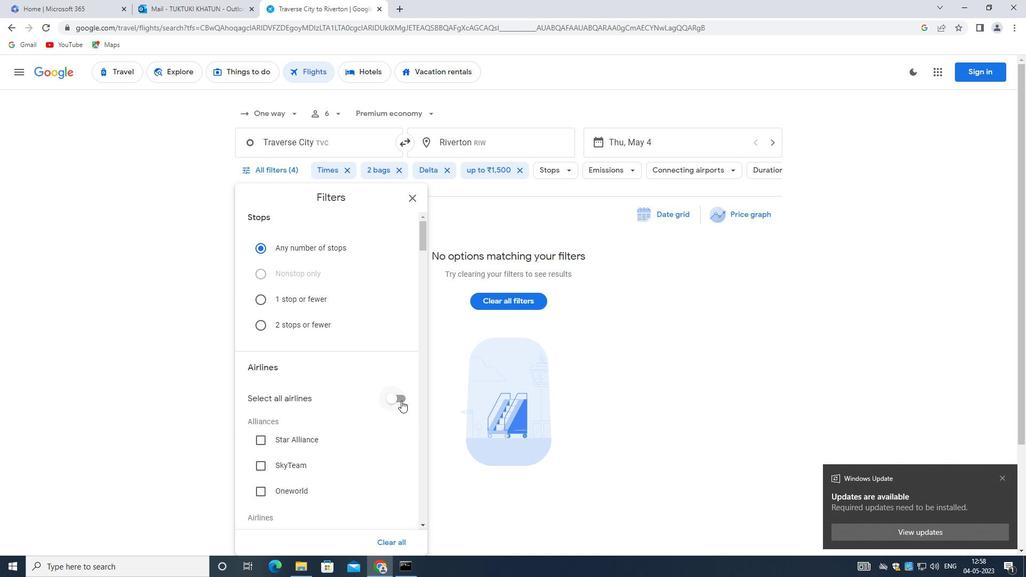 
Action: Mouse pressed left at (401, 400)
Screenshot: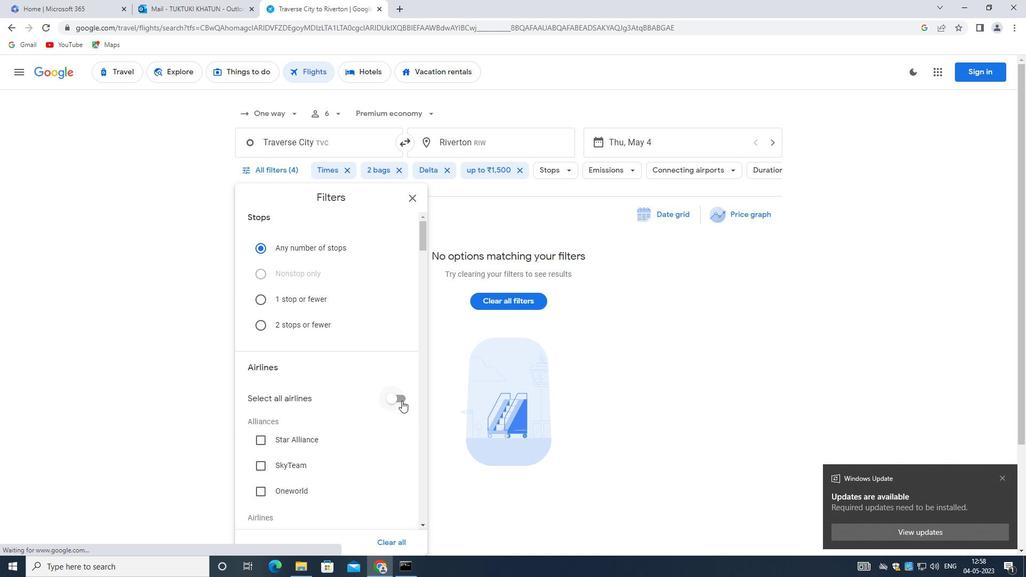 
Action: Mouse moved to (388, 398)
Screenshot: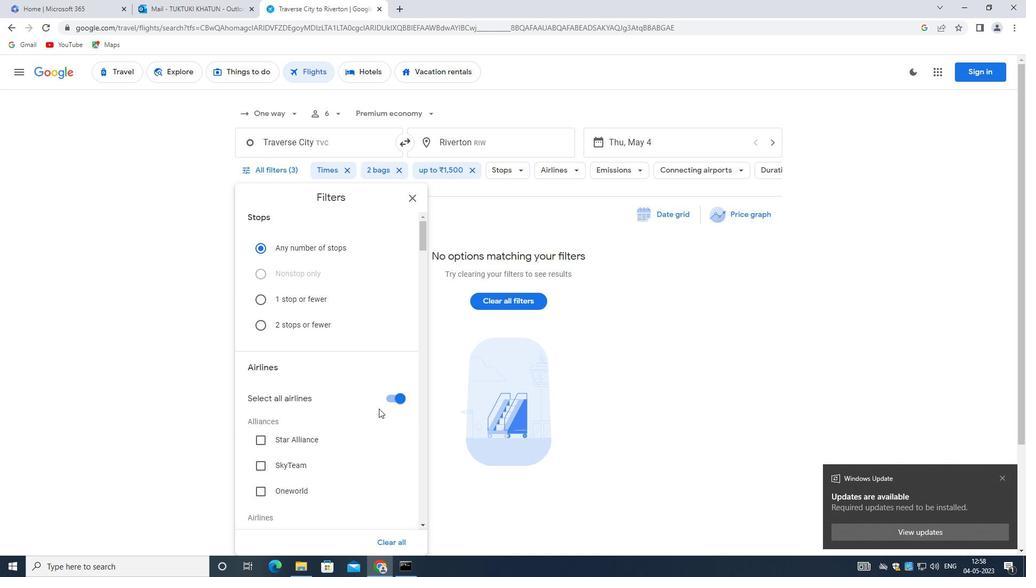 
Action: Mouse pressed left at (388, 398)
Screenshot: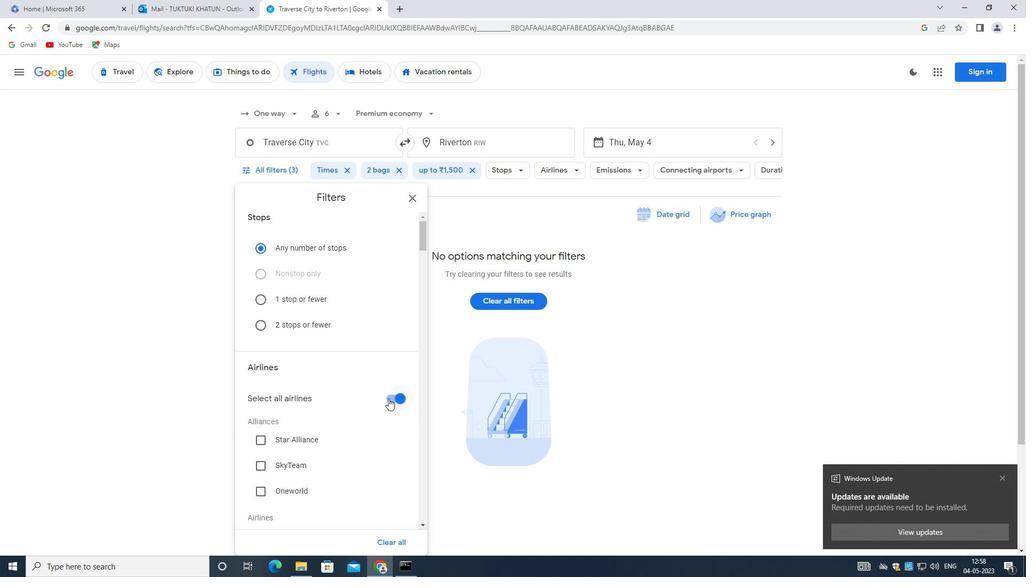 
Action: Mouse moved to (371, 393)
Screenshot: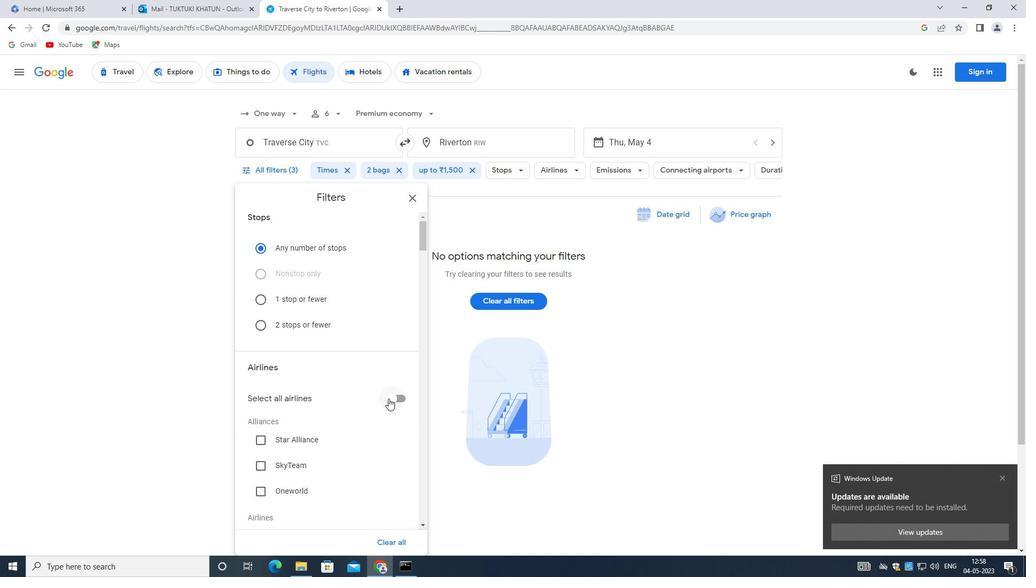
Action: Mouse scrolled (371, 392) with delta (0, 0)
Screenshot: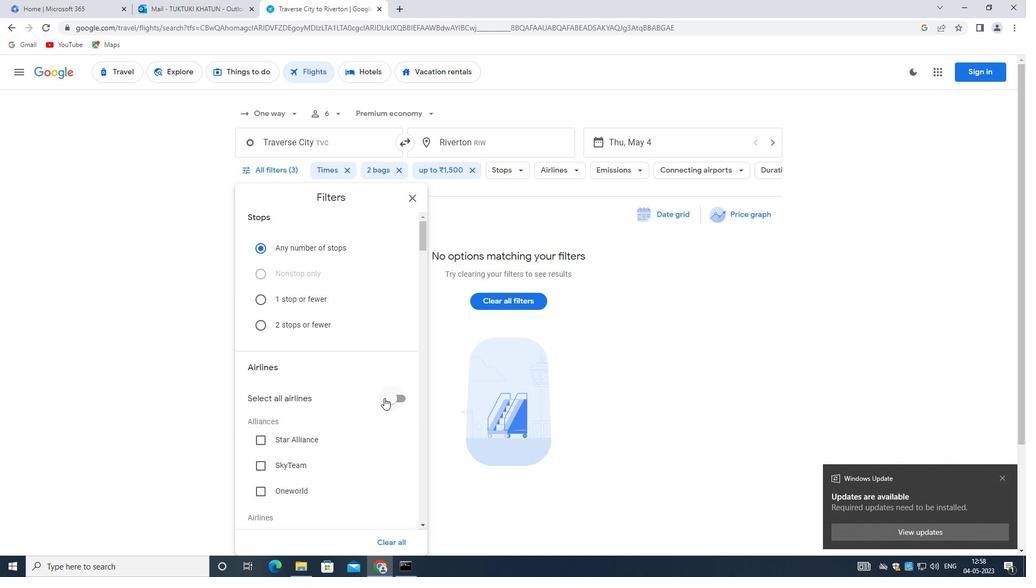 
Action: Mouse moved to (370, 393)
Screenshot: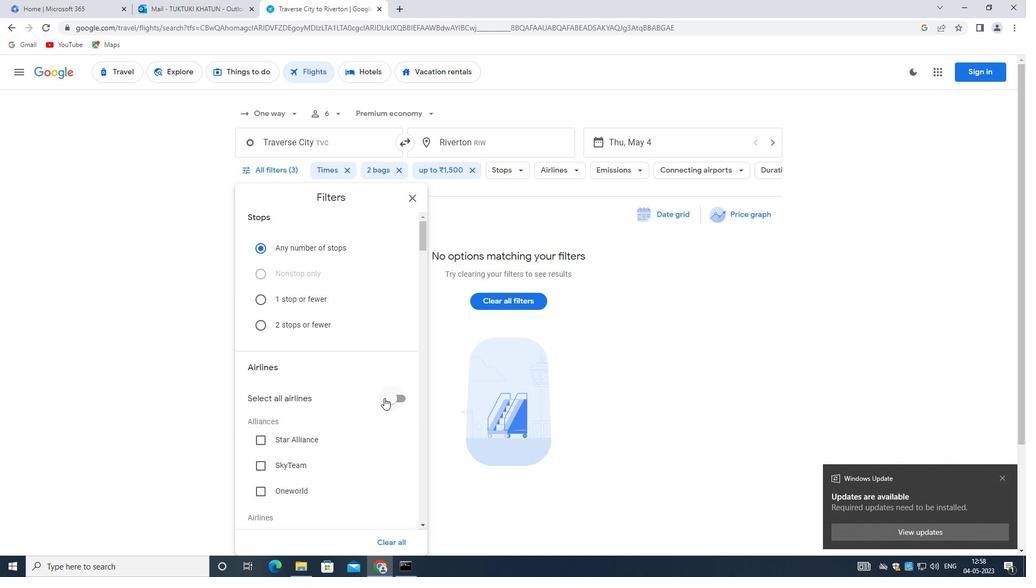 
Action: Mouse scrolled (370, 392) with delta (0, 0)
Screenshot: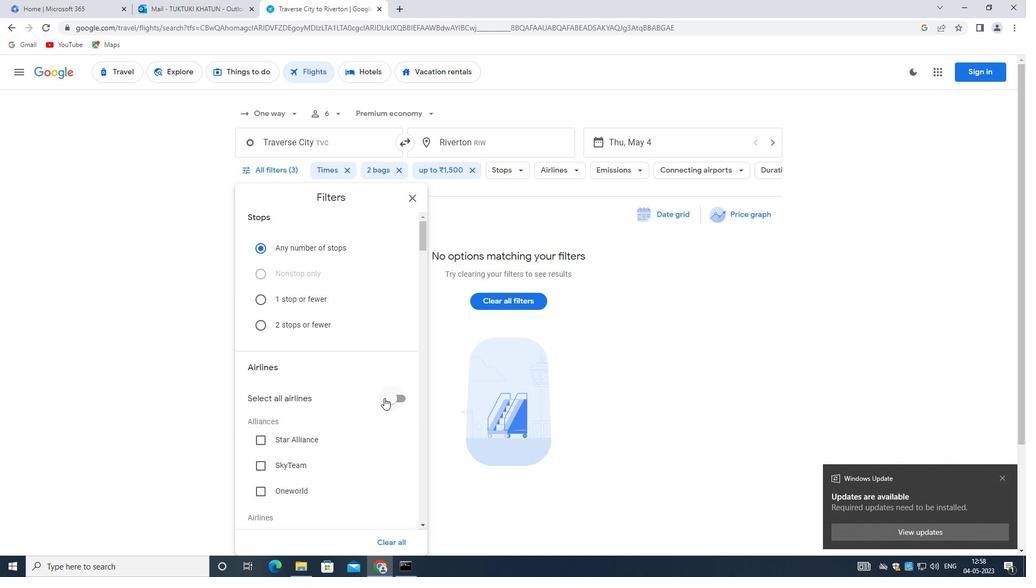 
Action: Mouse moved to (370, 393)
Screenshot: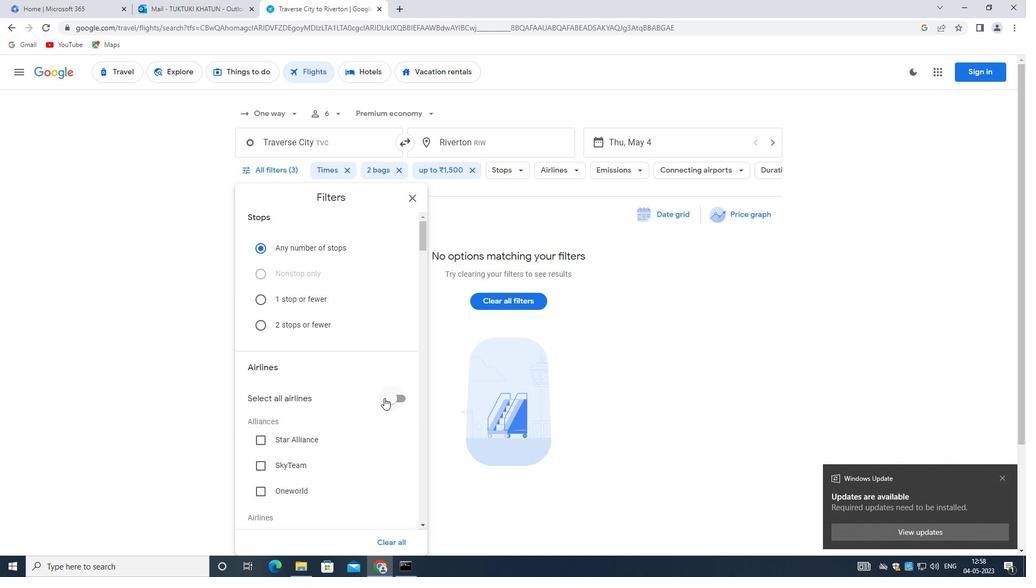 
Action: Mouse scrolled (370, 392) with delta (0, 0)
Screenshot: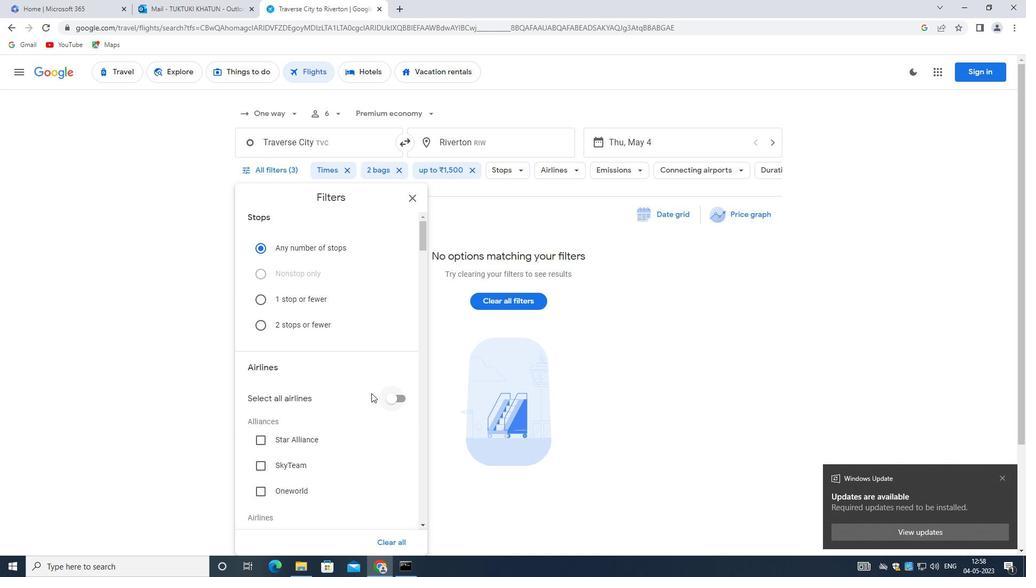 
Action: Mouse scrolled (370, 392) with delta (0, 0)
Screenshot: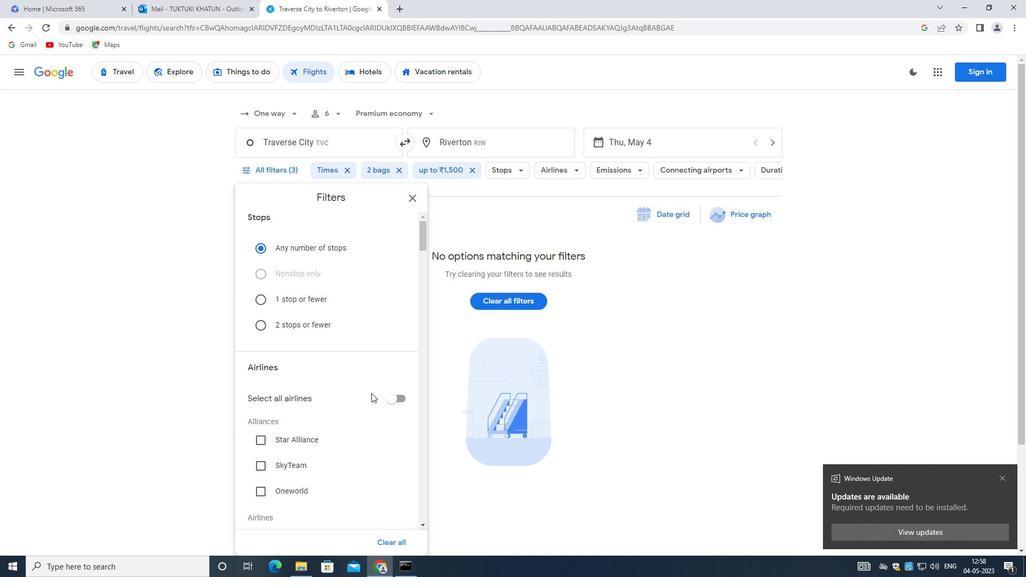
Action: Mouse moved to (369, 393)
Screenshot: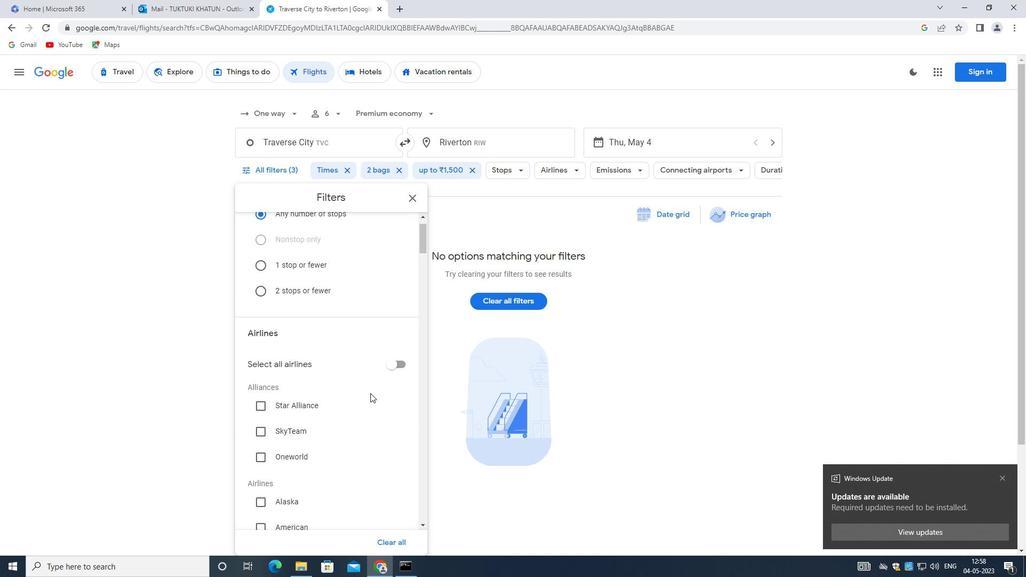 
Action: Mouse scrolled (369, 392) with delta (0, 0)
Screenshot: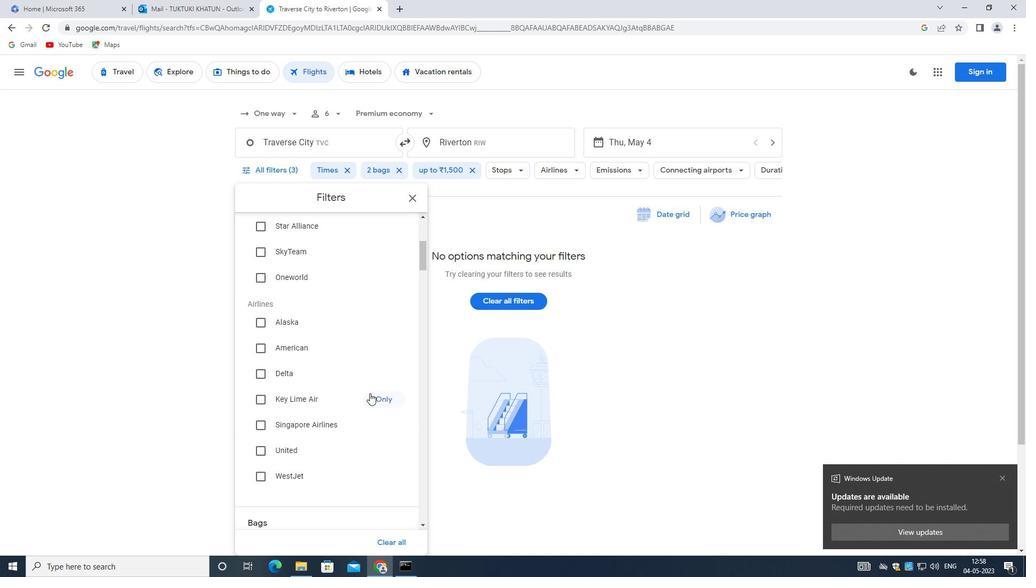 
Action: Mouse scrolled (369, 392) with delta (0, 0)
Screenshot: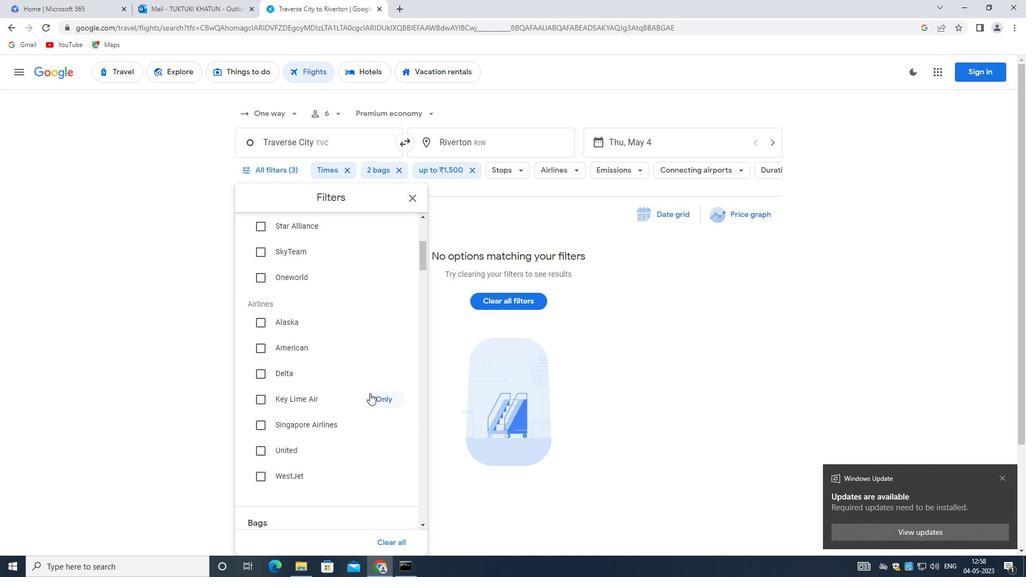 
Action: Mouse moved to (369, 393)
Screenshot: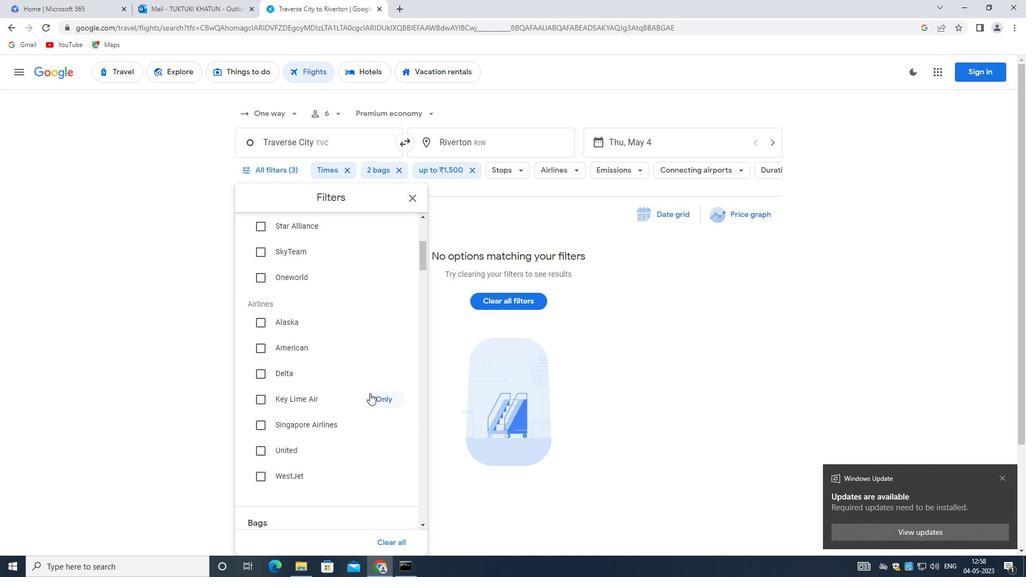 
Action: Mouse scrolled (369, 392) with delta (0, 0)
Screenshot: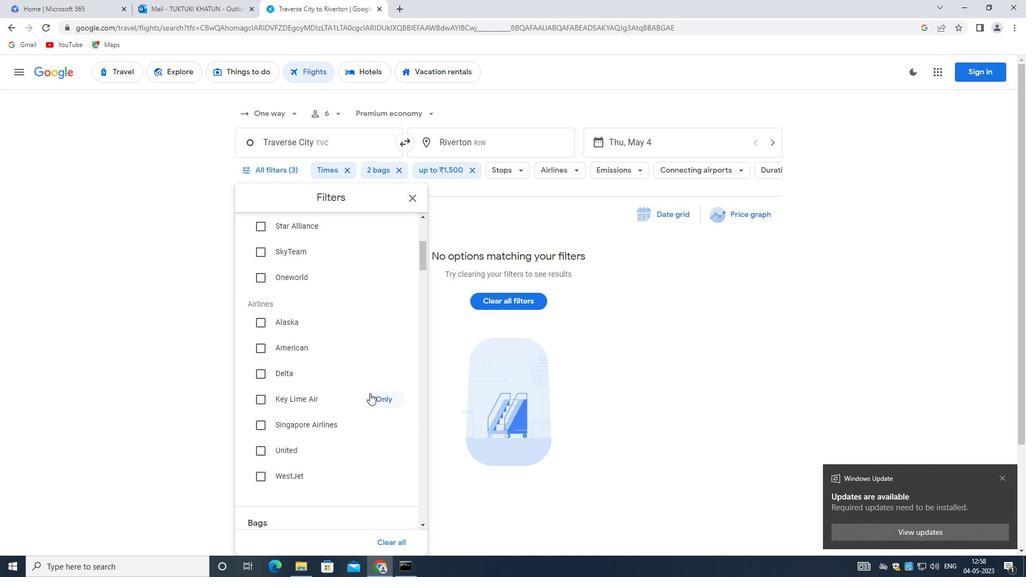 
Action: Mouse scrolled (369, 392) with delta (0, 0)
Screenshot: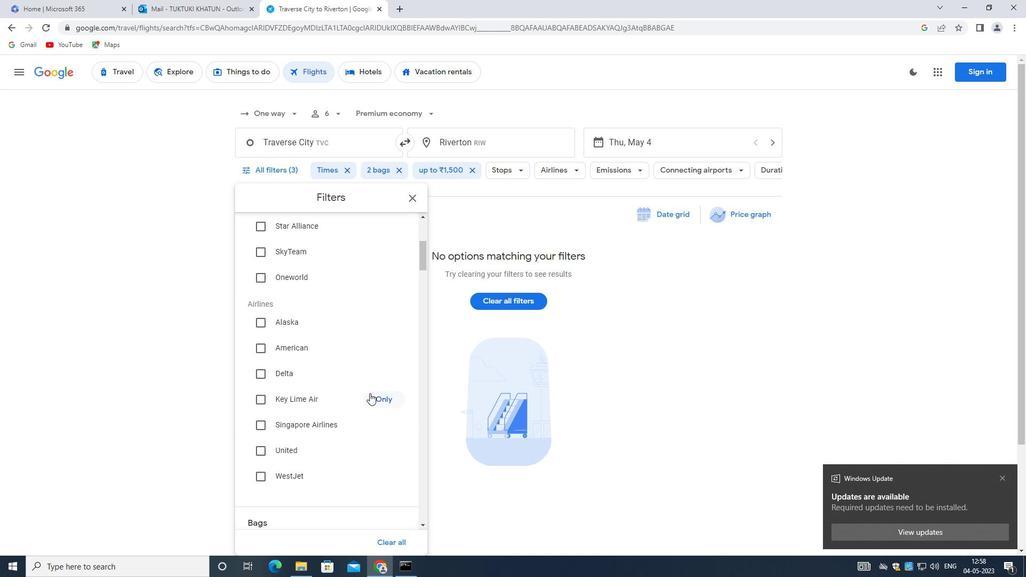 
Action: Mouse moved to (398, 331)
Screenshot: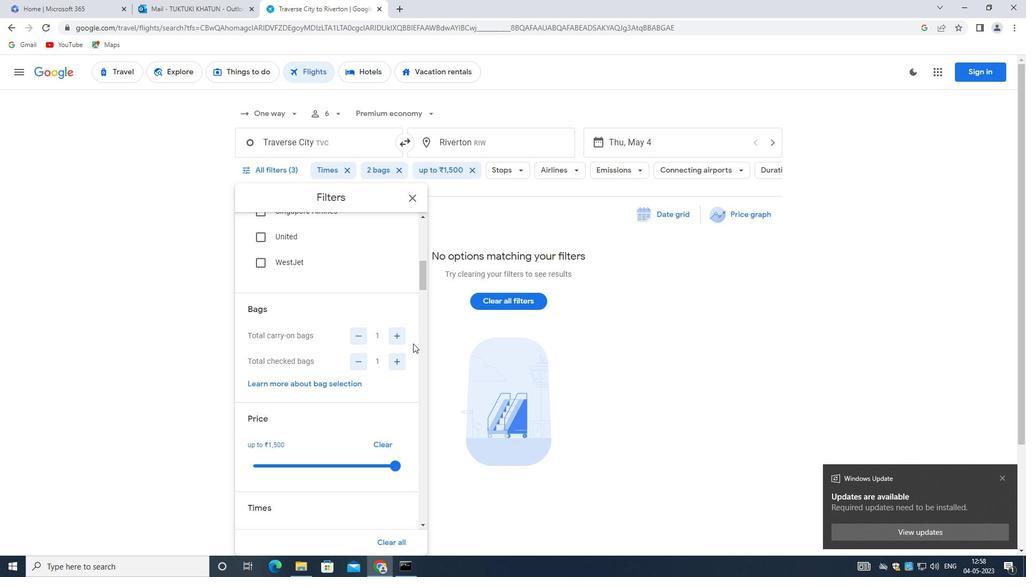 
Action: Mouse pressed left at (398, 331)
Screenshot: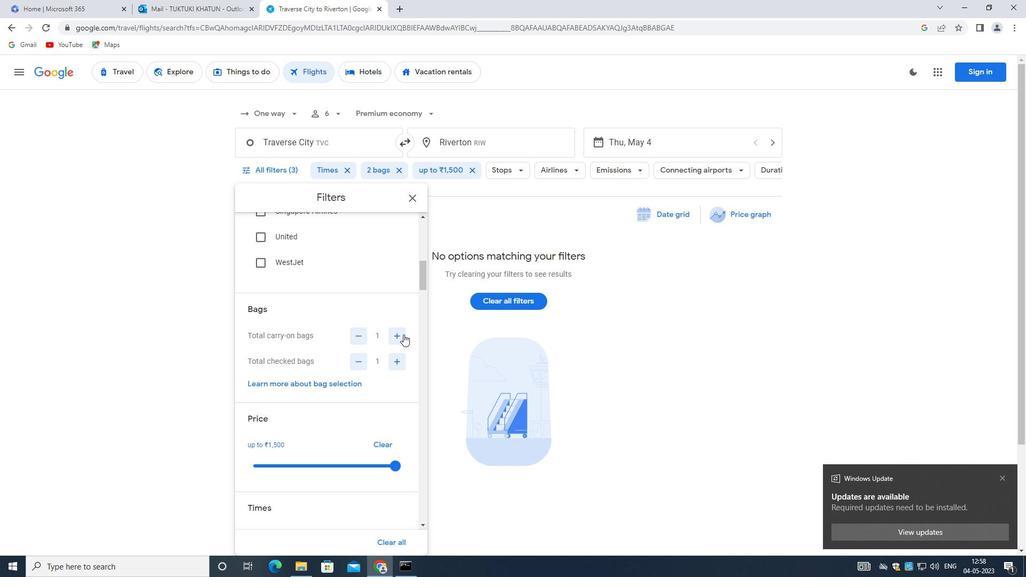 
Action: Mouse moved to (302, 381)
Screenshot: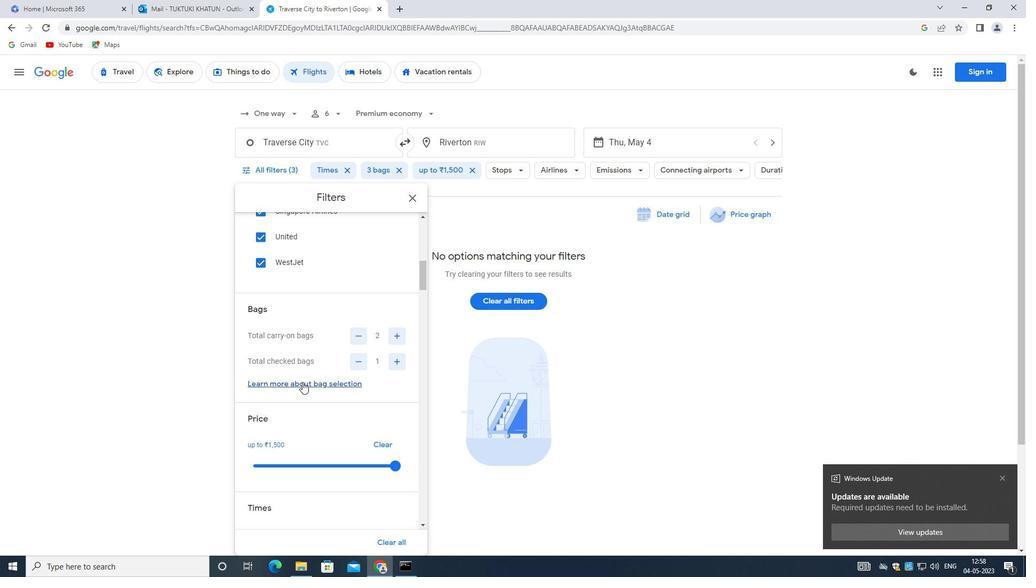 
Action: Mouse scrolled (302, 381) with delta (0, 0)
Screenshot: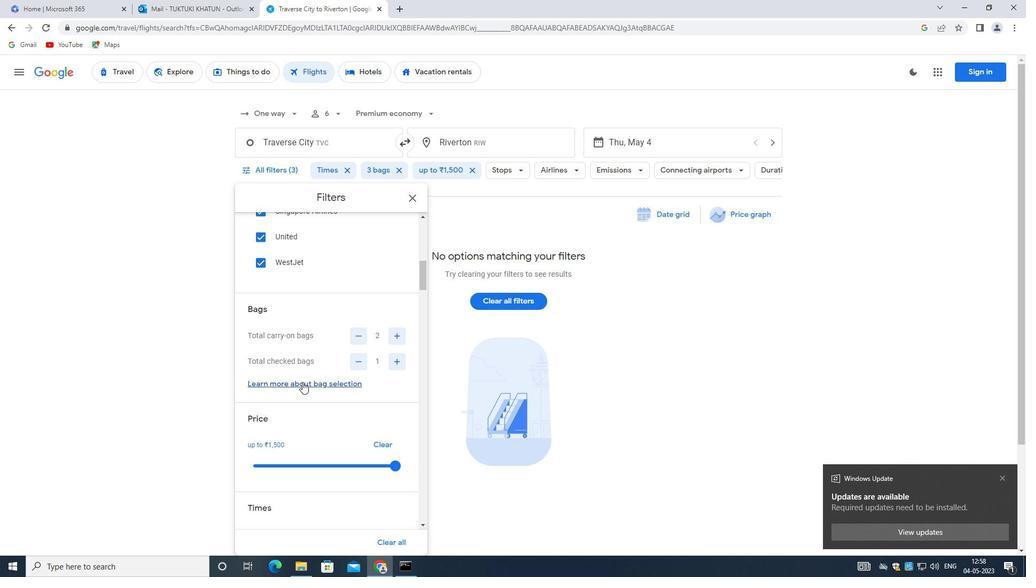 
Action: Mouse moved to (302, 382)
Screenshot: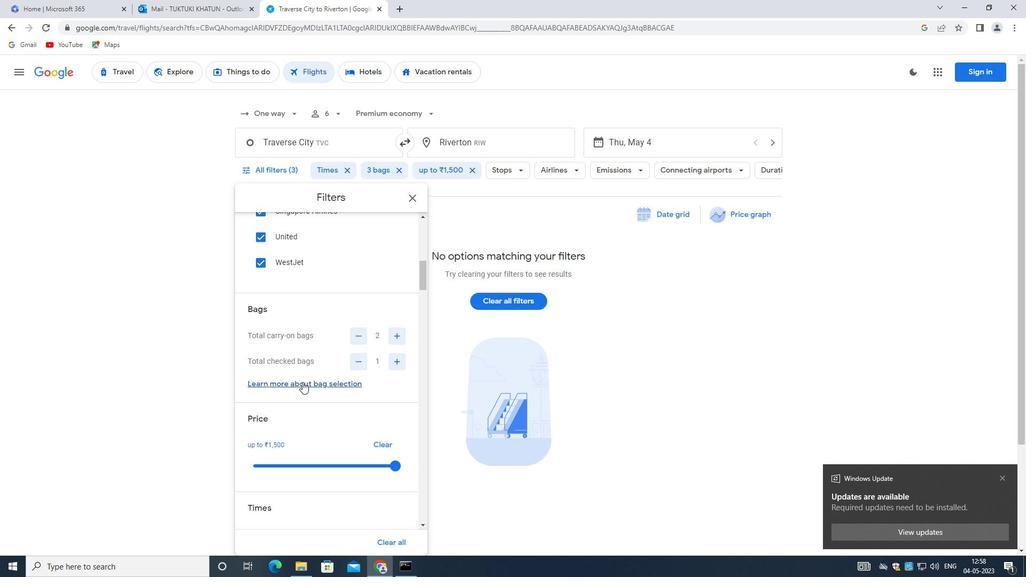
Action: Mouse scrolled (302, 381) with delta (0, 0)
Screenshot: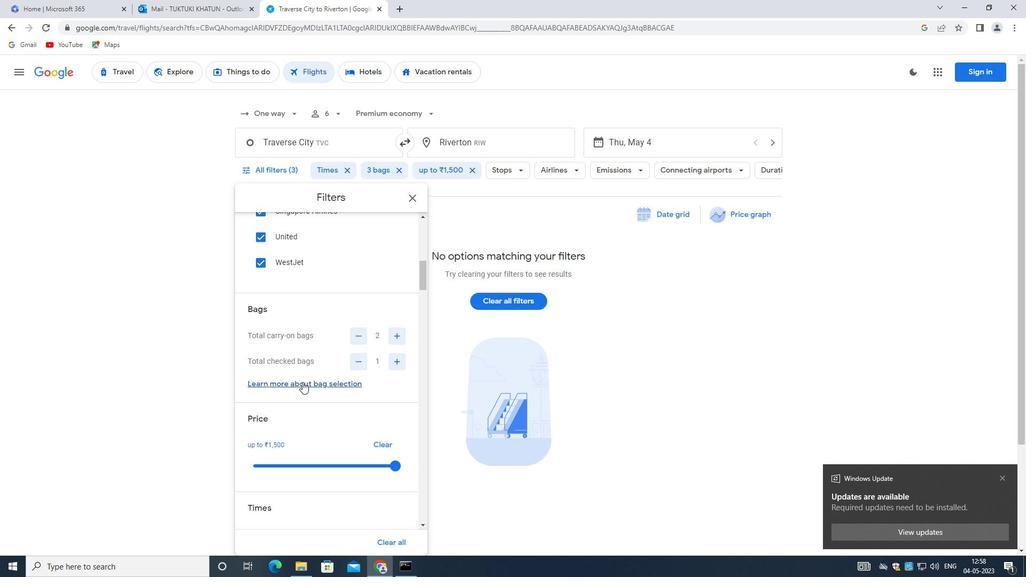 
Action: Mouse moved to (393, 359)
Screenshot: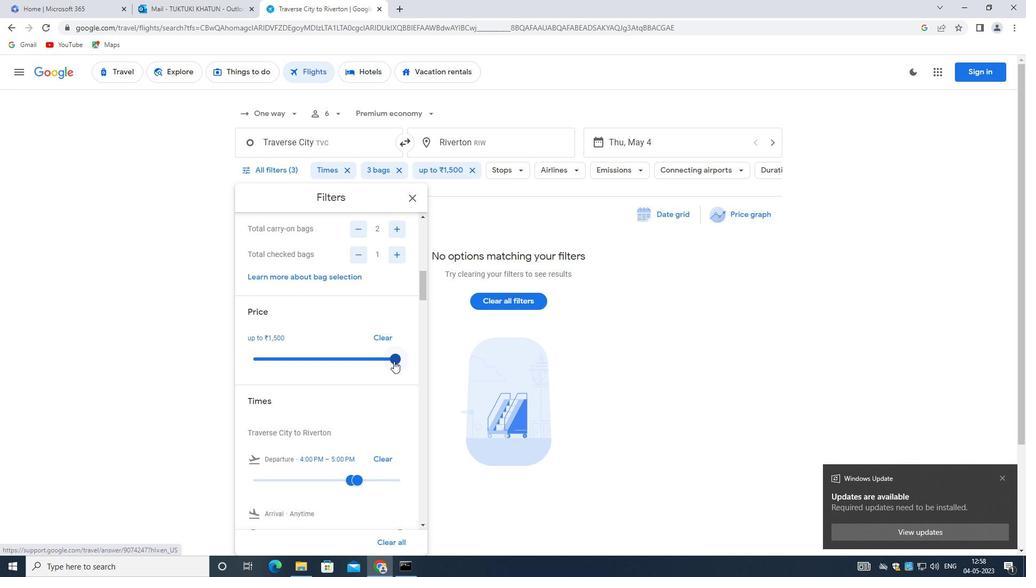 
Action: Mouse pressed left at (393, 359)
Screenshot: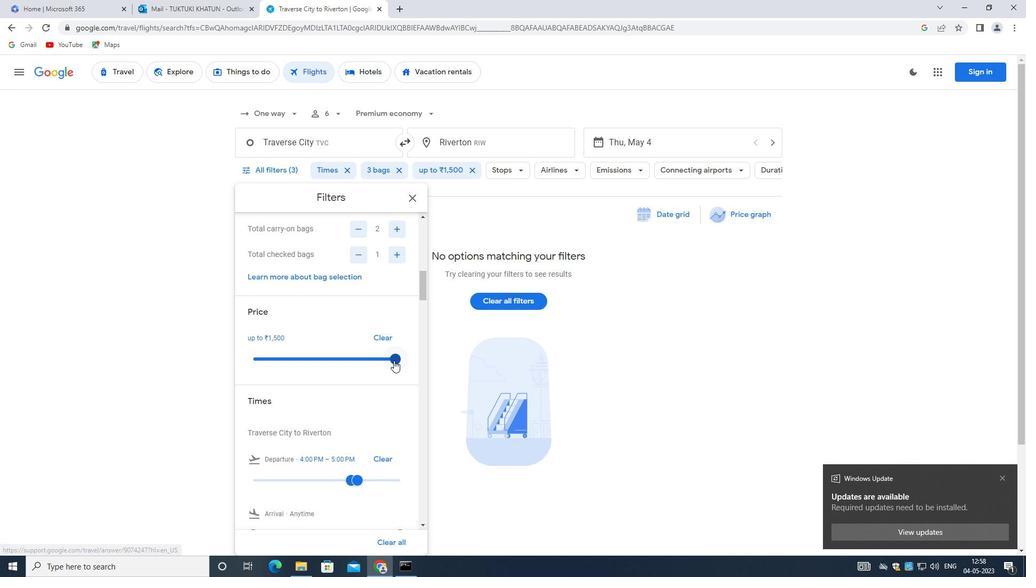 
Action: Mouse moved to (149, 311)
Screenshot: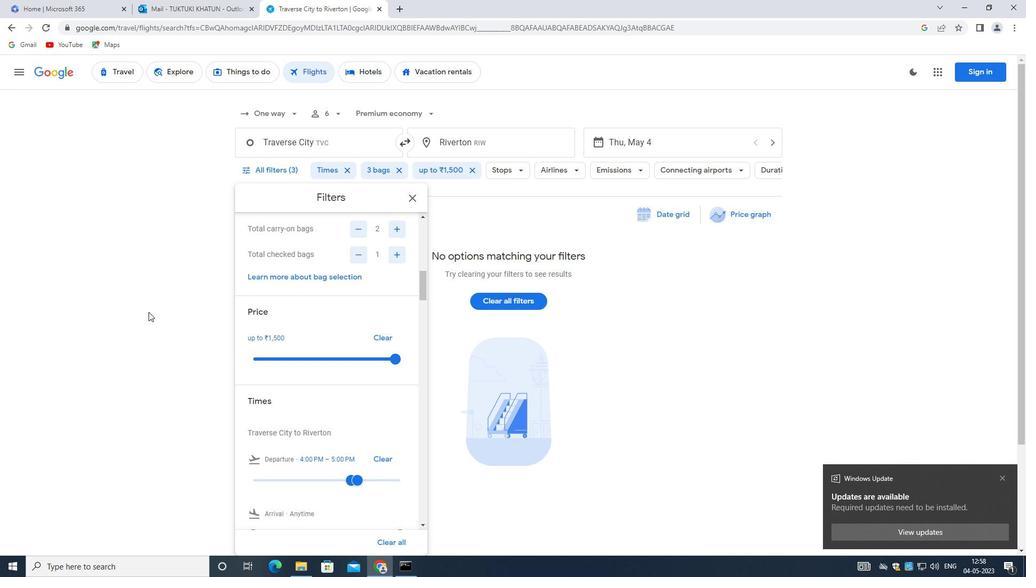 
Action: Mouse scrolled (149, 311) with delta (0, 0)
Screenshot: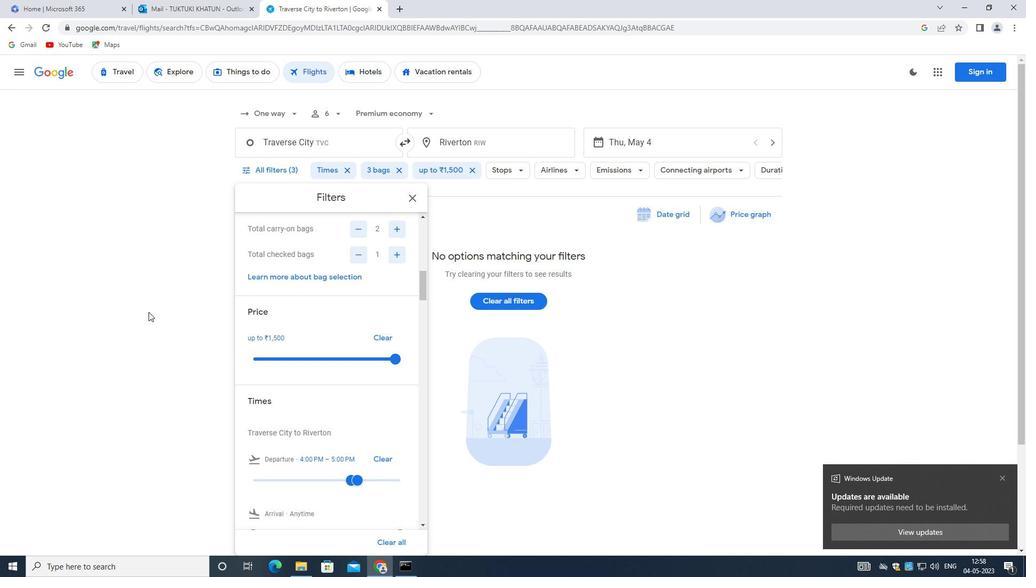 
Action: Mouse moved to (146, 320)
Screenshot: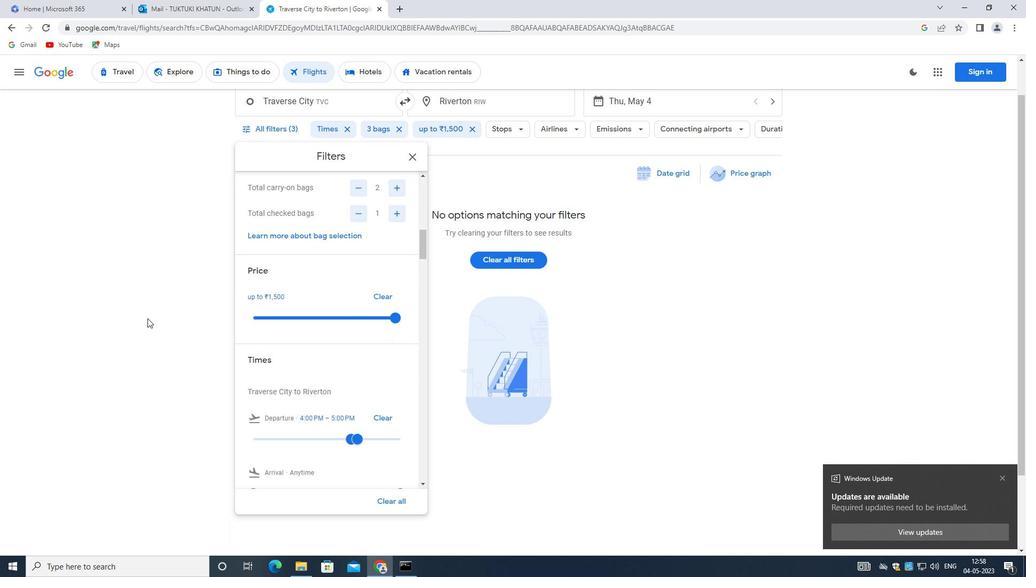 
Action: Mouse scrolled (146, 319) with delta (0, 0)
Screenshot: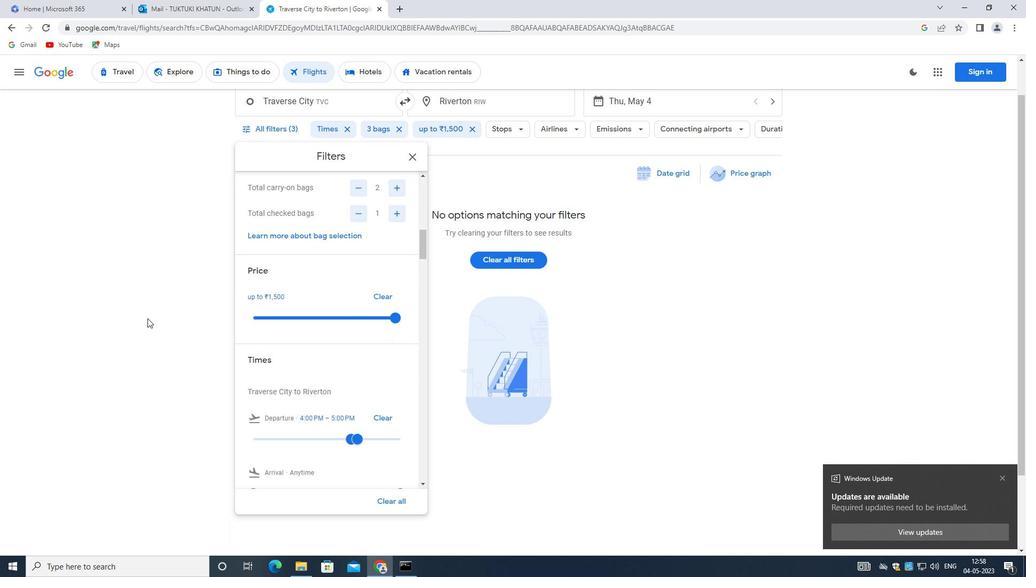 
Action: Mouse moved to (393, 373)
Screenshot: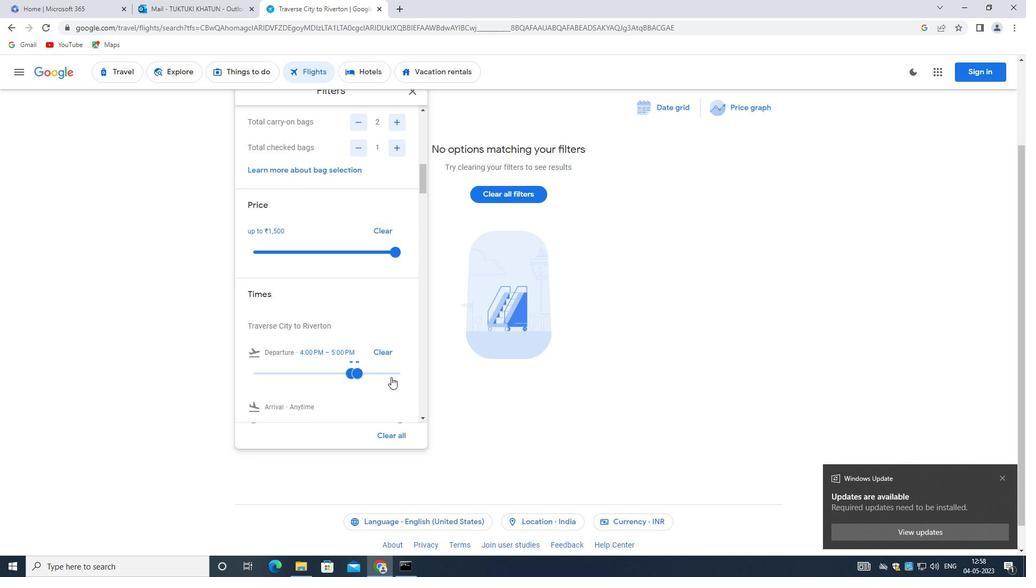 
Action: Mouse pressed left at (393, 373)
Screenshot: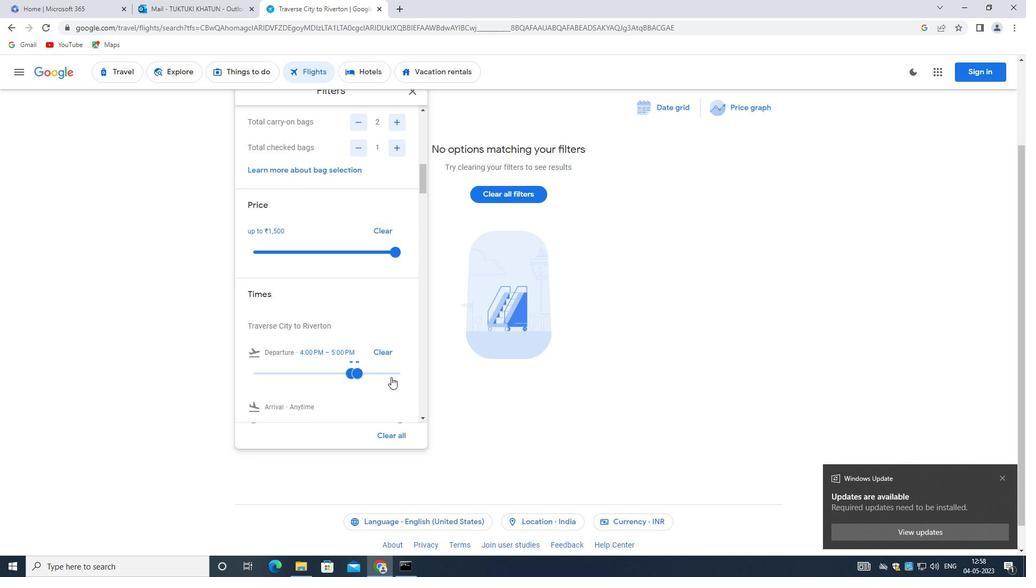 
Action: Mouse moved to (358, 373)
Screenshot: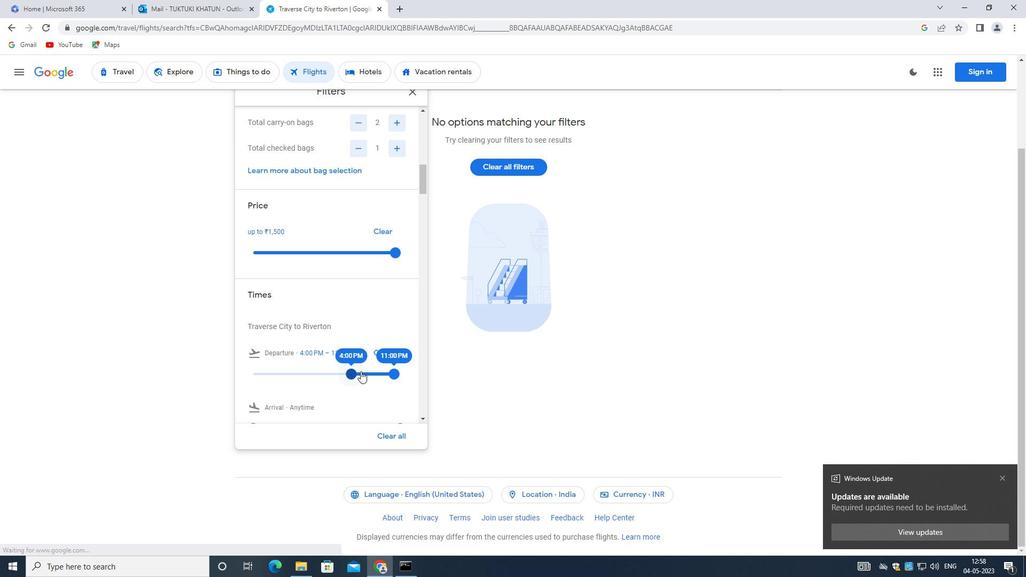 
Action: Mouse pressed left at (358, 373)
Screenshot: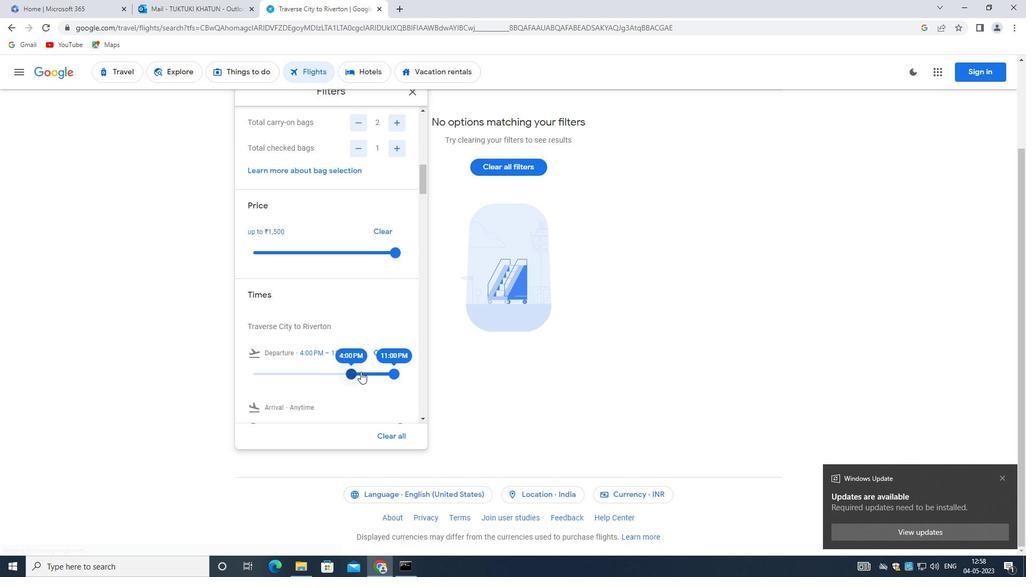 
Action: Mouse moved to (394, 375)
Screenshot: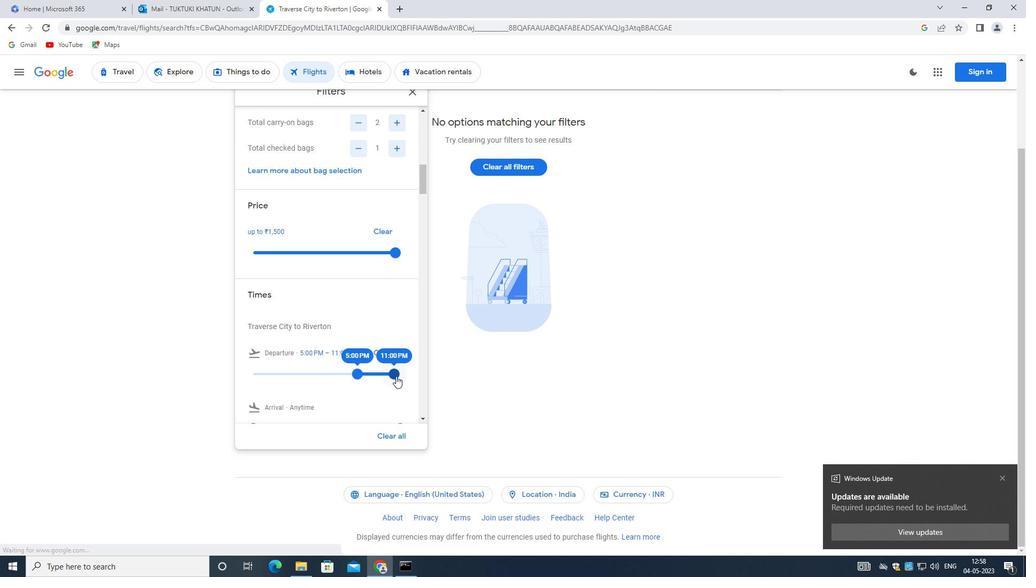 
Action: Mouse pressed left at (394, 375)
Screenshot: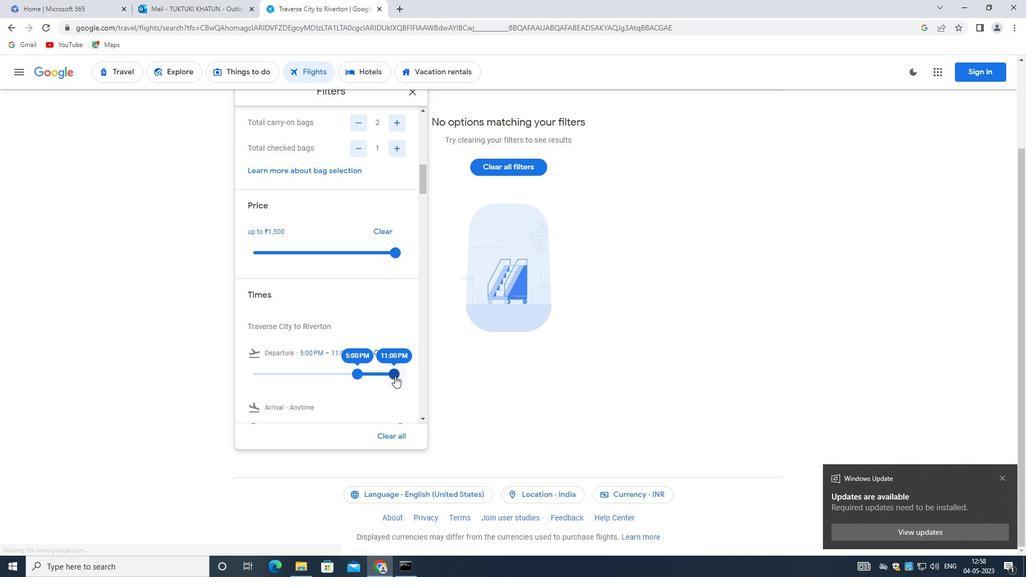 
Action: Mouse moved to (335, 358)
Screenshot: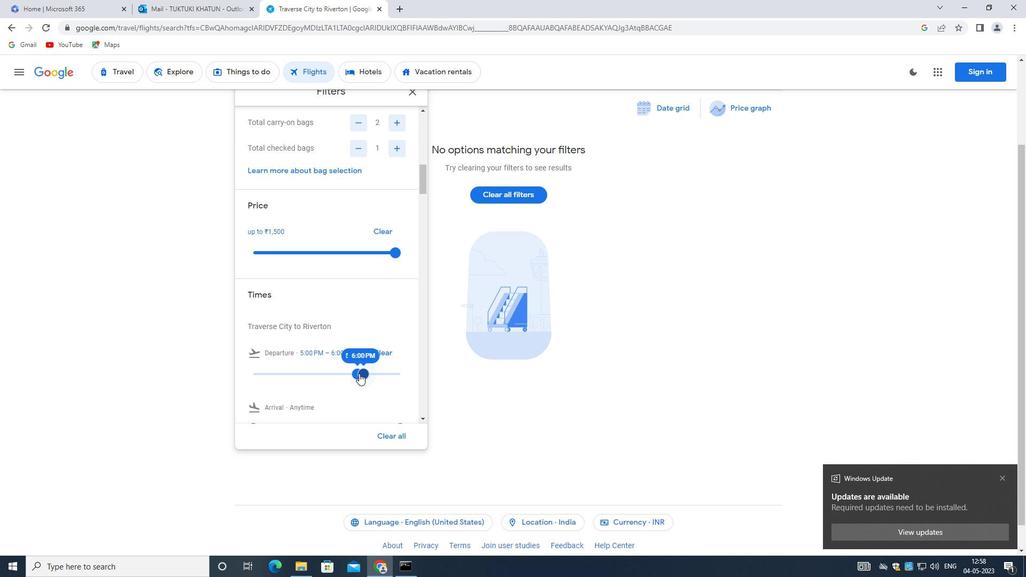 
Action: Mouse scrolled (335, 357) with delta (0, 0)
Screenshot: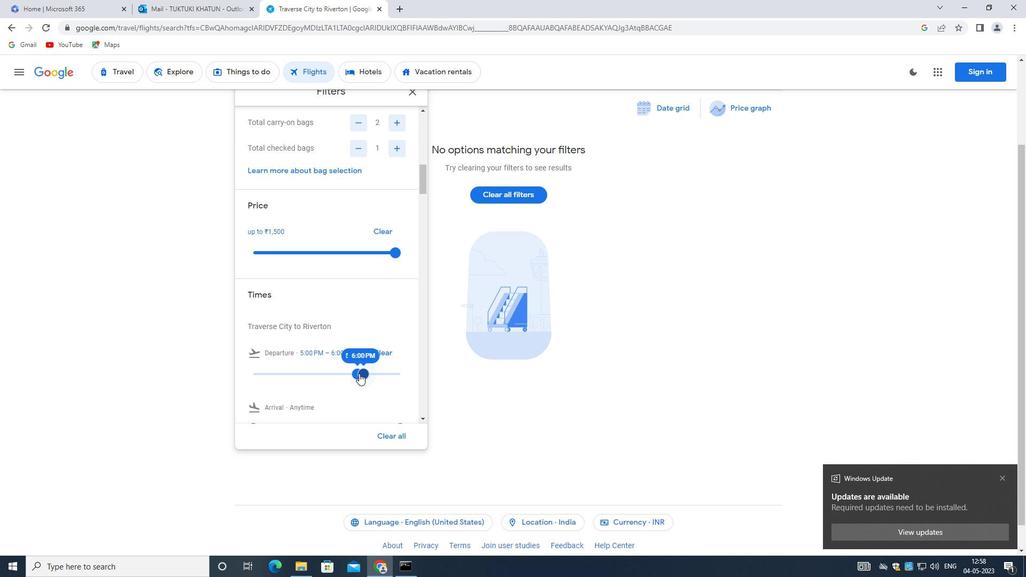
Action: Mouse moved to (331, 358)
Screenshot: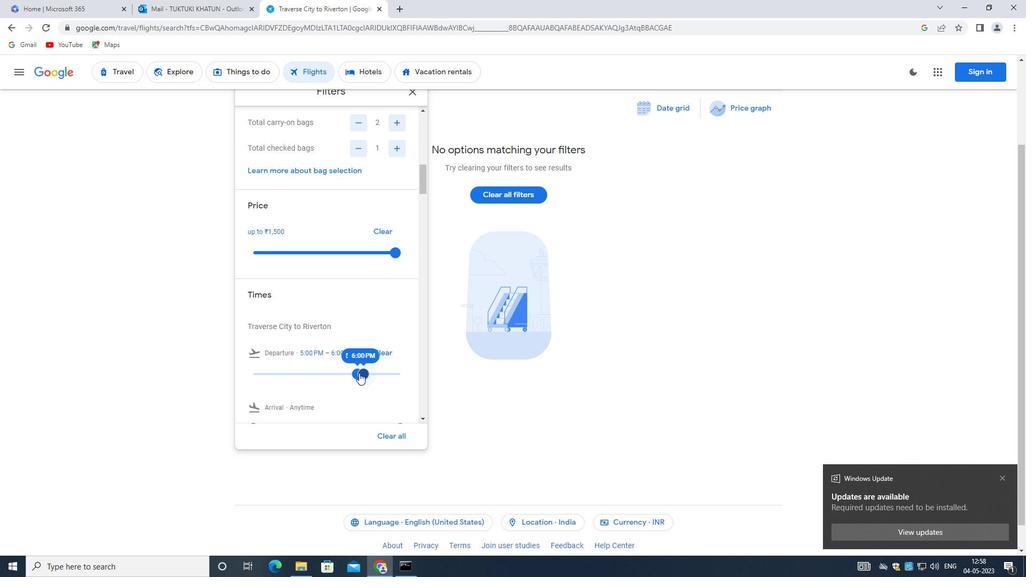 
Action: Mouse scrolled (331, 357) with delta (0, 0)
Screenshot: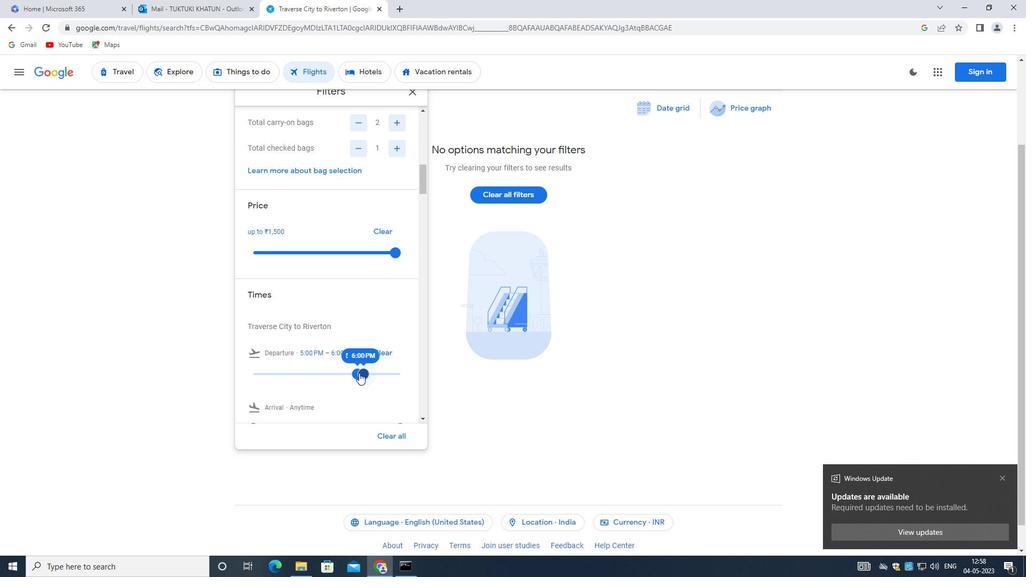 
Action: Mouse moved to (331, 358)
Screenshot: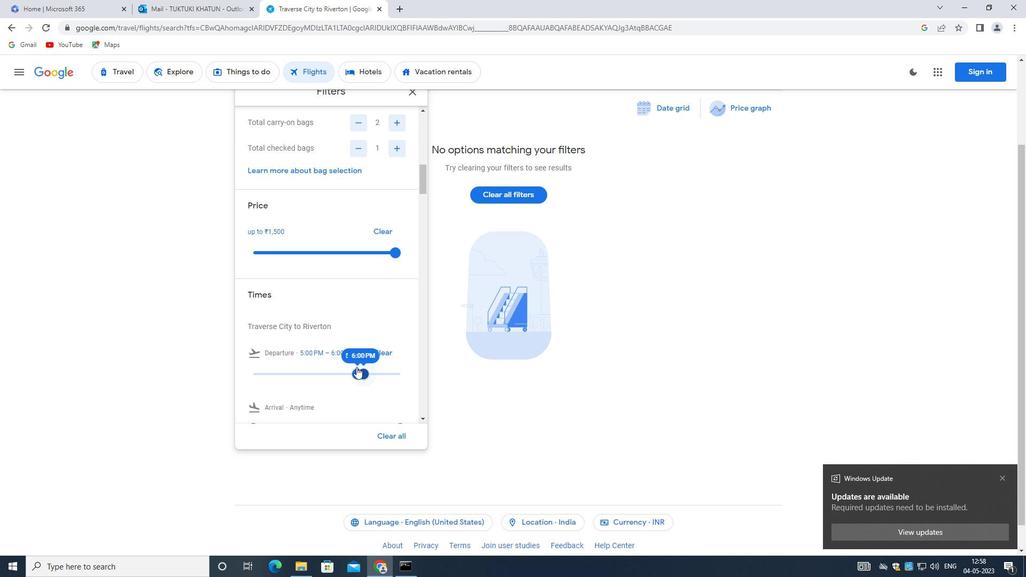 
Action: Mouse scrolled (331, 357) with delta (0, 0)
Screenshot: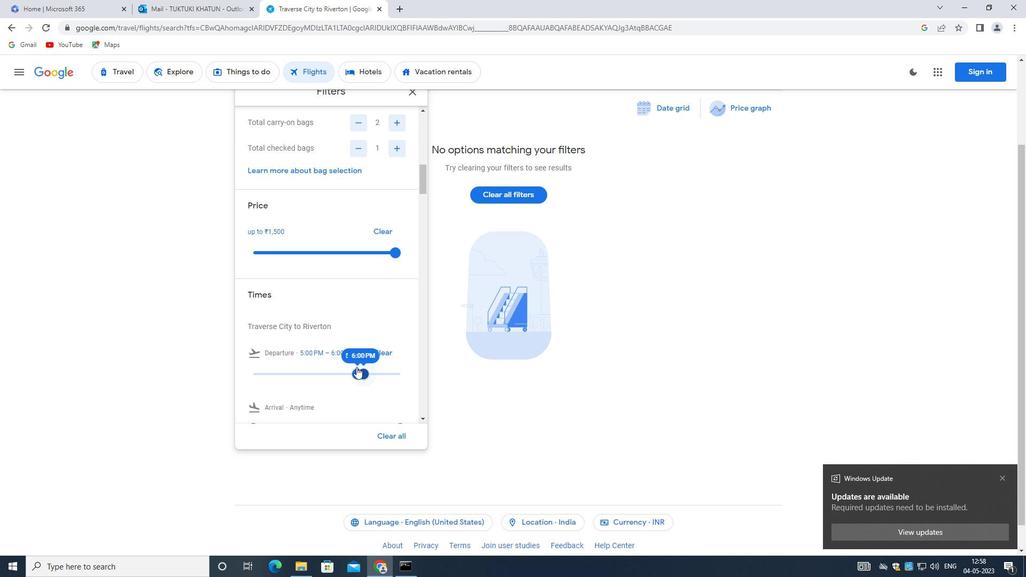 
Action: Mouse moved to (330, 358)
Screenshot: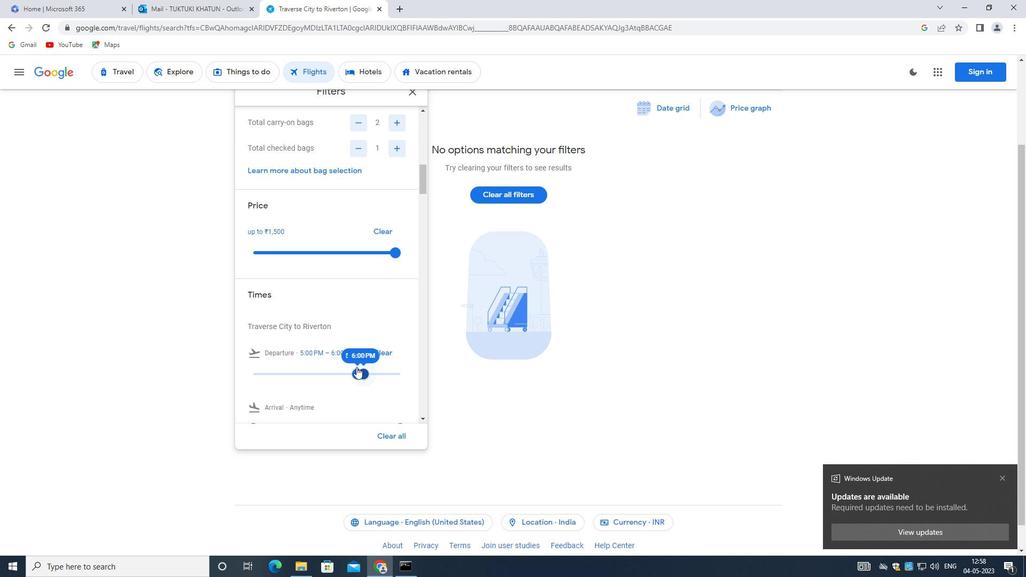 
Action: Mouse scrolled (330, 357) with delta (0, 0)
Screenshot: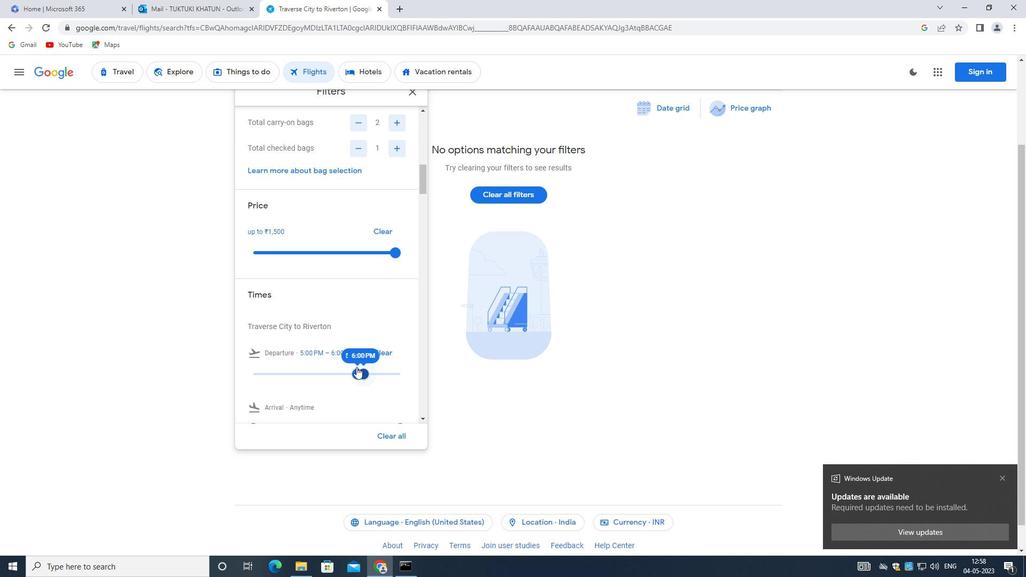 
Action: Mouse moved to (327, 358)
Screenshot: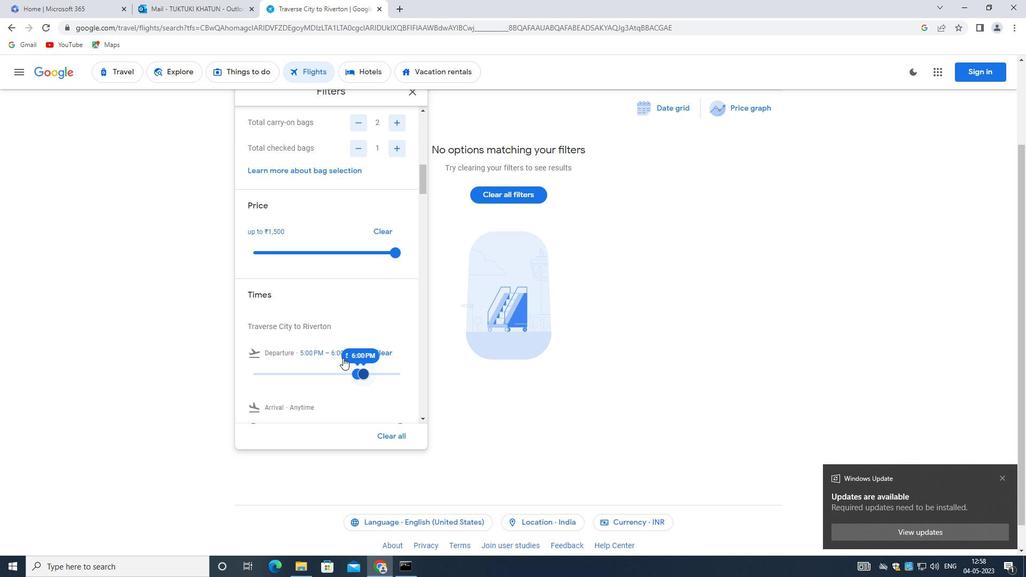 
Action: Mouse scrolled (327, 357) with delta (0, 0)
Screenshot: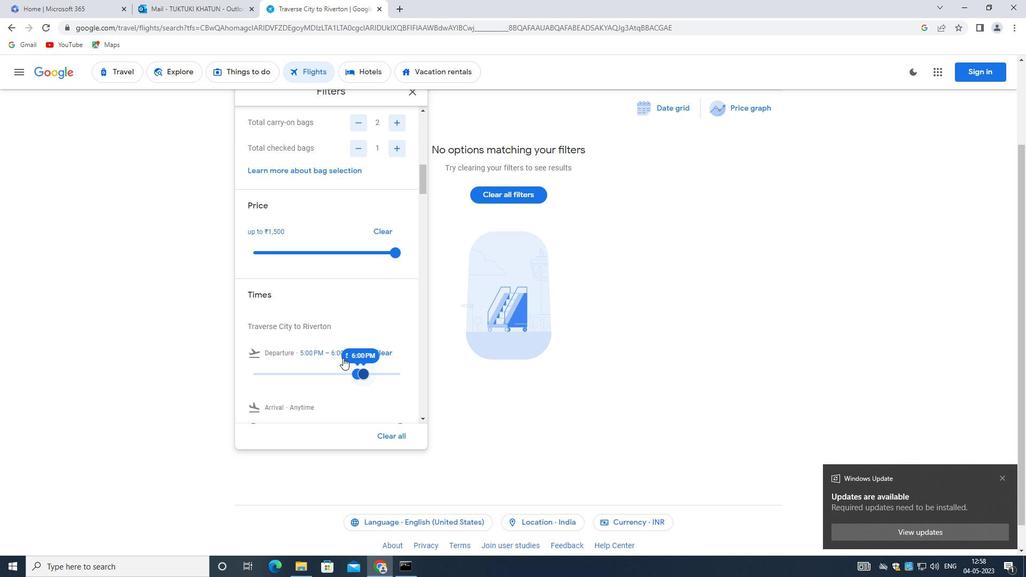 
Action: Mouse moved to (261, 346)
Screenshot: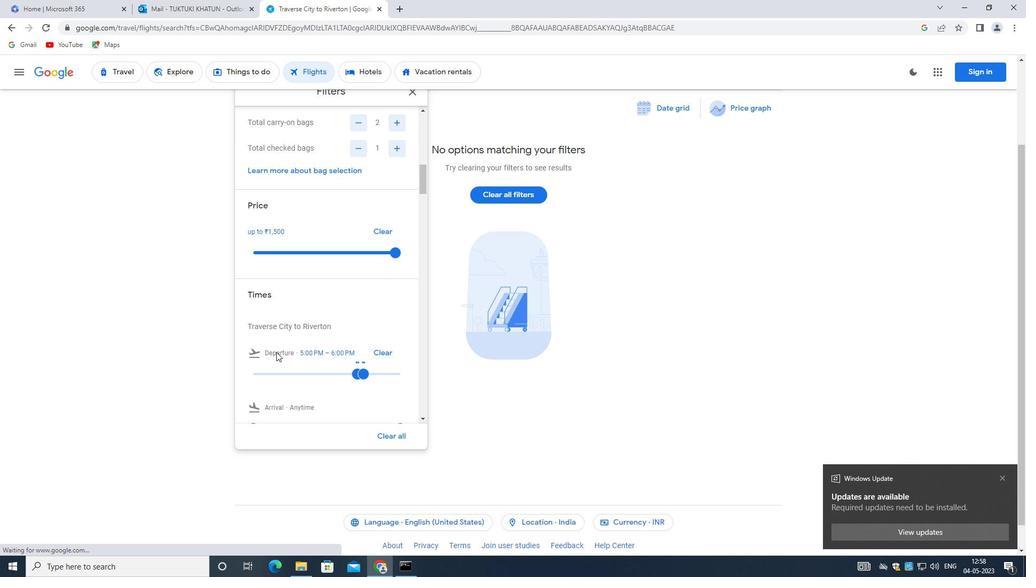 
Action: Mouse scrolled (261, 346) with delta (0, 0)
Screenshot: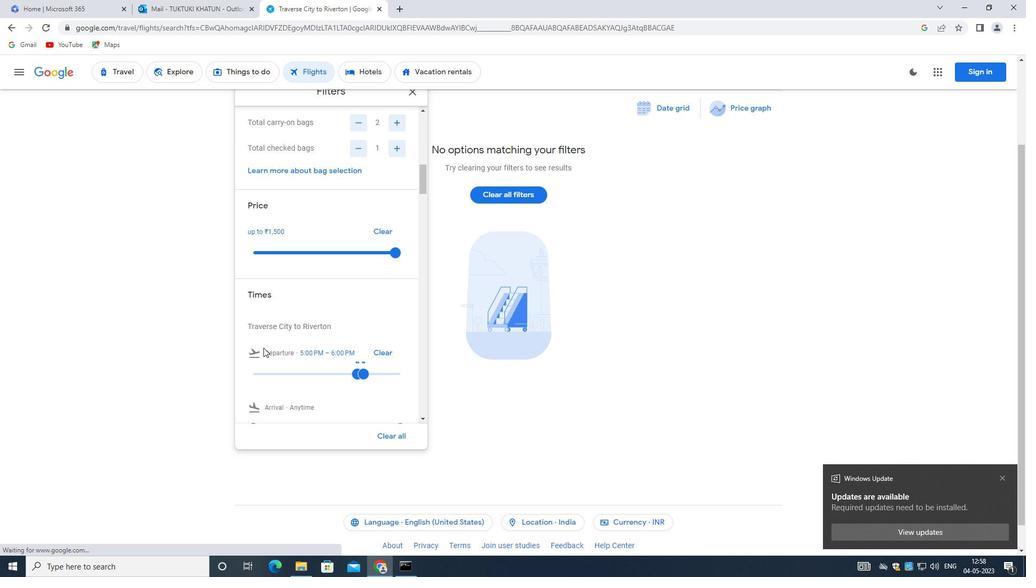 
Action: Mouse scrolled (261, 346) with delta (0, 0)
Screenshot: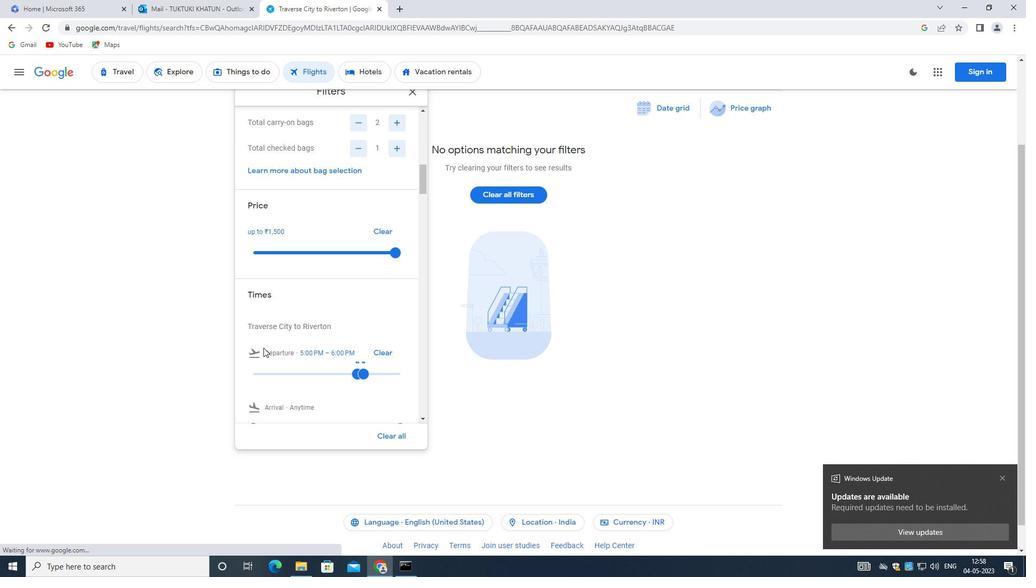 
Action: Mouse scrolled (261, 346) with delta (0, 0)
Screenshot: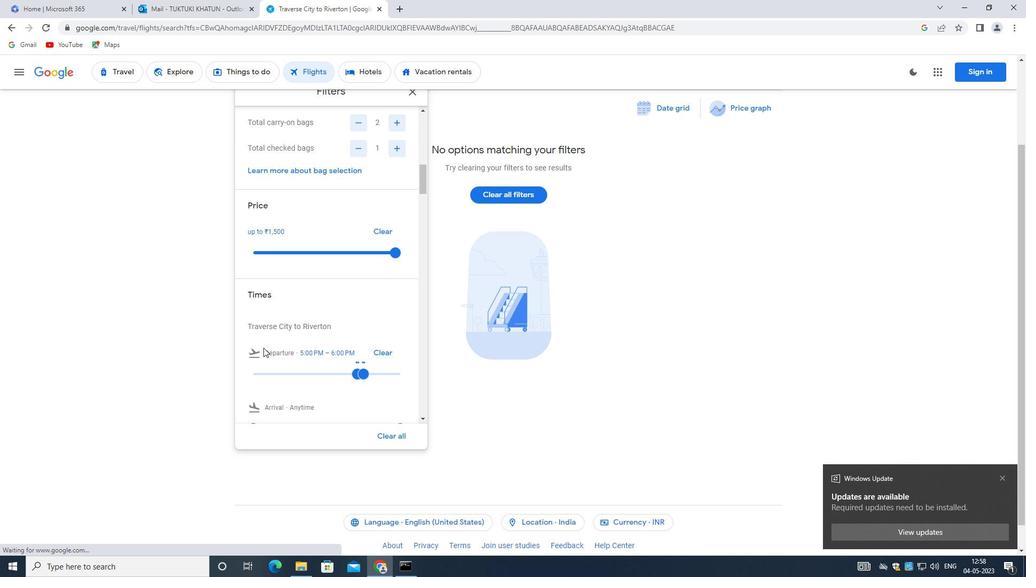 
Action: Mouse scrolled (261, 346) with delta (0, 0)
Screenshot: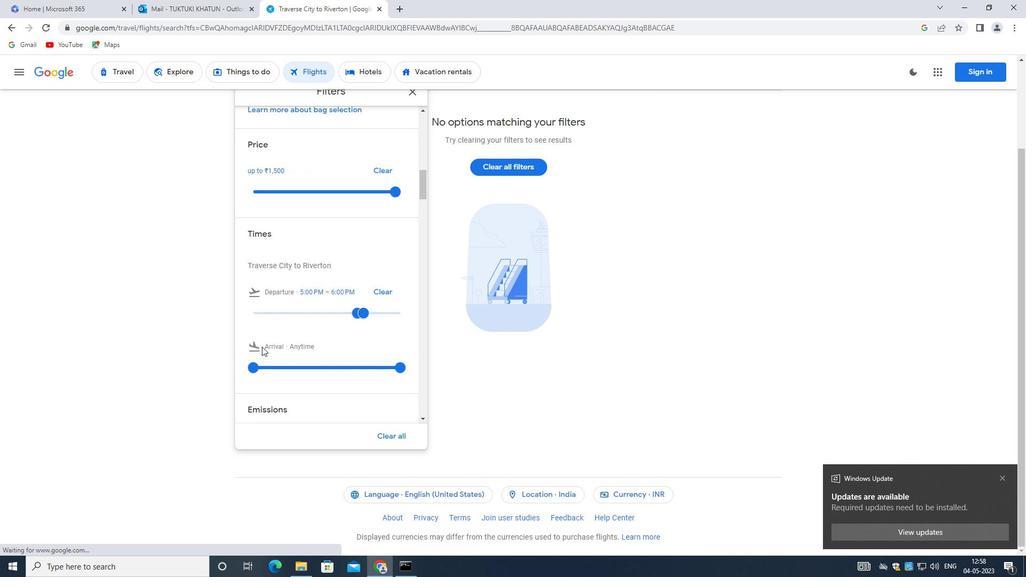 
Action: Mouse moved to (289, 323)
Screenshot: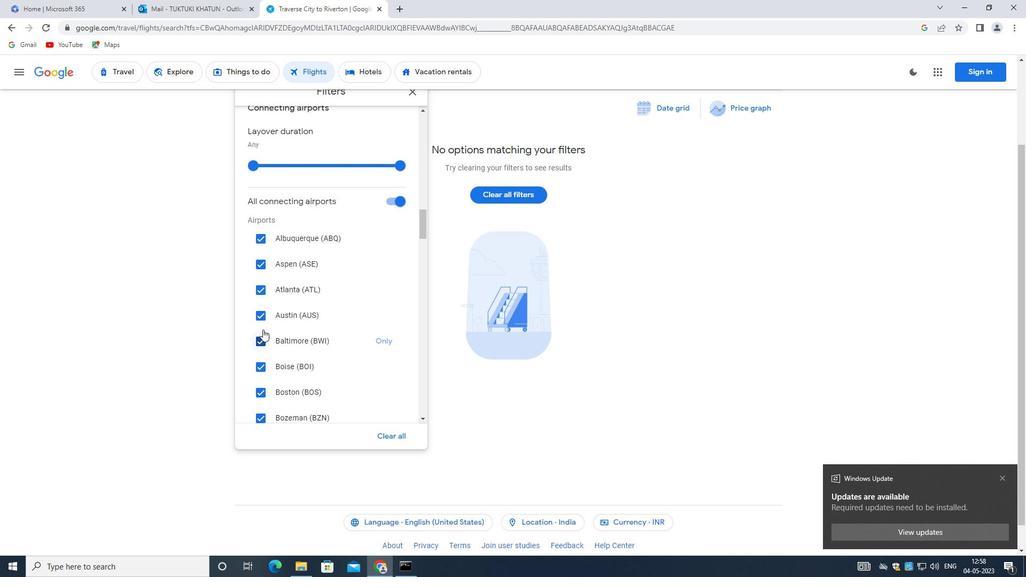 
Action: Mouse scrolled (289, 323) with delta (0, 0)
Screenshot: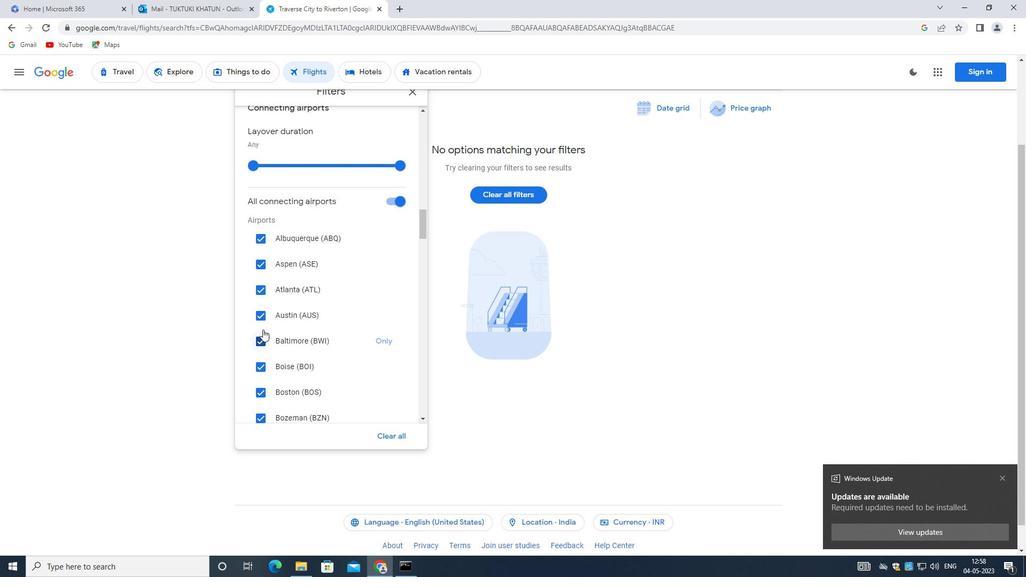 
Action: Mouse moved to (290, 325)
Screenshot: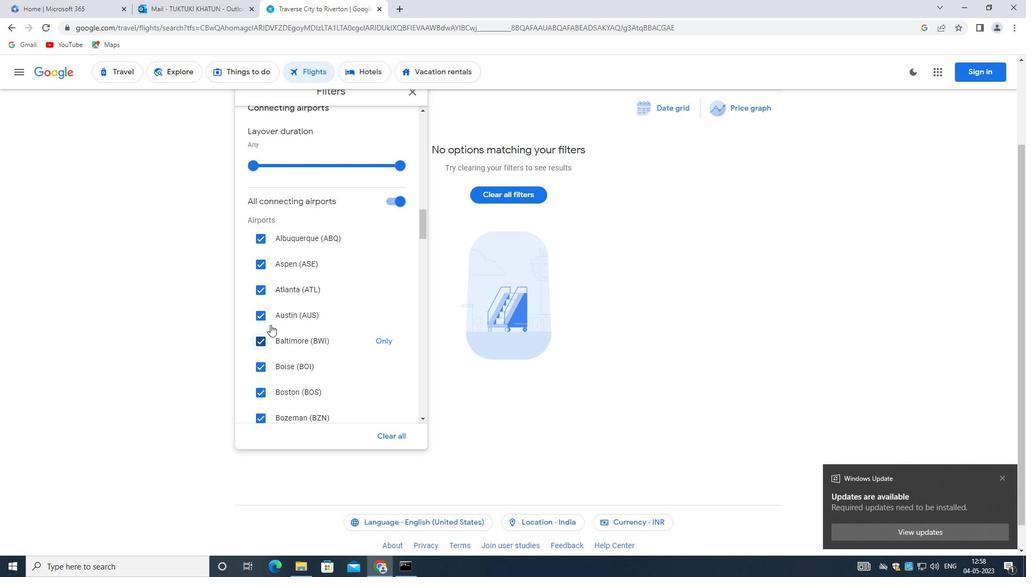 
Action: Mouse scrolled (290, 325) with delta (0, 0)
Screenshot: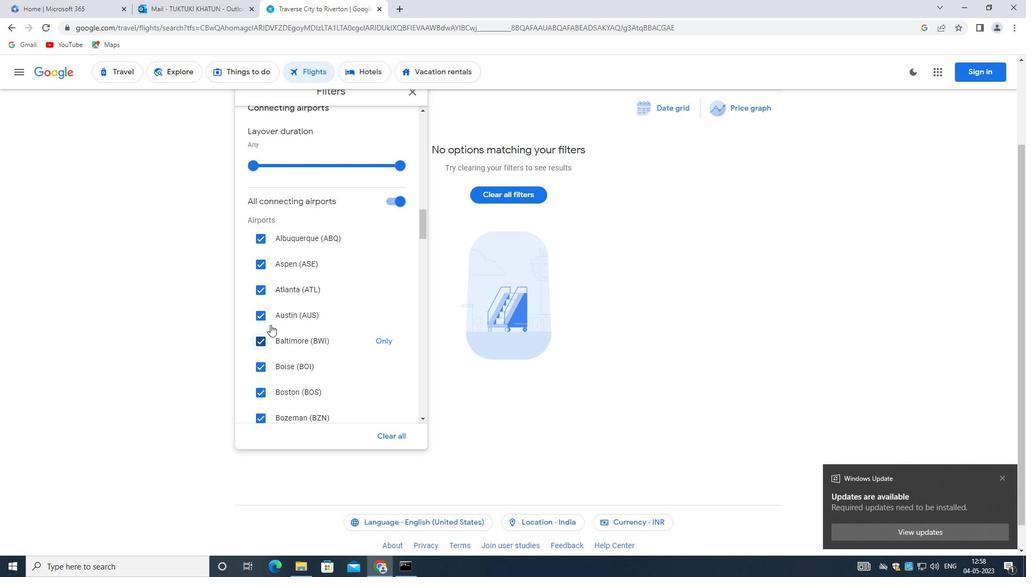 
Action: Mouse moved to (294, 328)
Screenshot: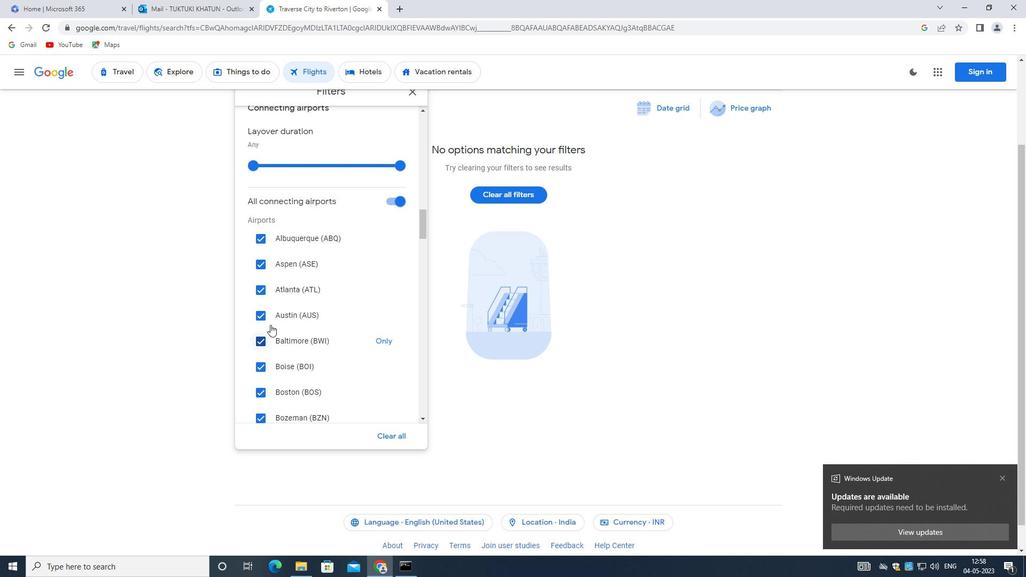 
Action: Mouse scrolled (294, 328) with delta (0, 0)
Screenshot: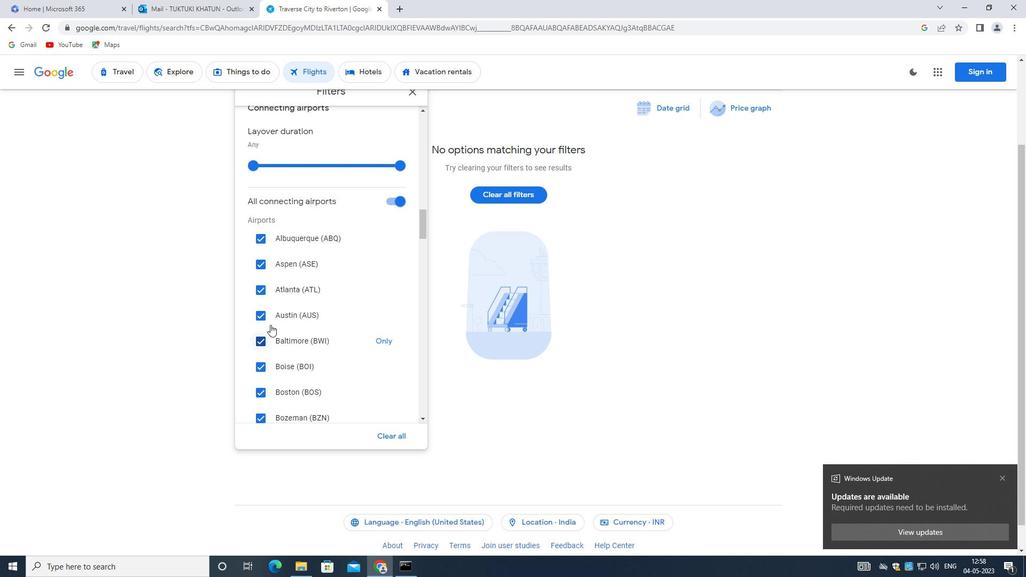 
Action: Mouse moved to (300, 332)
Screenshot: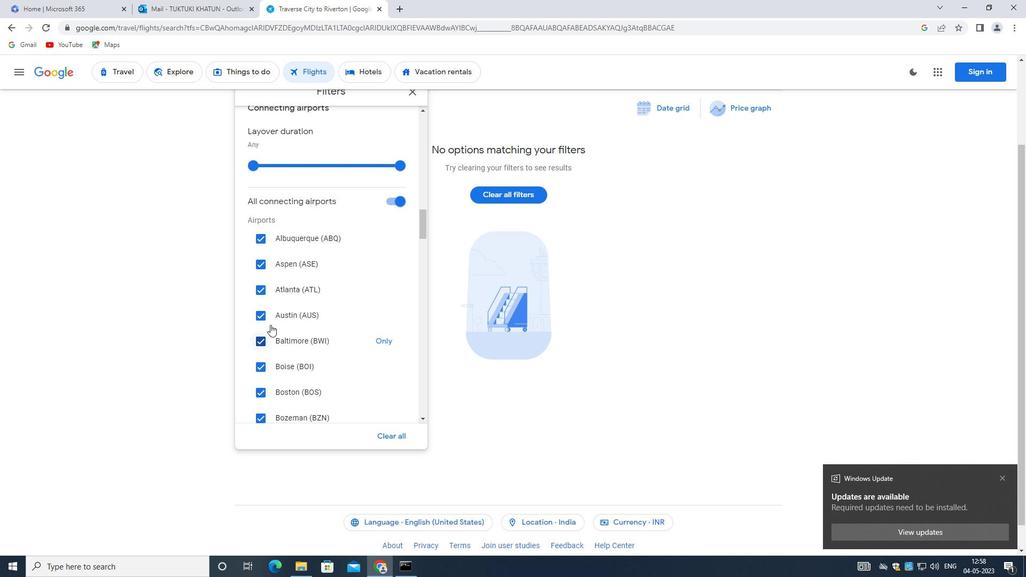 
Action: Mouse scrolled (300, 331) with delta (0, 0)
Screenshot: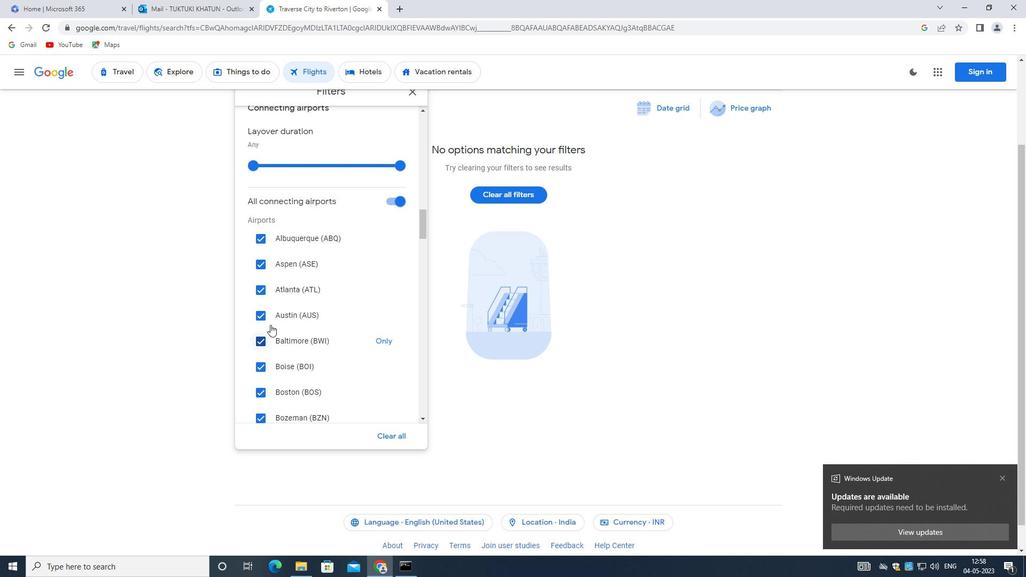 
Action: Mouse moved to (304, 334)
Screenshot: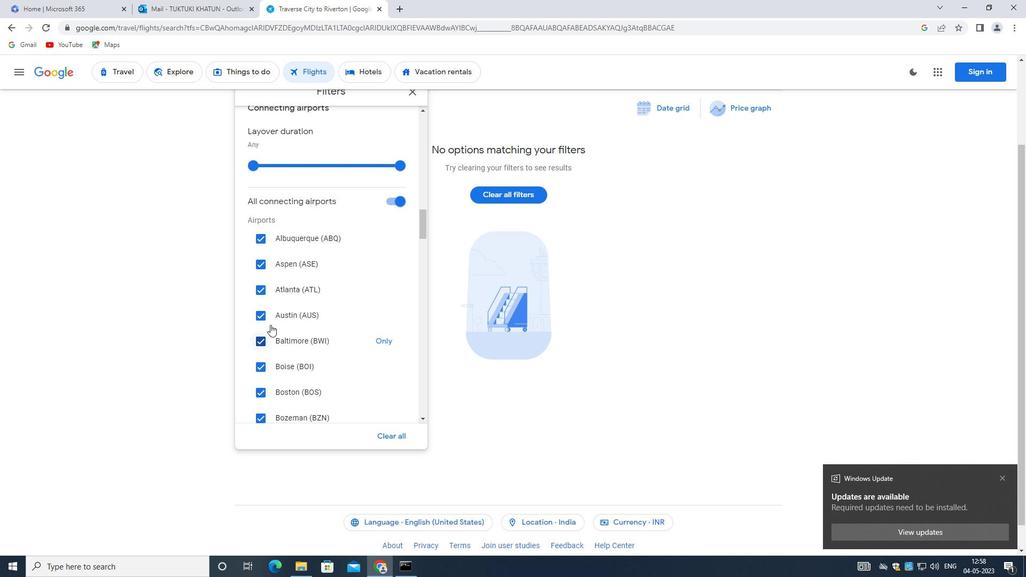 
Action: Mouse scrolled (304, 333) with delta (0, 0)
Screenshot: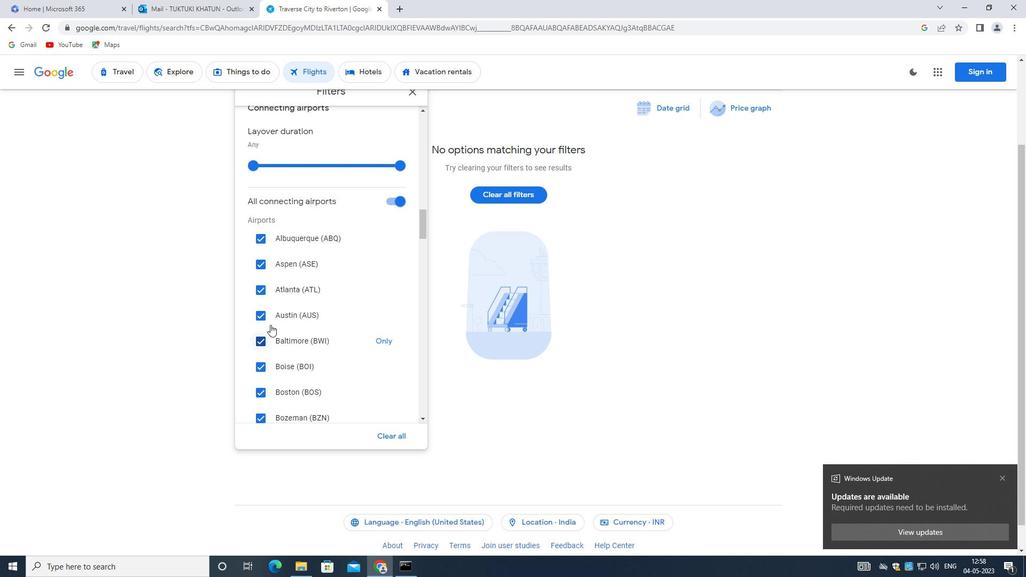 
Action: Mouse moved to (316, 341)
Screenshot: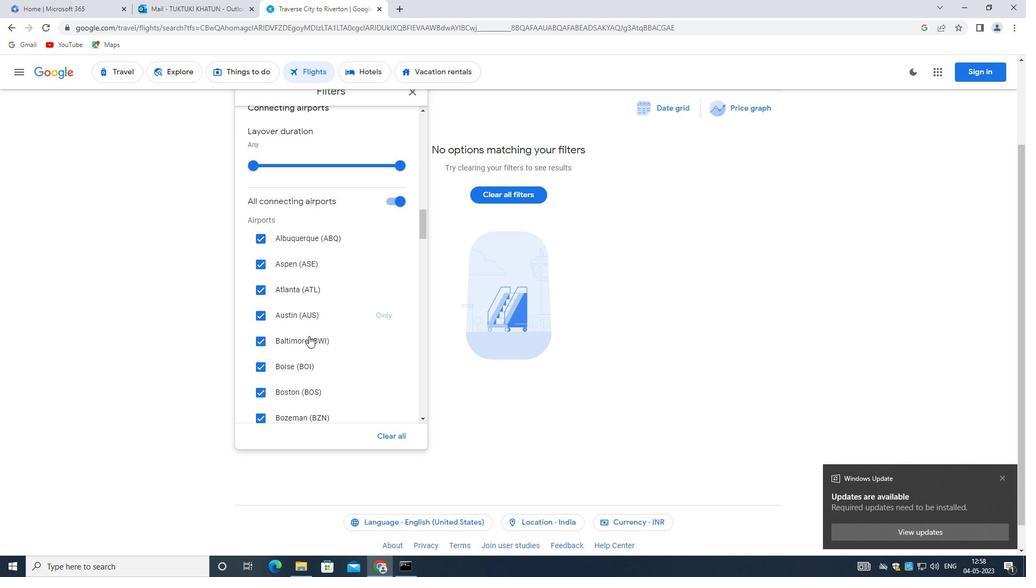 
Action: Mouse scrolled (316, 341) with delta (0, 0)
Screenshot: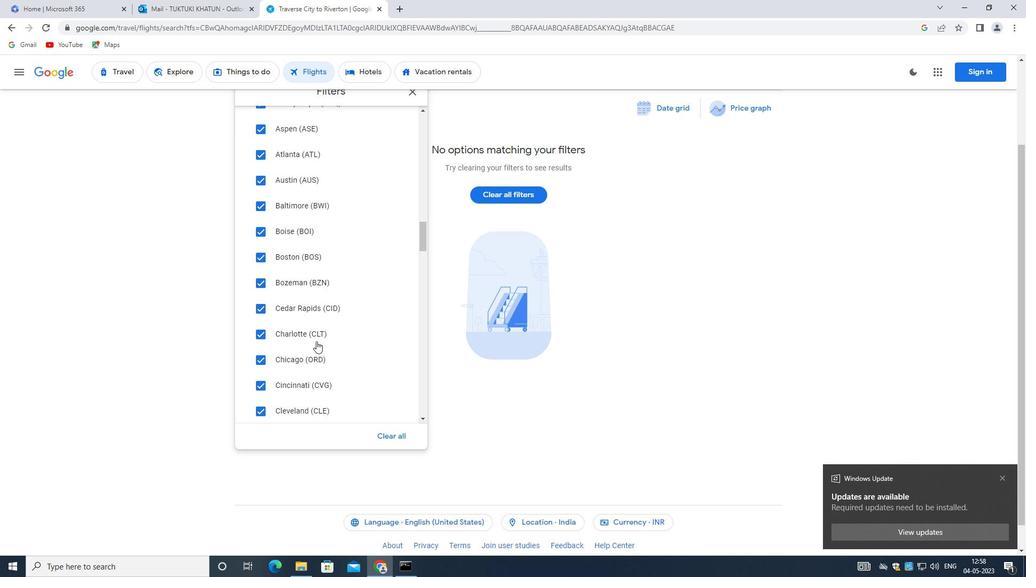 
Action: Mouse scrolled (316, 341) with delta (0, 0)
Screenshot: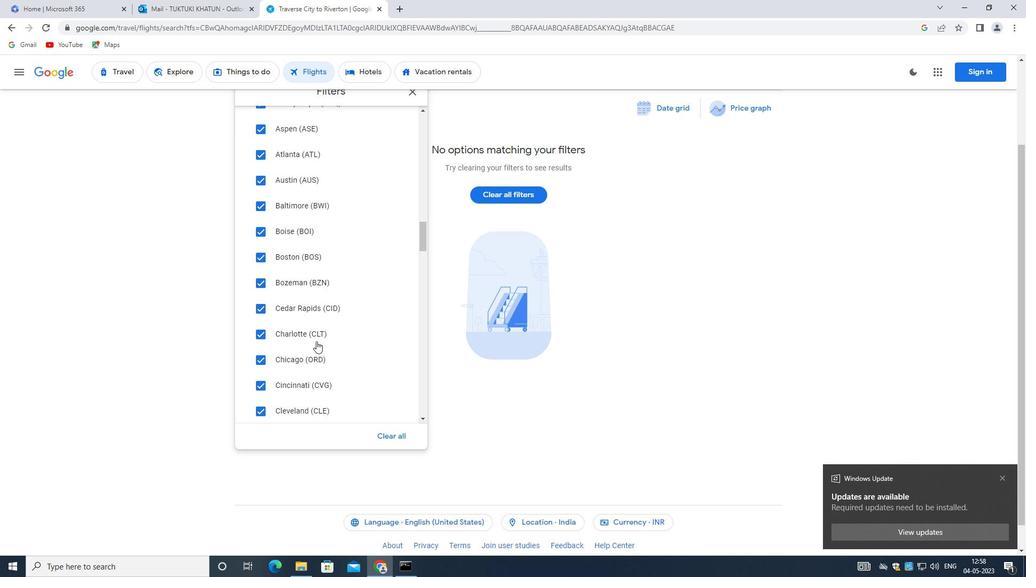
Action: Mouse scrolled (316, 341) with delta (0, 0)
Screenshot: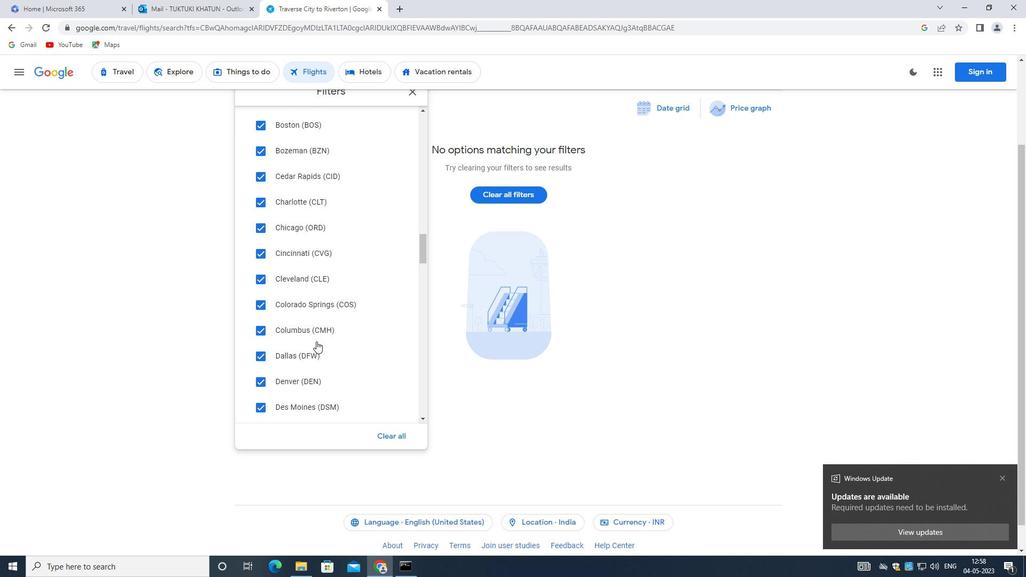 
Action: Mouse scrolled (316, 341) with delta (0, 0)
Screenshot: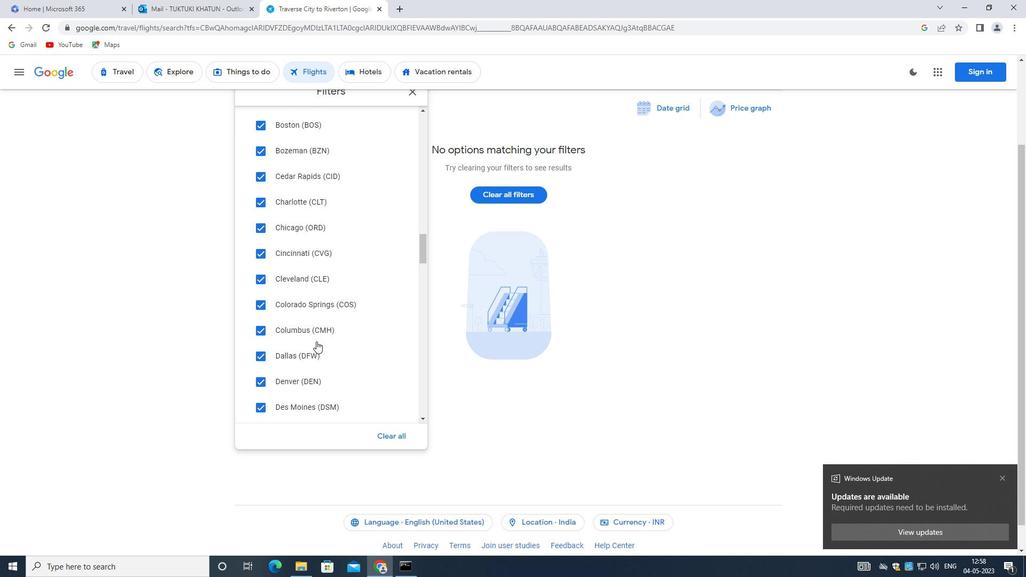 
Action: Mouse moved to (313, 350)
Screenshot: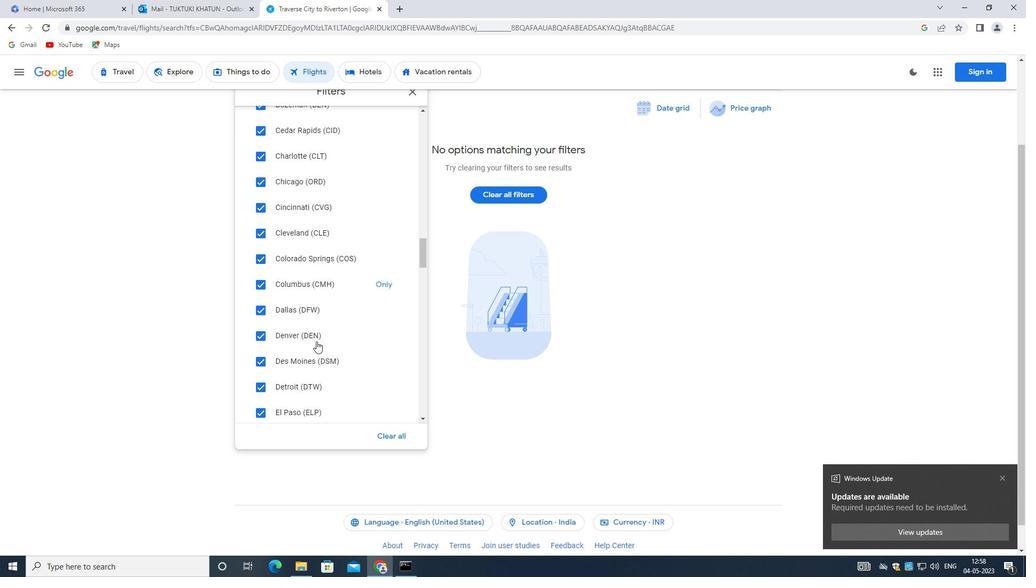 
Action: Mouse scrolled (313, 349) with delta (0, 0)
Screenshot: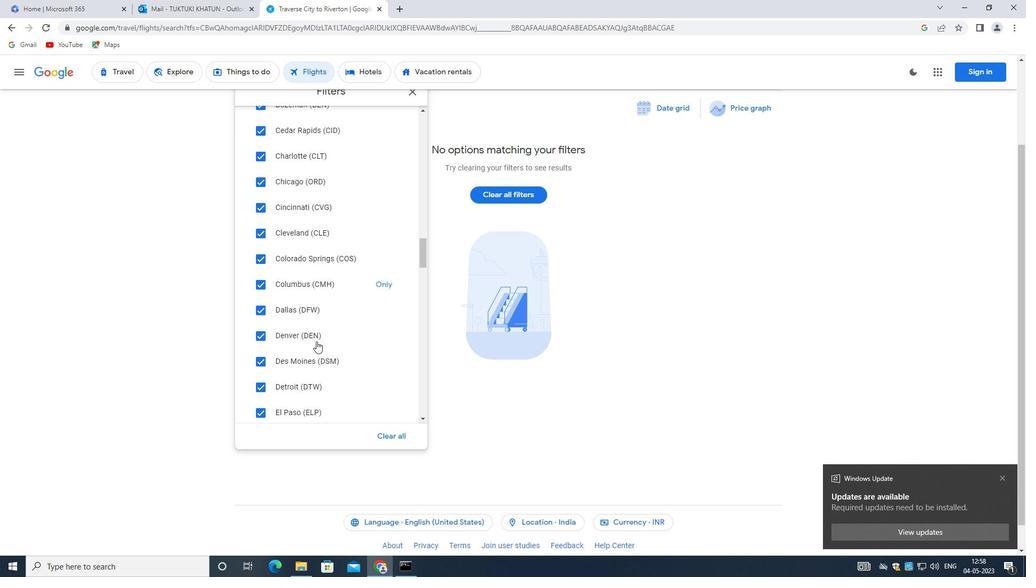 
Action: Mouse moved to (312, 361)
Screenshot: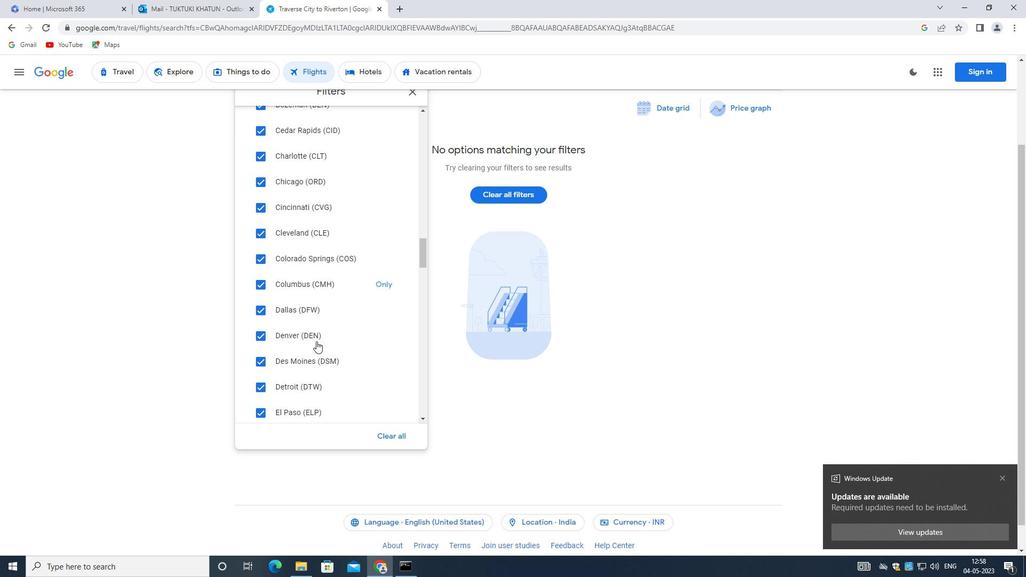 
Action: Mouse scrolled (312, 361) with delta (0, 0)
Screenshot: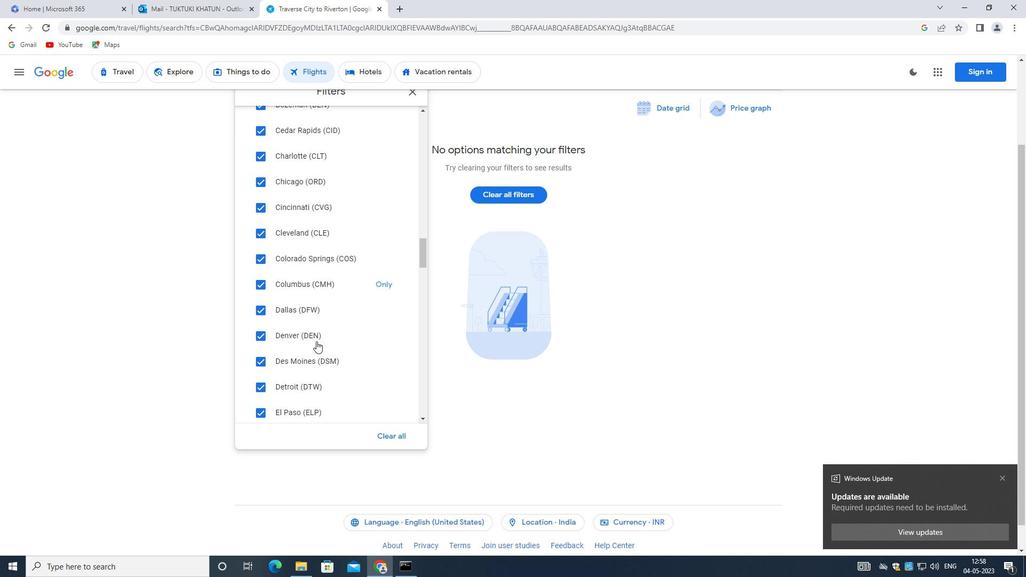 
Action: Mouse moved to (310, 368)
Screenshot: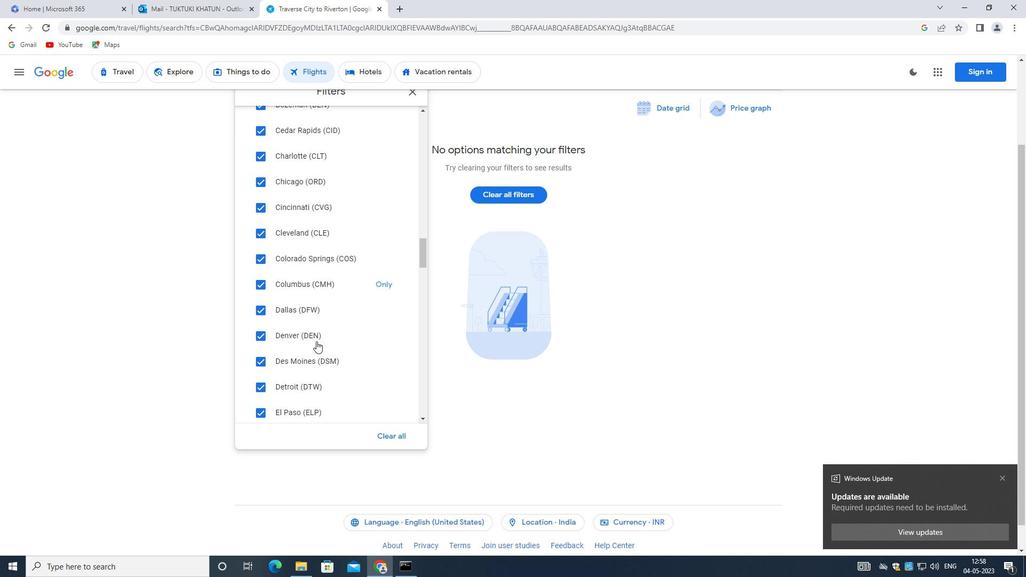 
Action: Mouse scrolled (310, 368) with delta (0, 0)
Screenshot: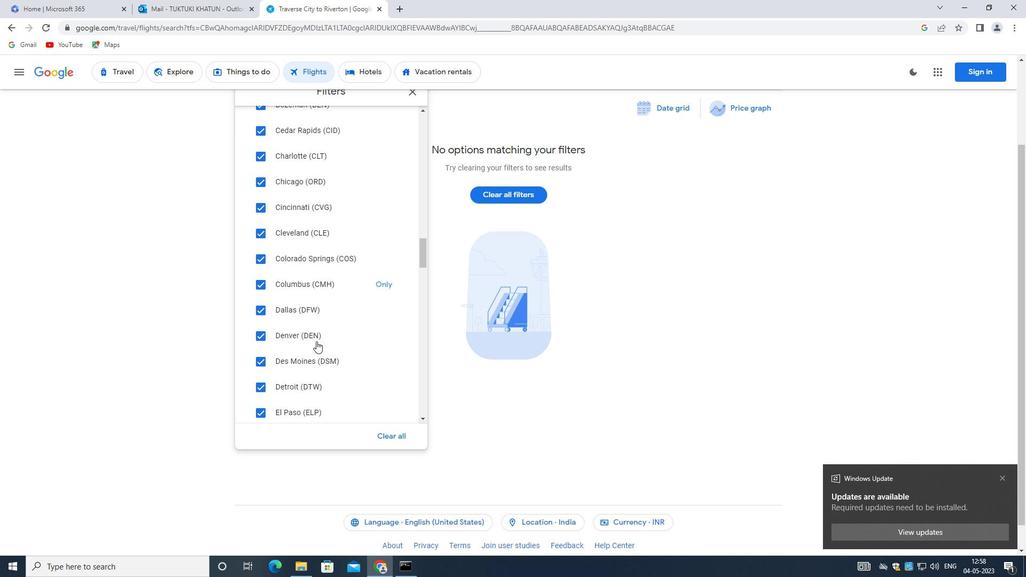 
Action: Mouse moved to (287, 340)
Screenshot: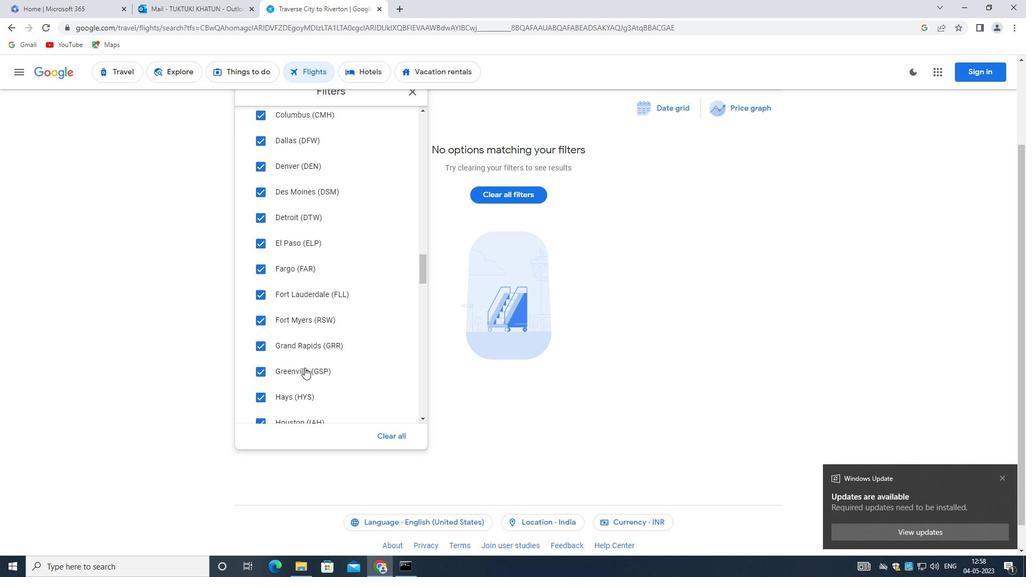 
Action: Mouse scrolled (287, 339) with delta (0, 0)
Screenshot: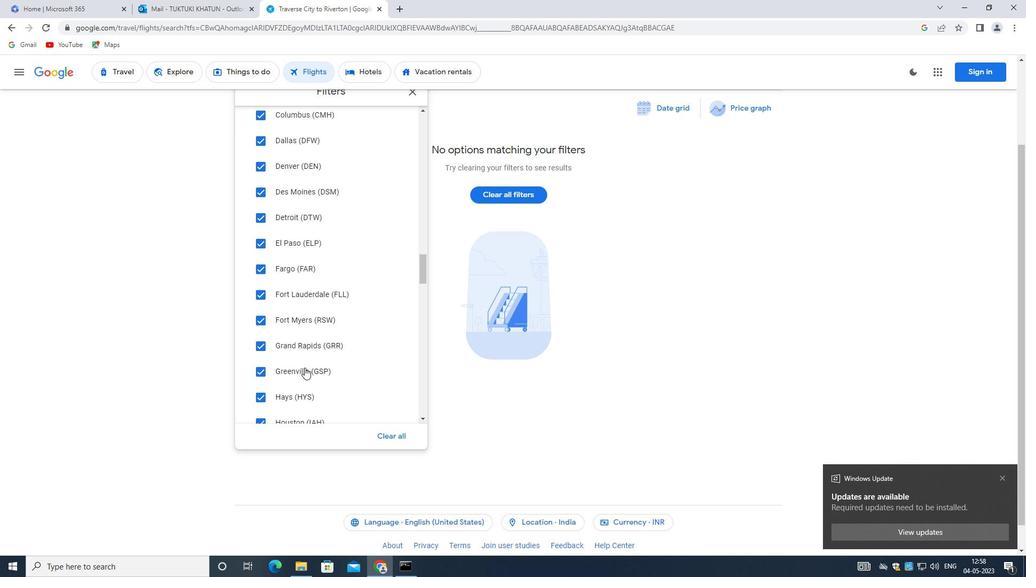 
Action: Mouse scrolled (287, 339) with delta (0, 0)
Screenshot: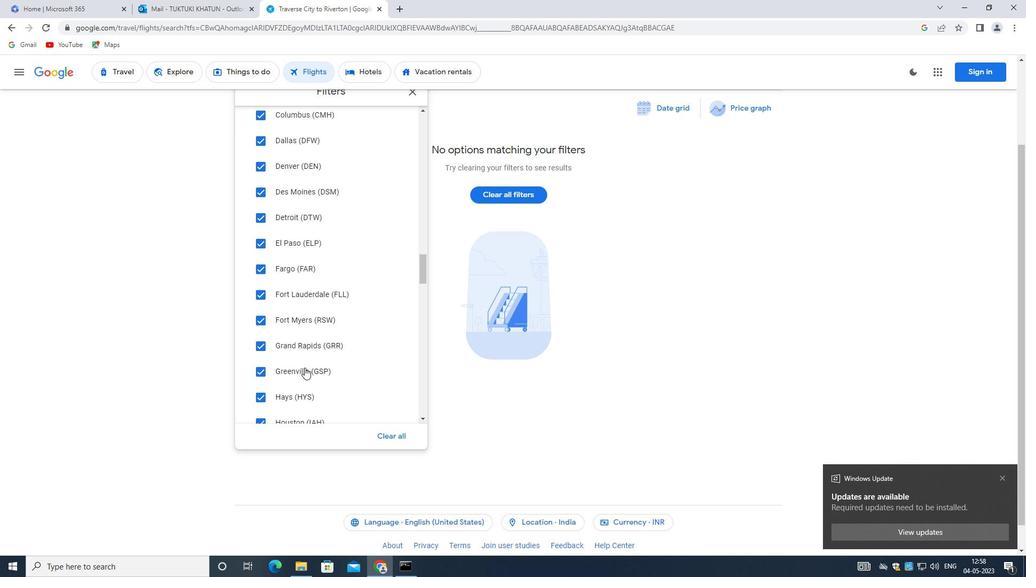 
Action: Mouse moved to (287, 340)
Screenshot: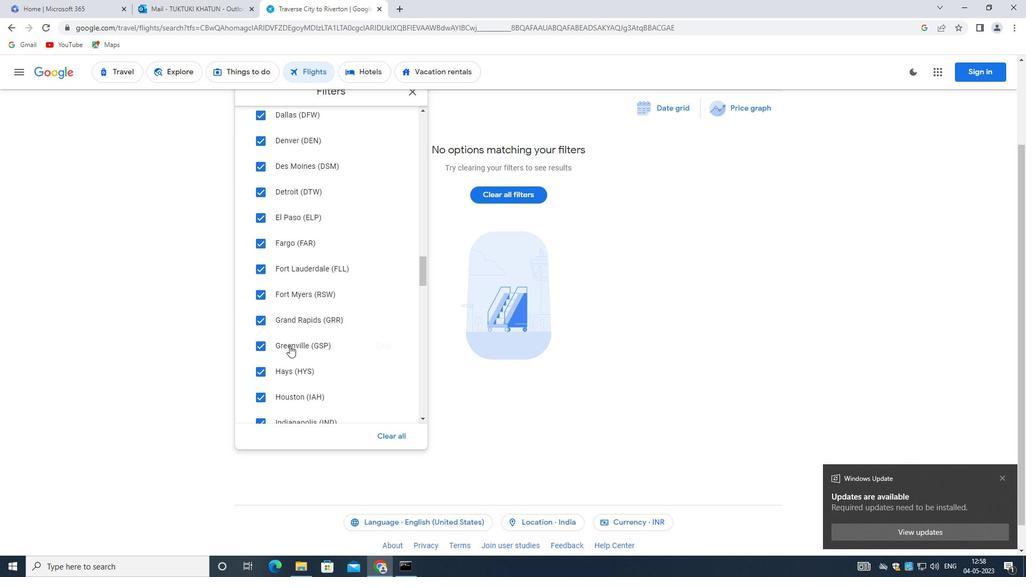 
Action: Mouse scrolled (287, 339) with delta (0, 0)
Screenshot: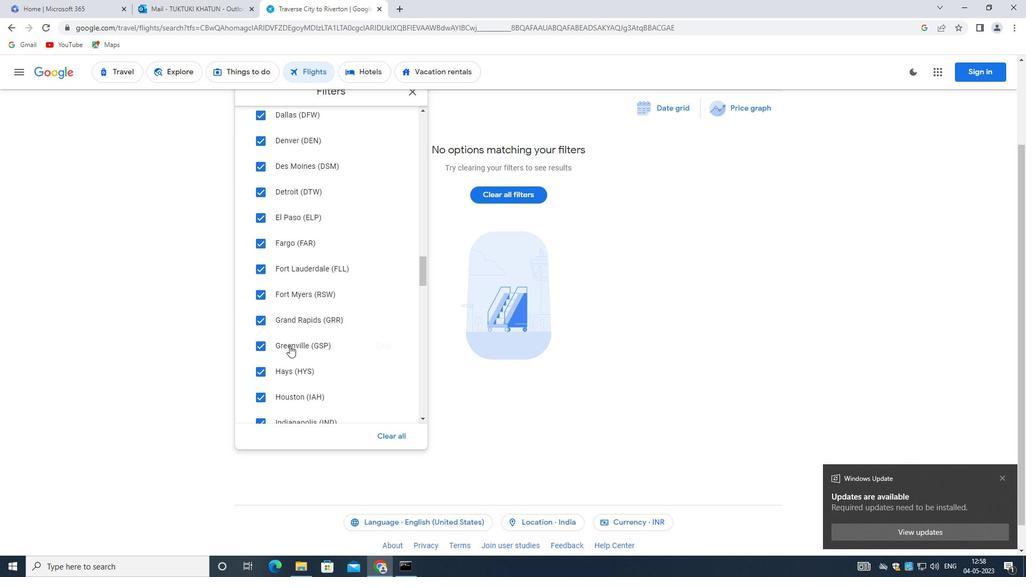 
Action: Mouse scrolled (287, 339) with delta (0, 0)
Screenshot: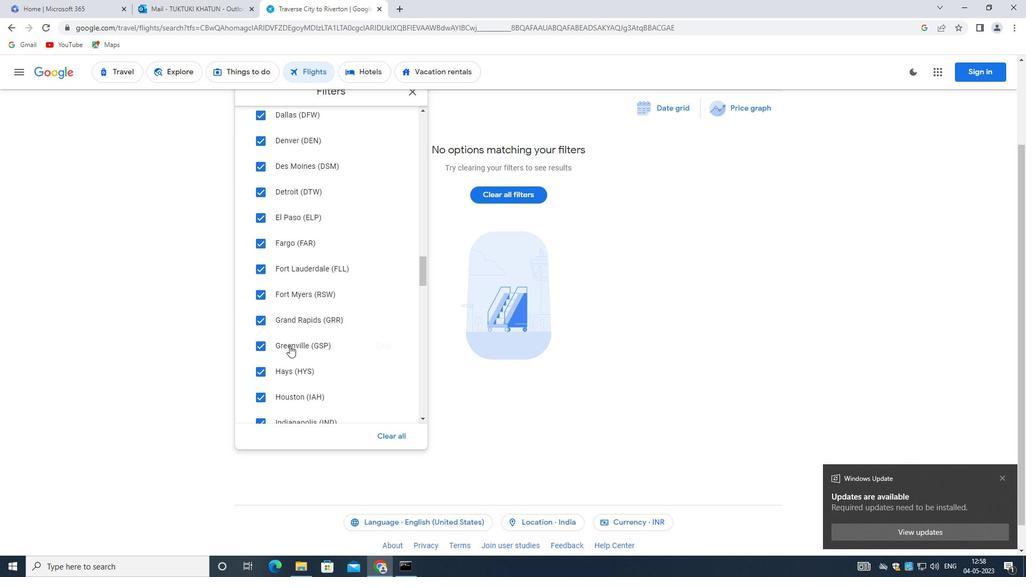 
Action: Mouse moved to (294, 328)
Screenshot: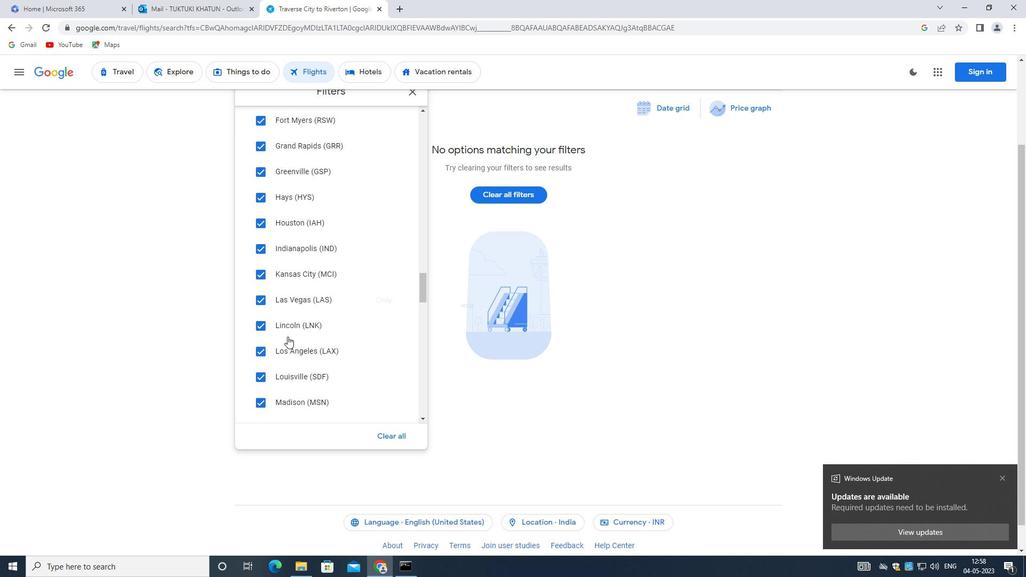
Action: Mouse scrolled (294, 327) with delta (0, 0)
Screenshot: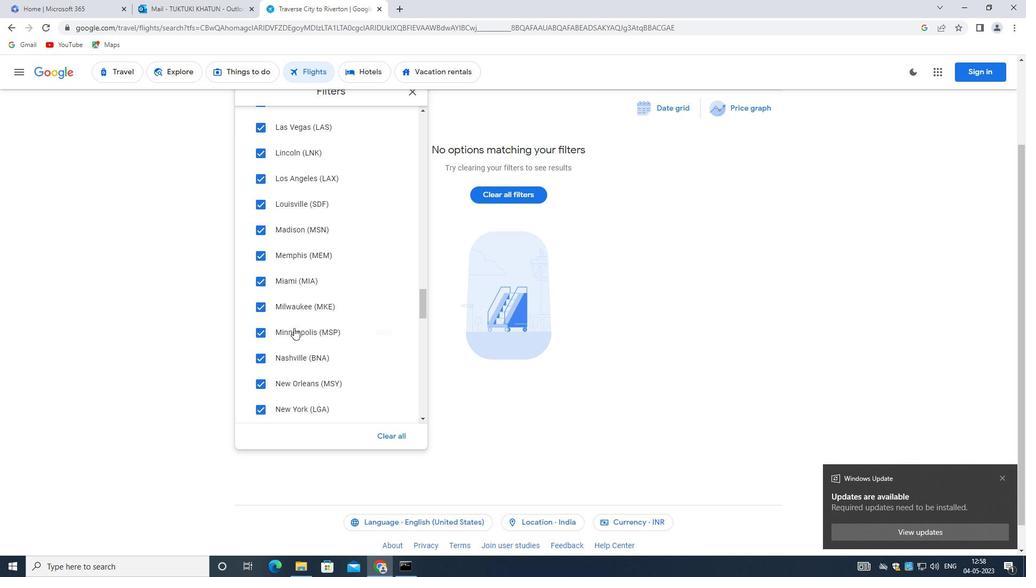 
Action: Mouse moved to (294, 329)
Screenshot: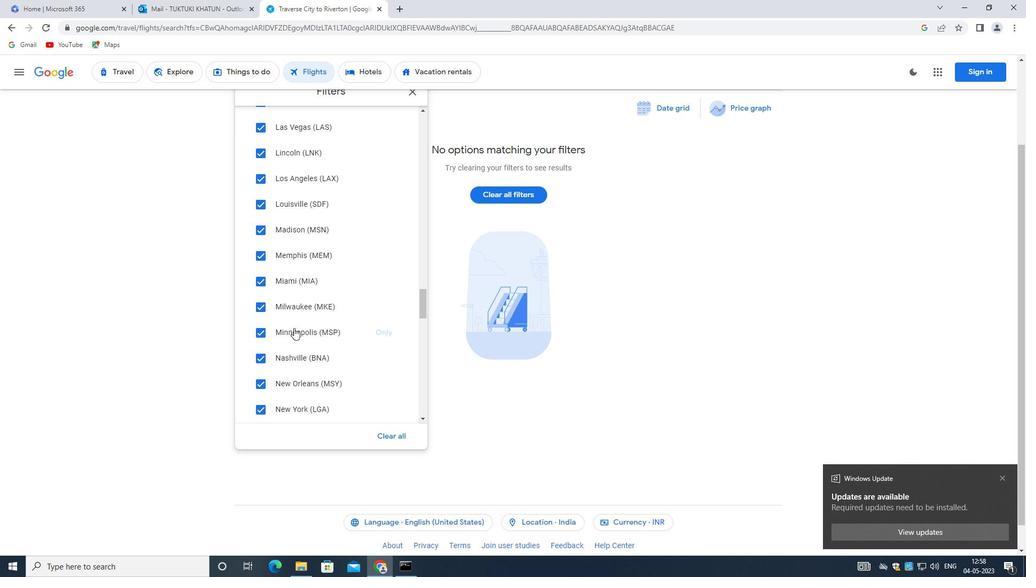 
Action: Mouse scrolled (294, 329) with delta (0, 0)
Screenshot: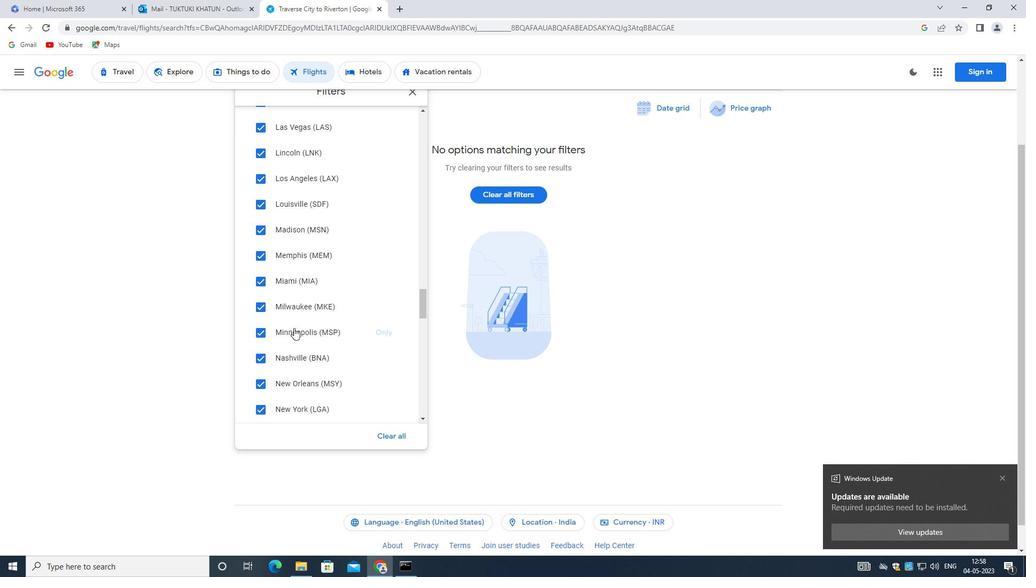 
Action: Mouse moved to (294, 333)
Screenshot: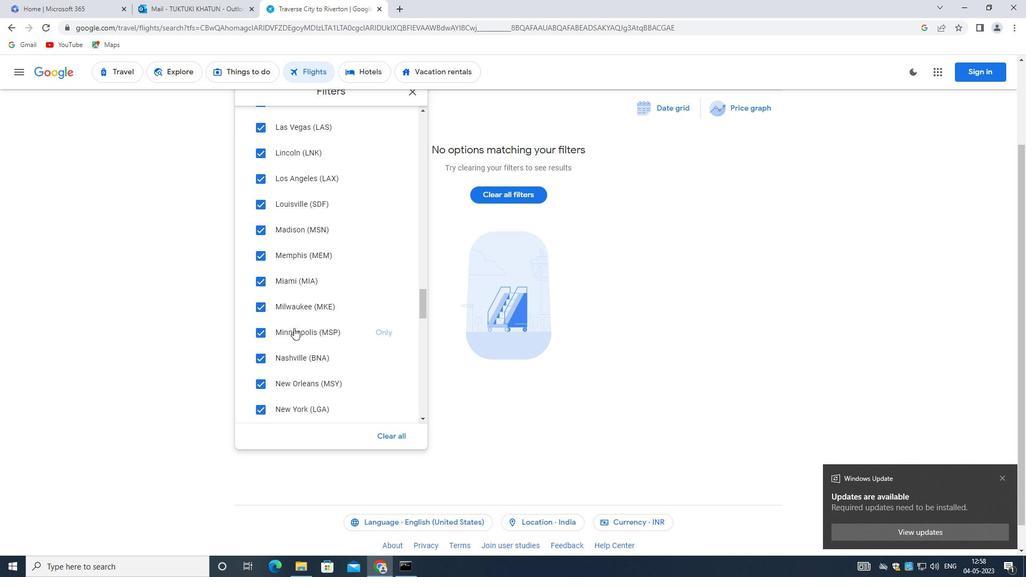 
Action: Mouse scrolled (294, 332) with delta (0, 0)
Screenshot: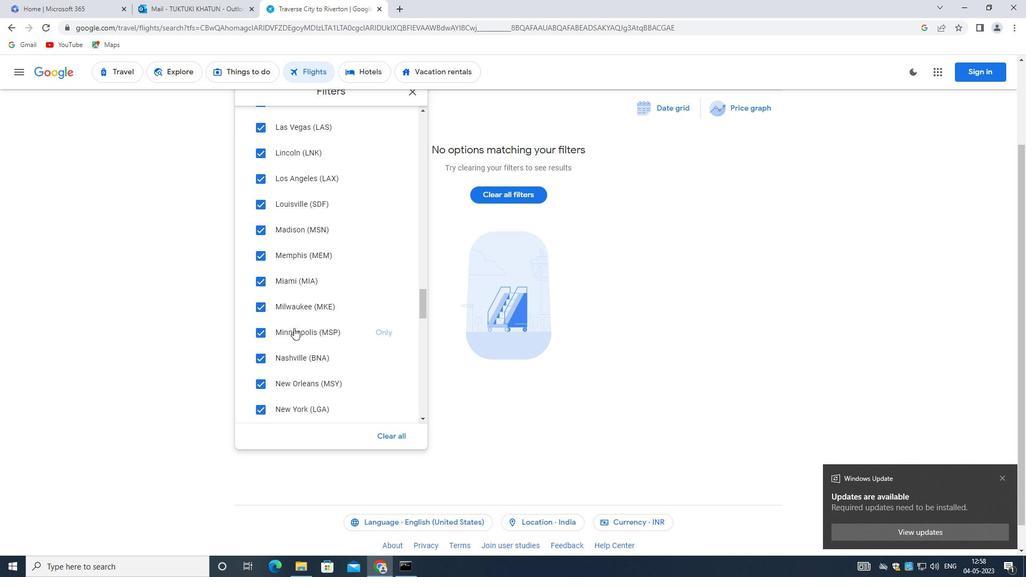 
Action: Mouse moved to (295, 335)
Screenshot: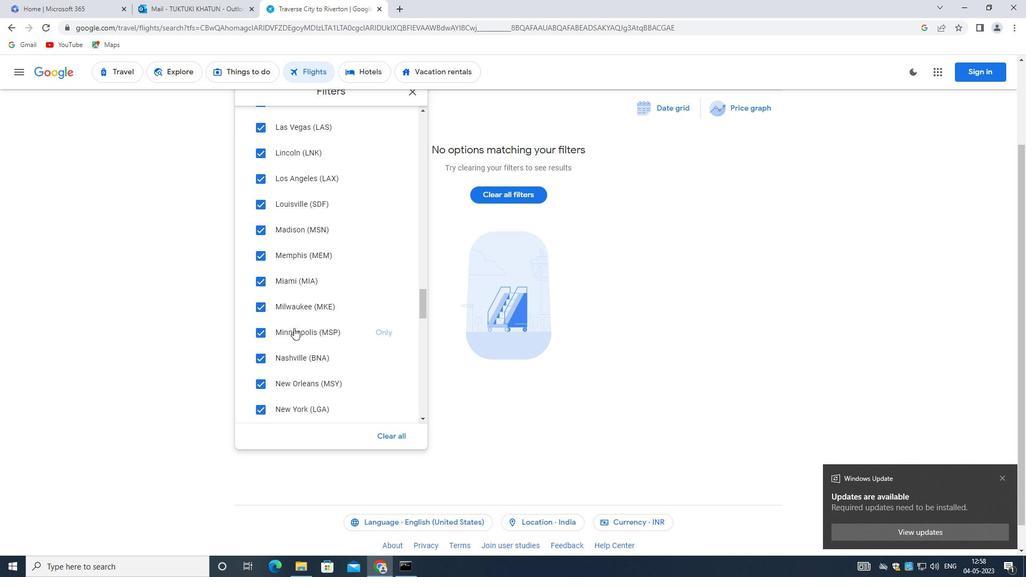 
Action: Mouse scrolled (295, 334) with delta (0, 0)
Screenshot: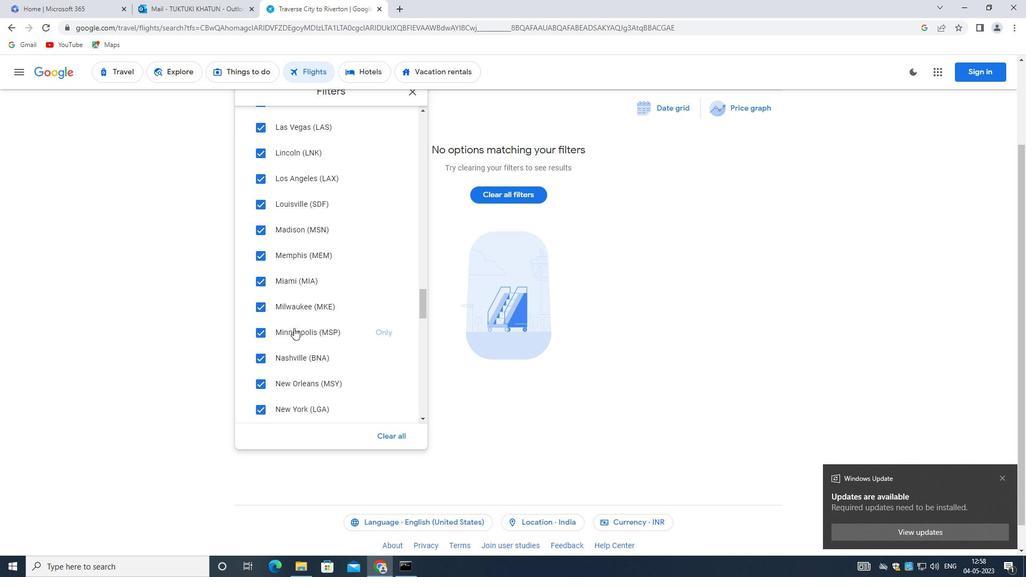 
Action: Mouse moved to (288, 328)
Screenshot: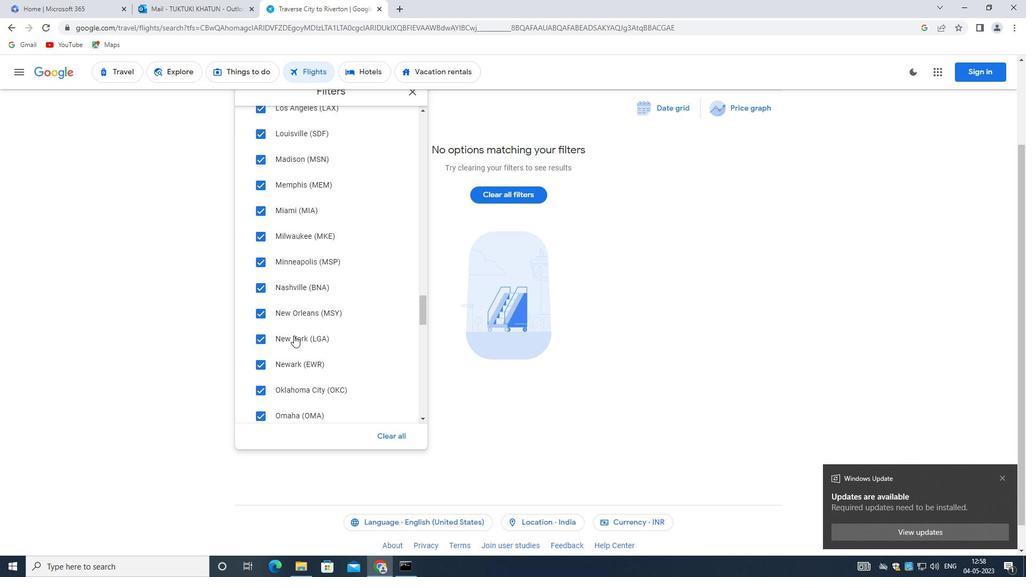 
Action: Mouse scrolled (288, 328) with delta (0, 0)
Screenshot: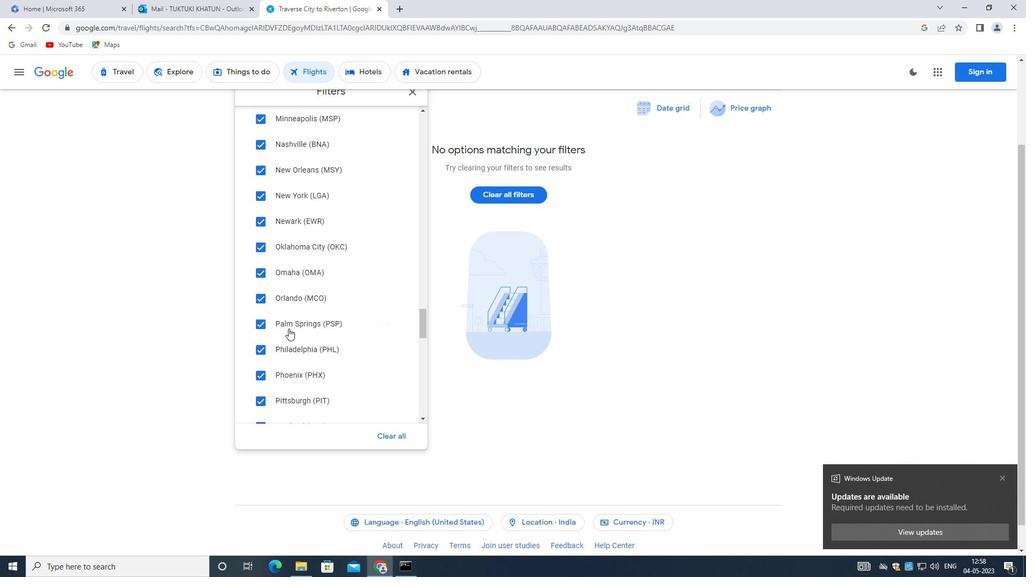 
Action: Mouse moved to (288, 328)
Screenshot: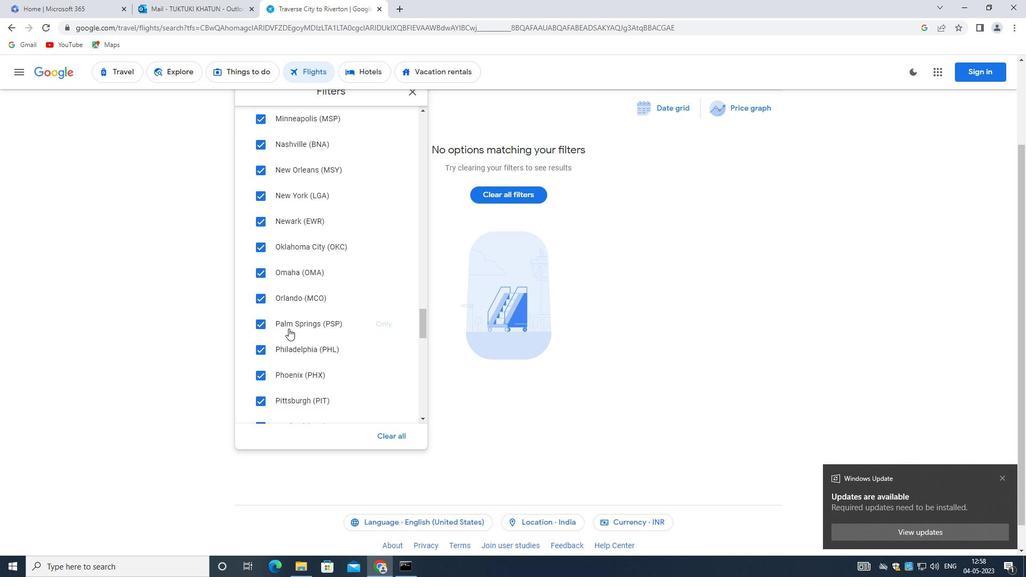 
Action: Mouse scrolled (288, 328) with delta (0, 0)
Screenshot: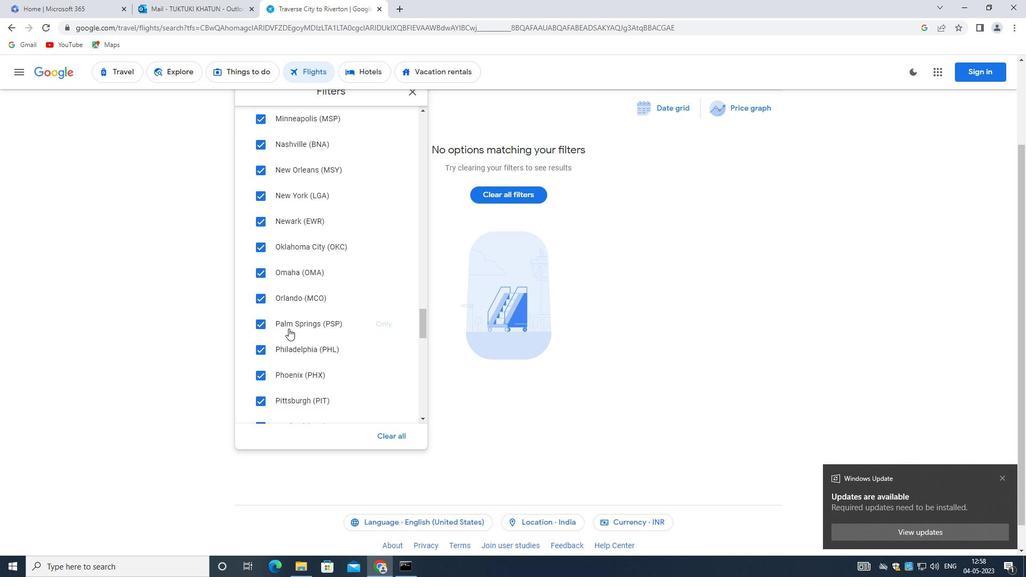 
Action: Mouse scrolled (288, 328) with delta (0, 0)
Screenshot: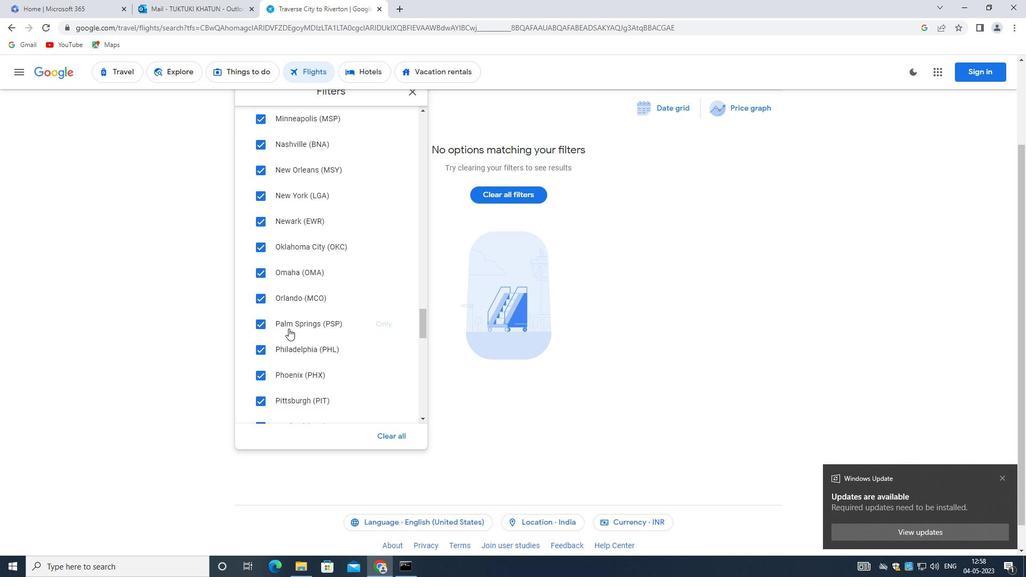 
Action: Mouse scrolled (288, 328) with delta (0, 0)
Screenshot: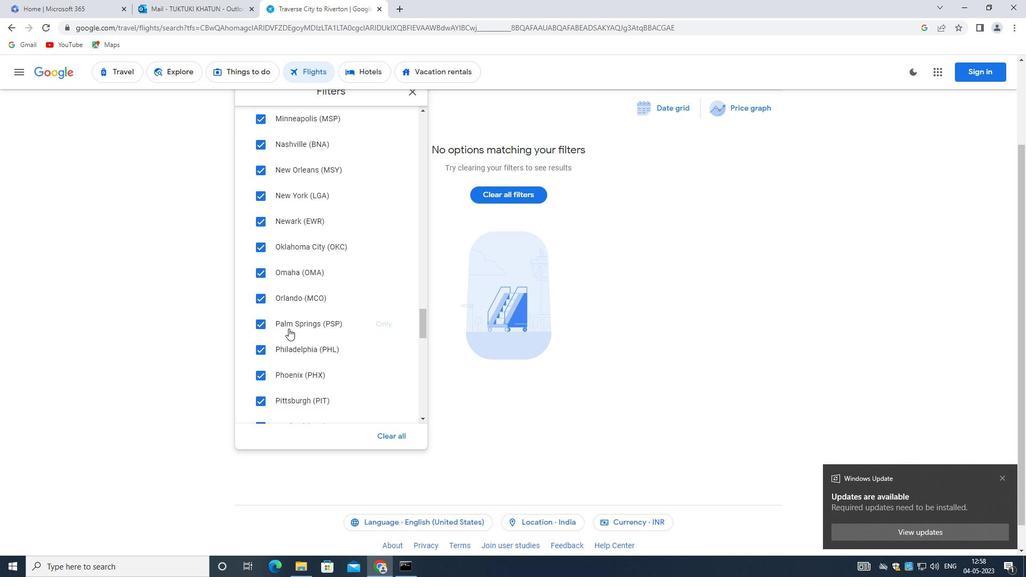 
Action: Mouse scrolled (288, 328) with delta (0, 0)
Screenshot: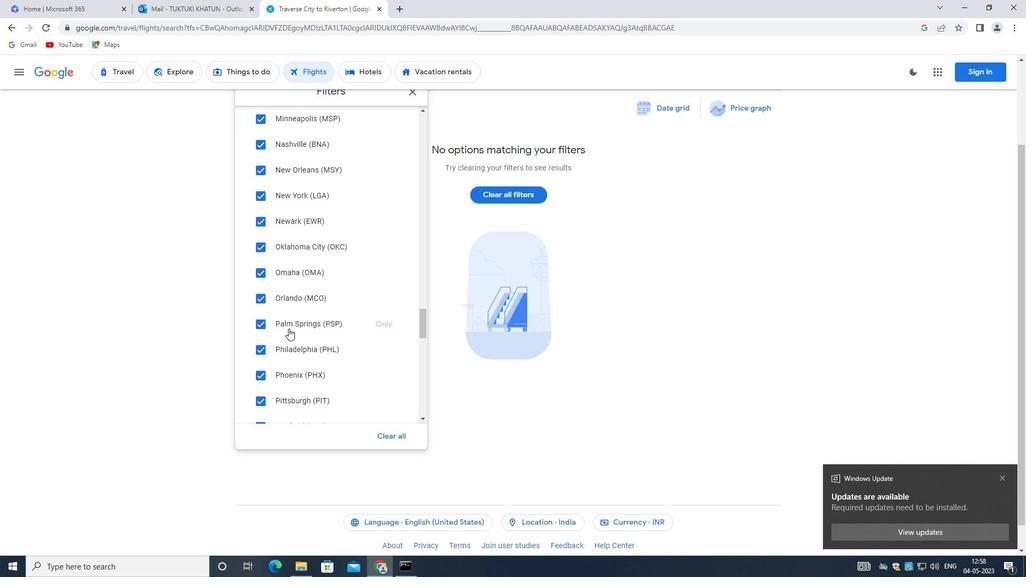 
Action: Mouse scrolled (288, 328) with delta (0, 0)
Screenshot: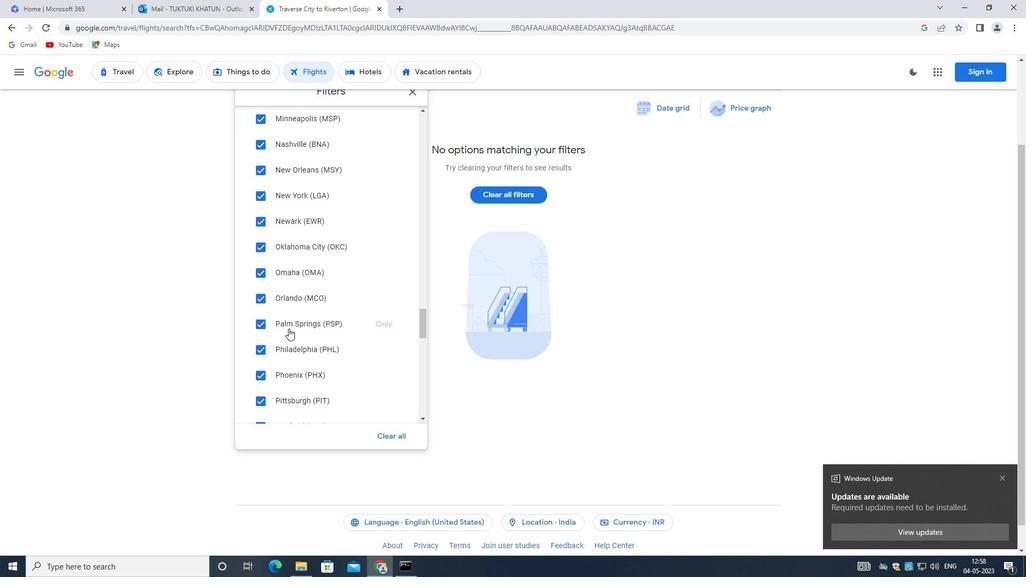 
Action: Mouse moved to (282, 329)
Screenshot: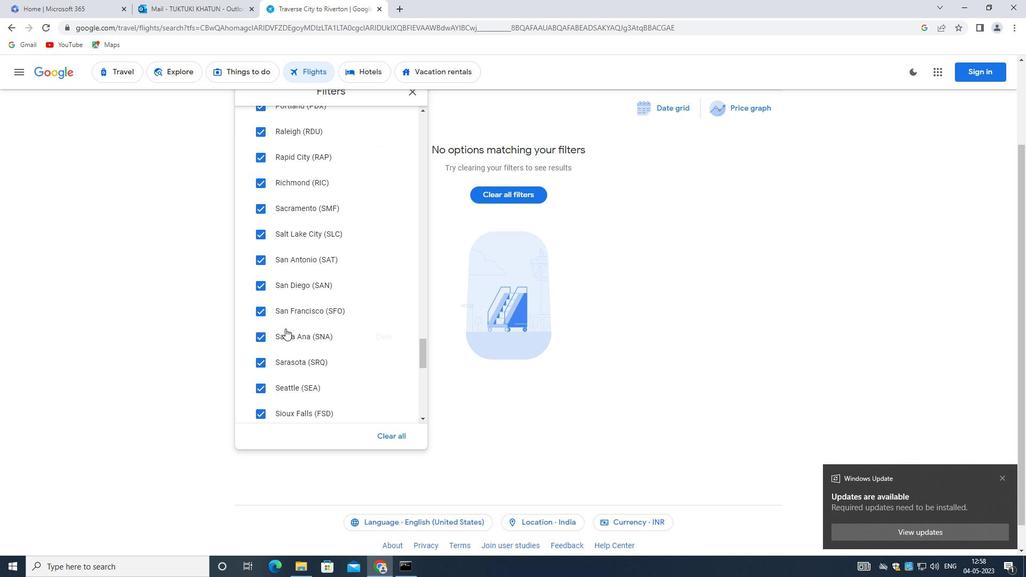 
Action: Mouse scrolled (282, 329) with delta (0, 0)
Screenshot: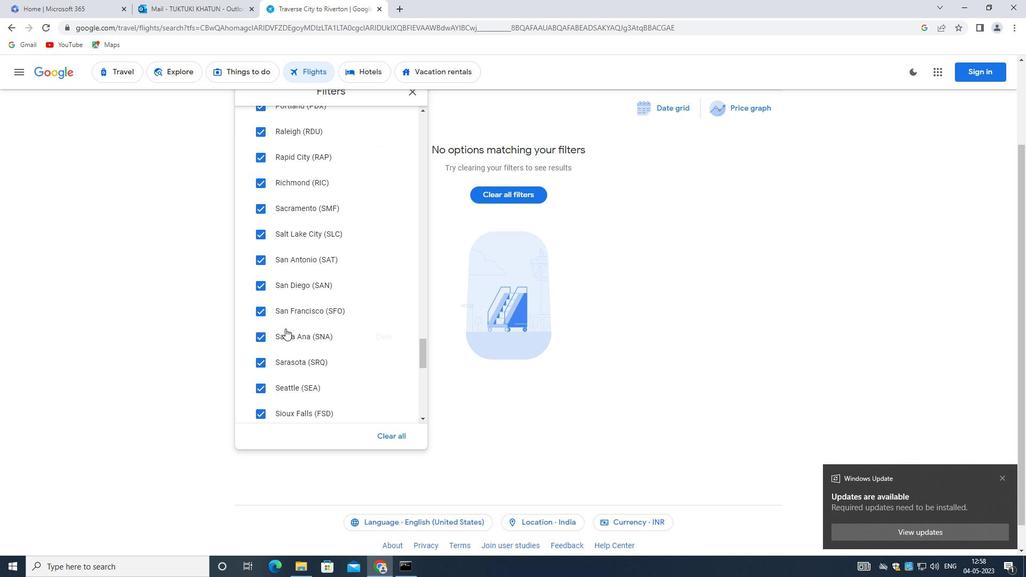 
Action: Mouse moved to (281, 332)
Screenshot: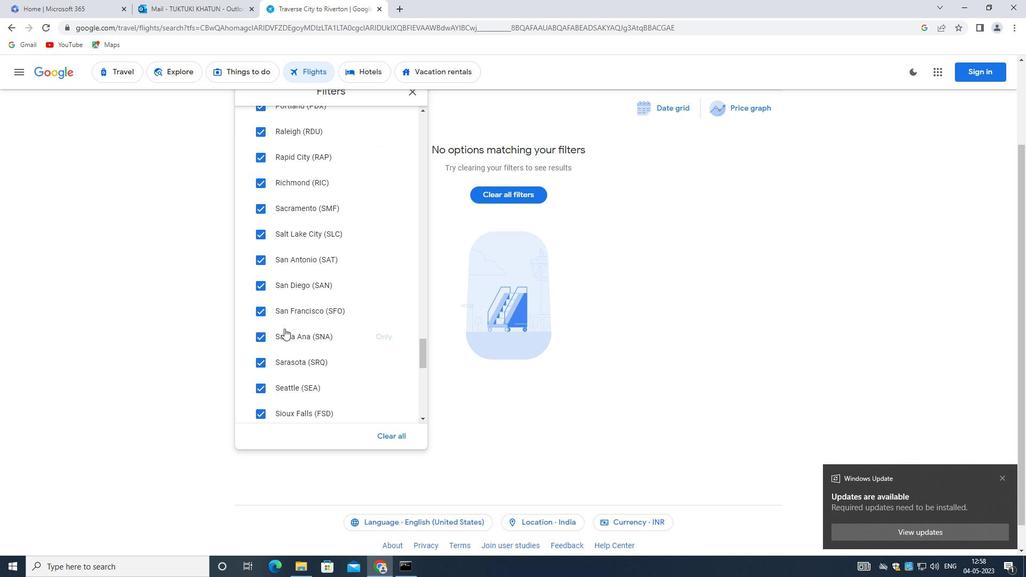 
Action: Mouse scrolled (281, 331) with delta (0, 0)
Screenshot: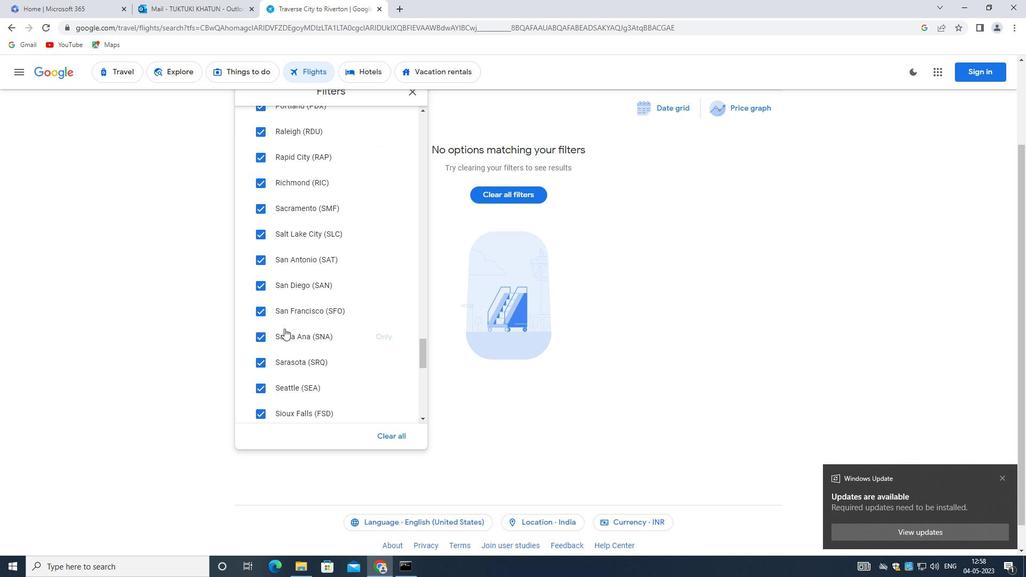 
Action: Mouse scrolled (281, 331) with delta (0, 0)
Screenshot: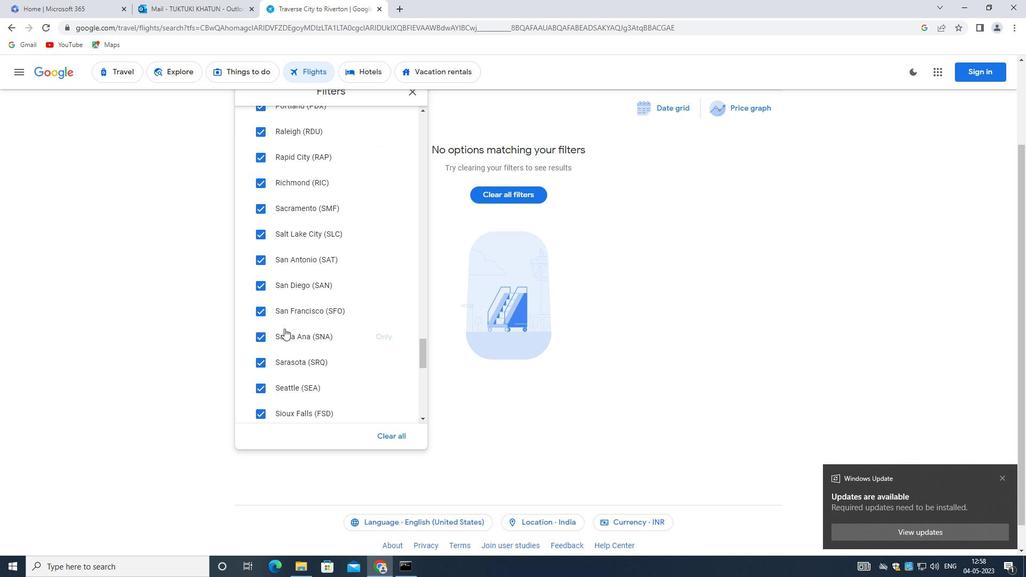 
Action: Mouse scrolled (281, 331) with delta (0, 0)
Screenshot: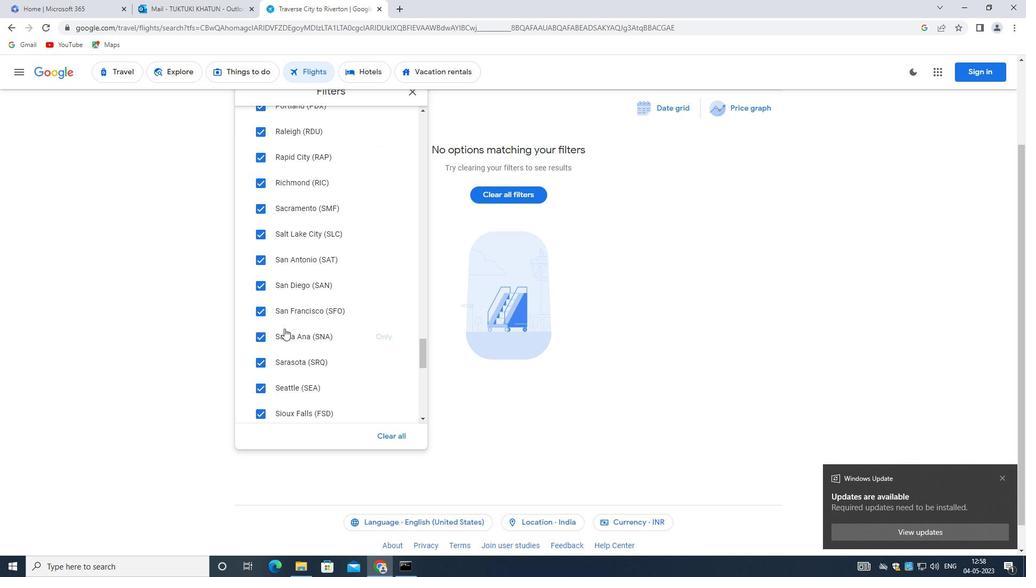 
Action: Mouse scrolled (281, 331) with delta (0, 0)
Screenshot: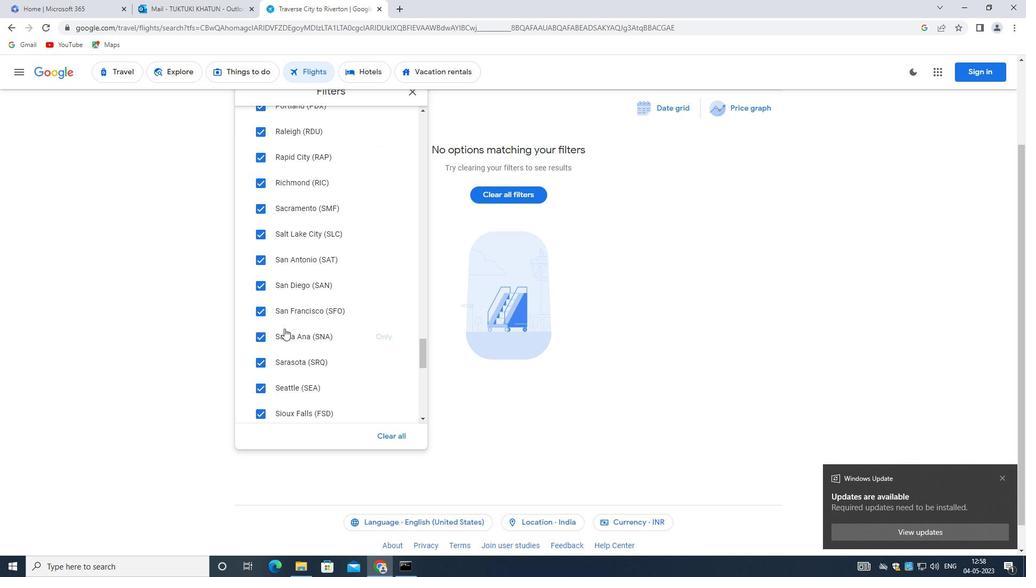 
Action: Mouse scrolled (281, 331) with delta (0, 0)
Screenshot: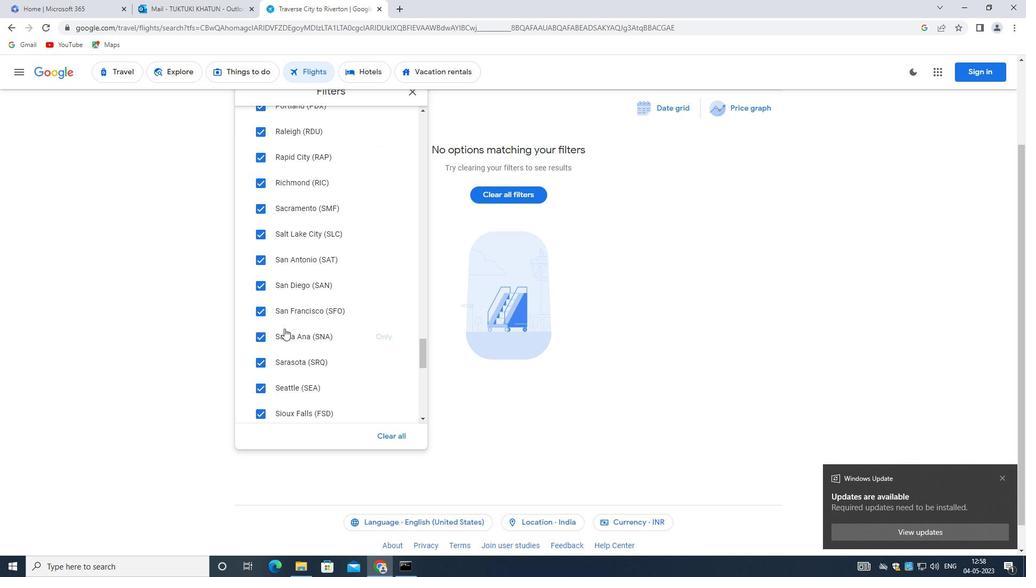 
Action: Mouse moved to (280, 332)
Screenshot: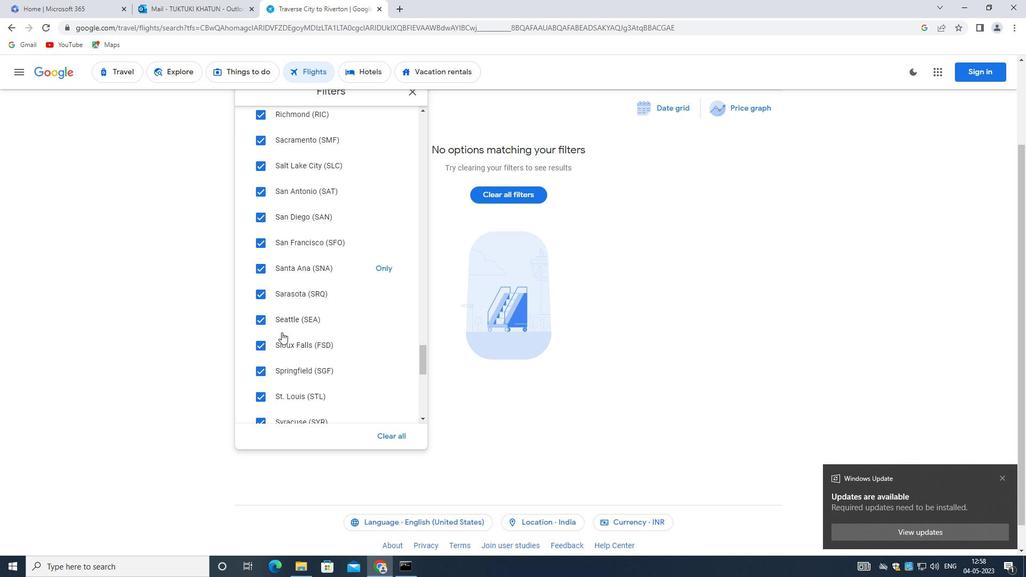 
Action: Mouse scrolled (280, 331) with delta (0, 0)
Screenshot: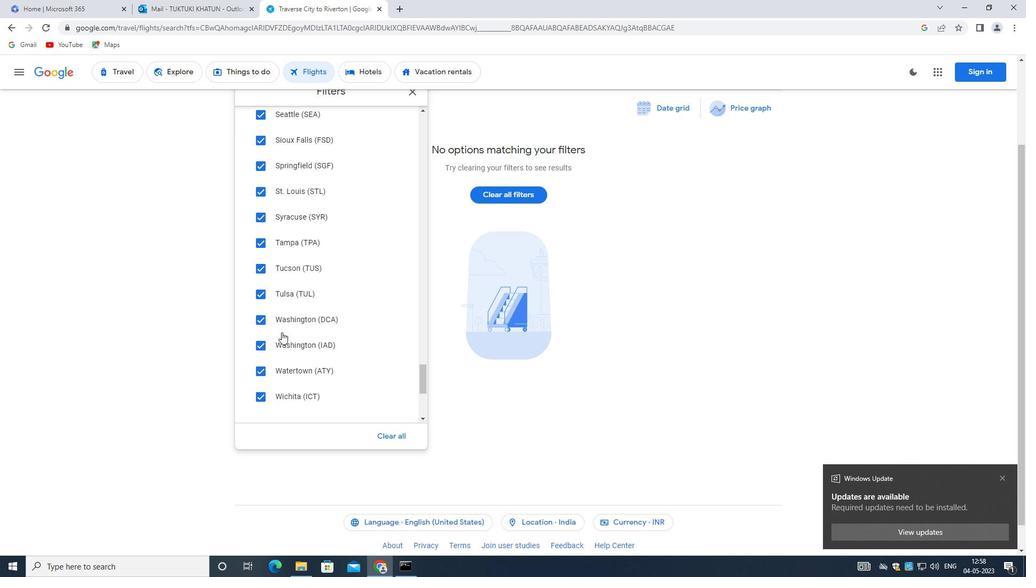 
Action: Mouse scrolled (280, 331) with delta (0, 0)
Screenshot: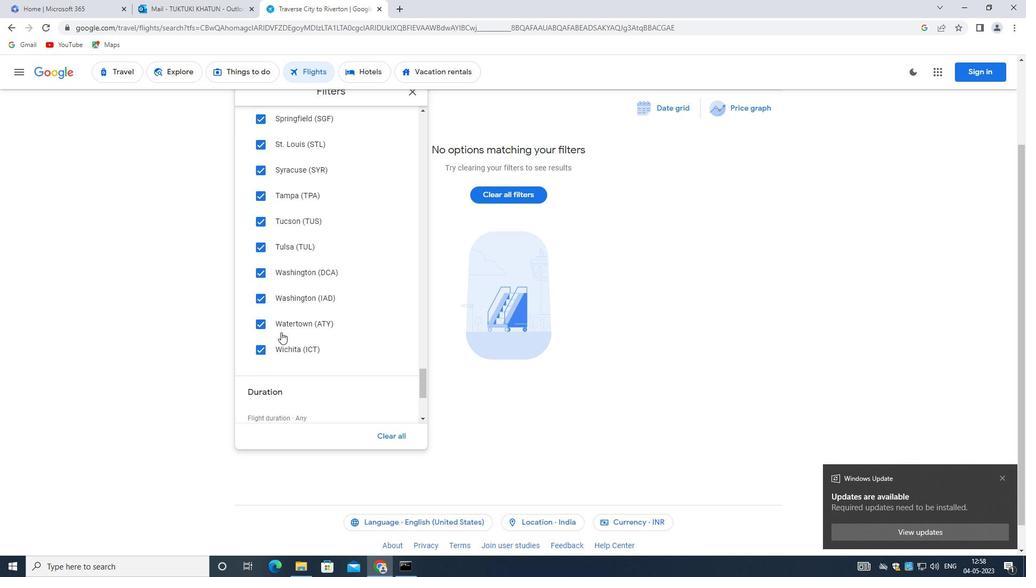 
Action: Mouse scrolled (280, 331) with delta (0, 0)
Screenshot: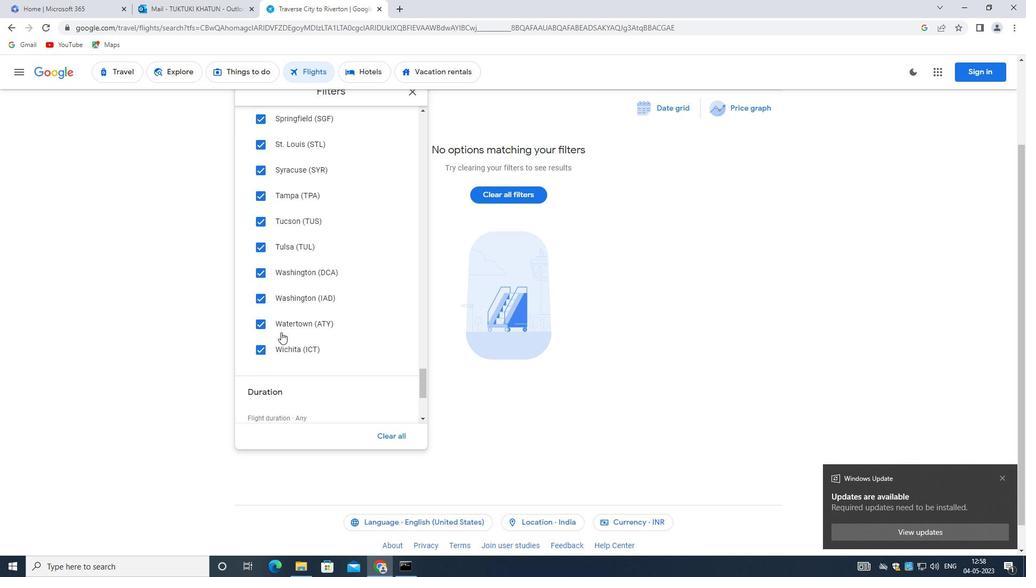 
Action: Mouse moved to (280, 332)
Screenshot: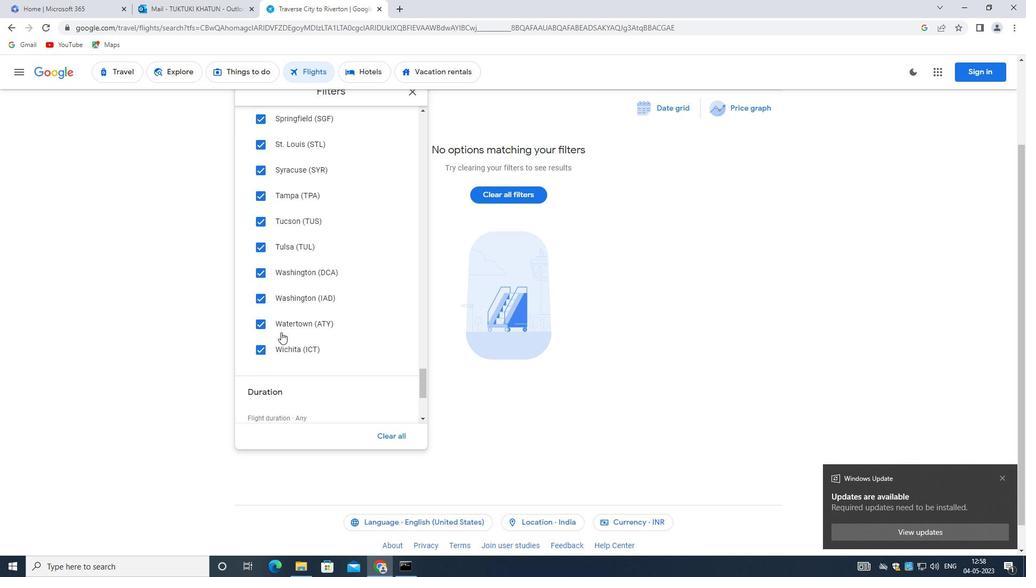 
Action: Mouse scrolled (280, 331) with delta (0, 0)
Screenshot: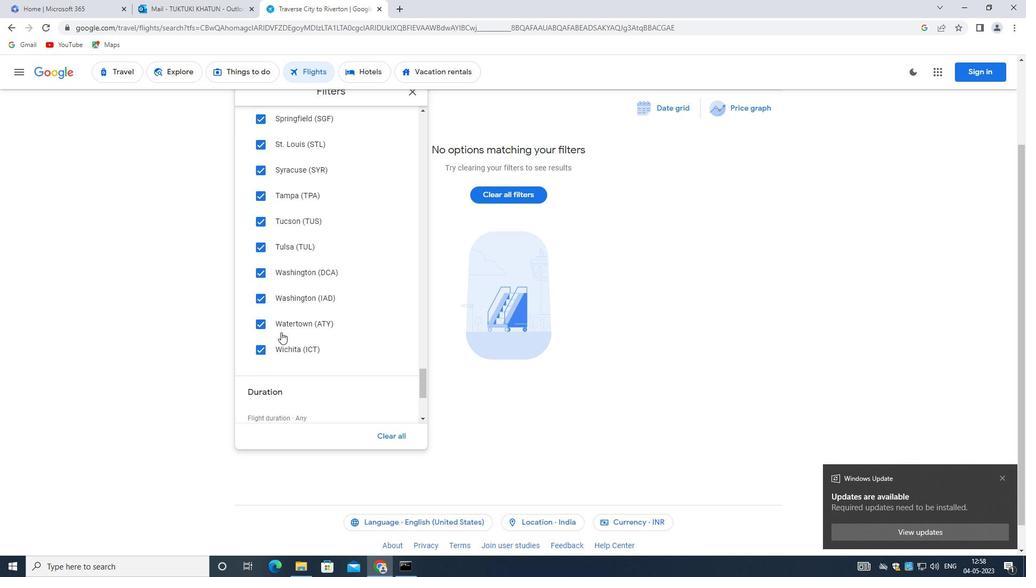 
Action: Mouse moved to (280, 332)
Screenshot: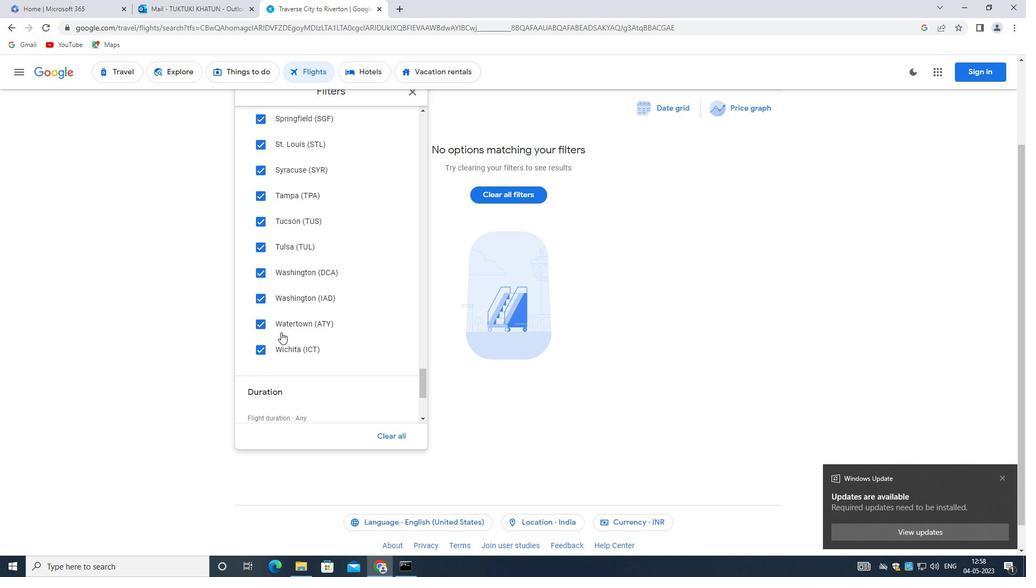 
Action: Mouse scrolled (280, 331) with delta (0, 0)
Screenshot: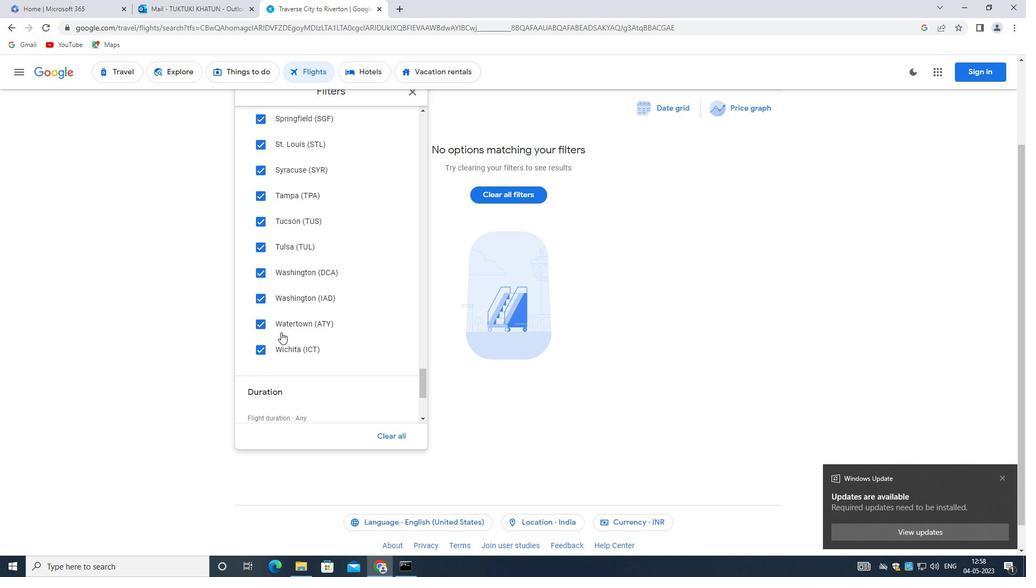 
Action: Mouse moved to (281, 327)
Screenshot: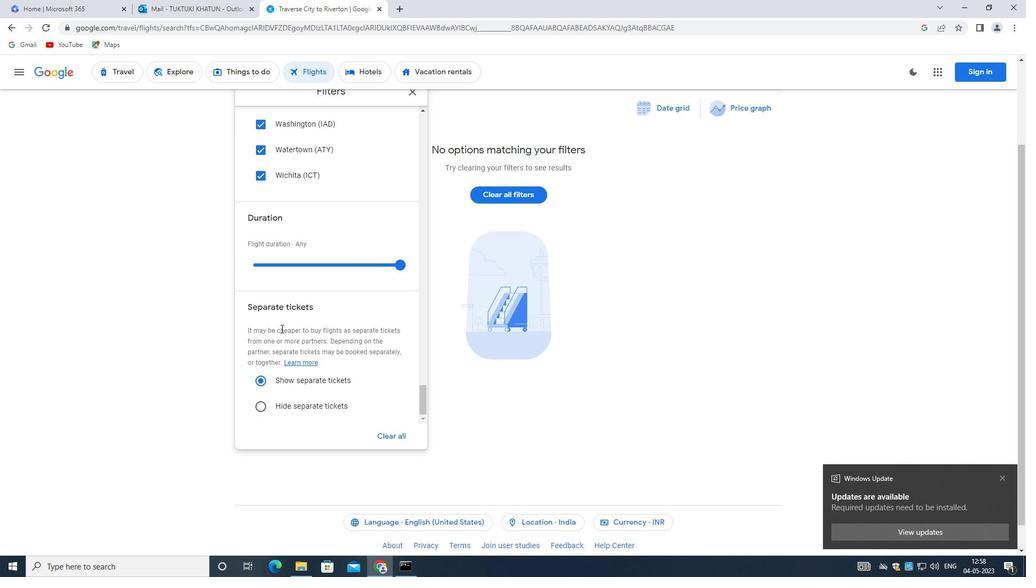 
Action: Mouse scrolled (281, 327) with delta (0, 0)
Screenshot: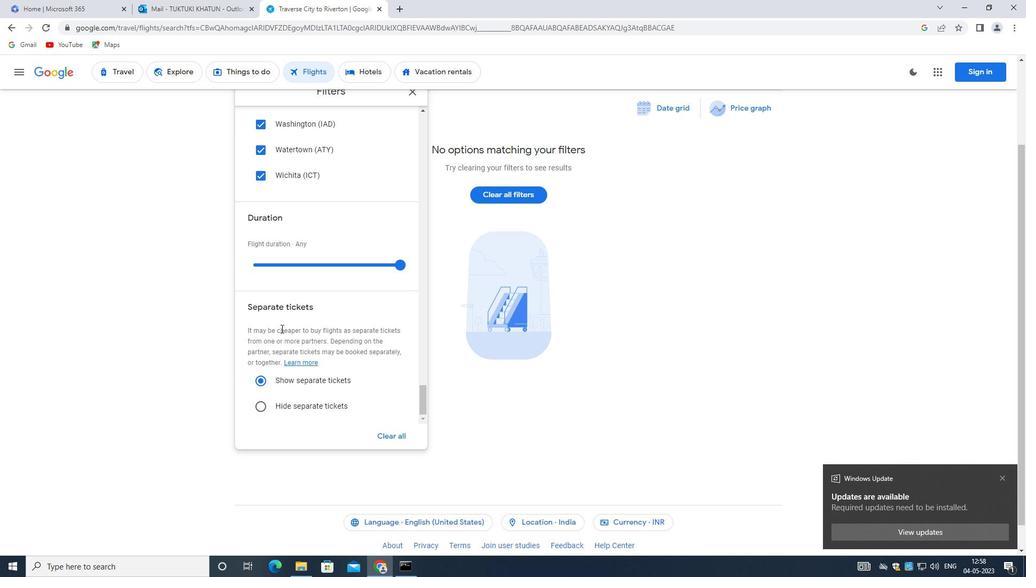 
Action: Mouse scrolled (281, 327) with delta (0, 0)
Screenshot: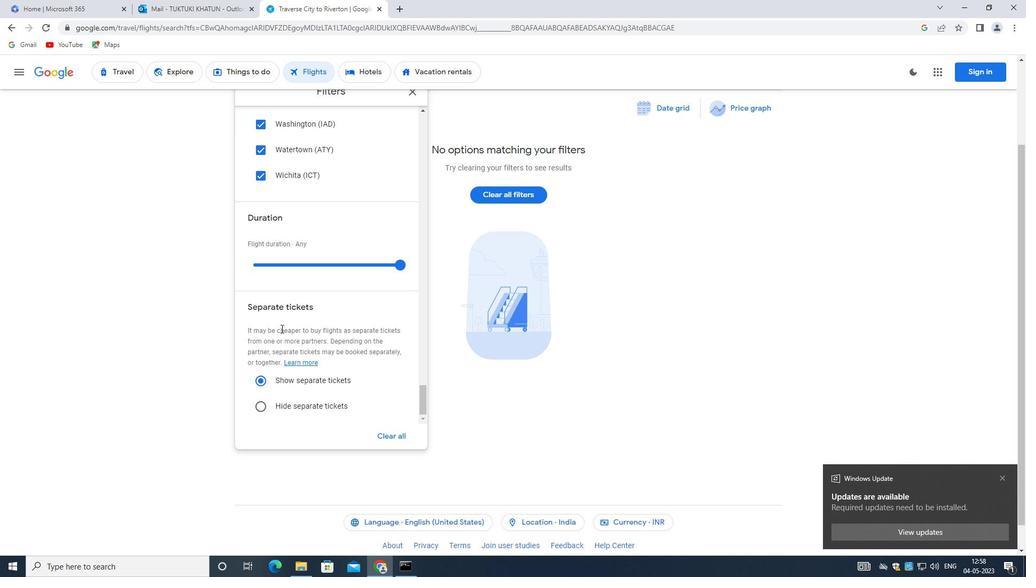 
Action: Mouse scrolled (281, 327) with delta (0, 0)
Screenshot: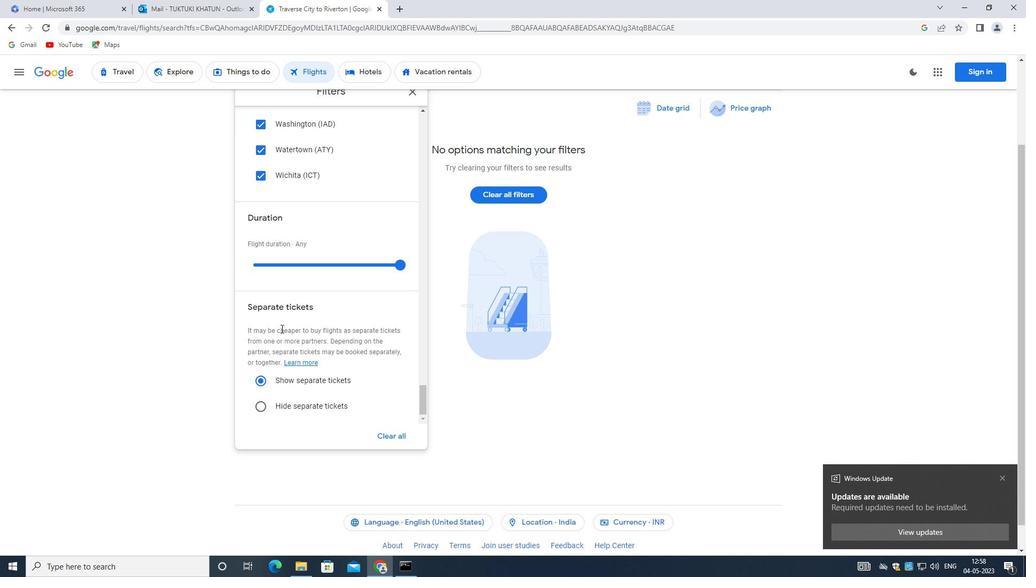 
Action: Mouse scrolled (281, 327) with delta (0, 0)
Screenshot: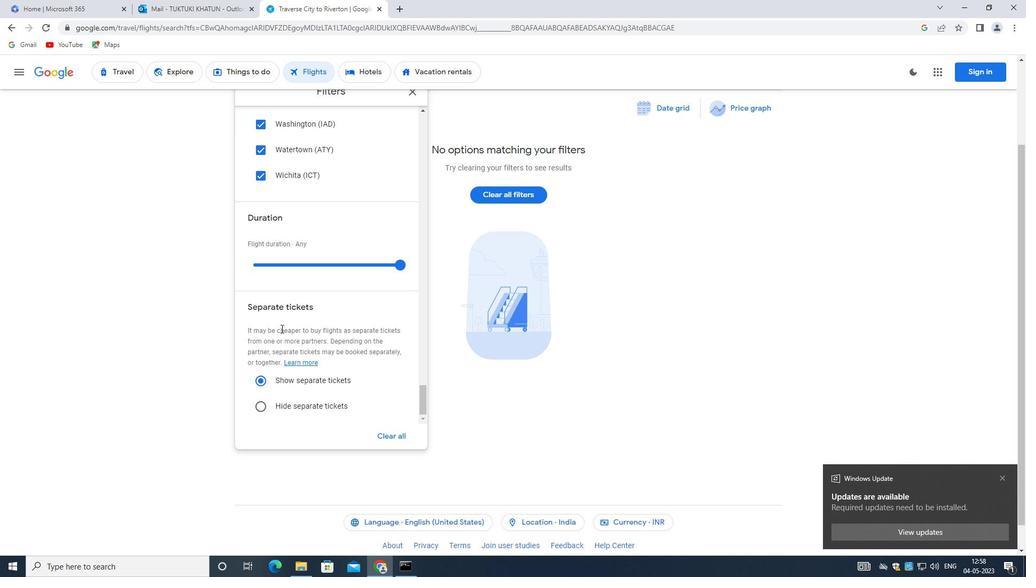 
Action: Mouse scrolled (281, 327) with delta (0, 0)
Screenshot: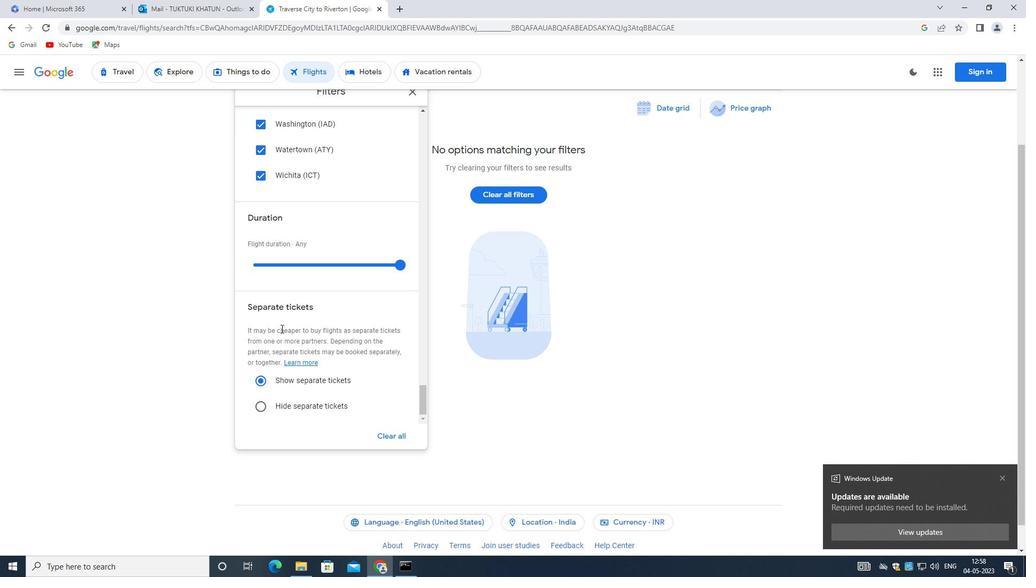 
Action: Mouse moved to (281, 326)
Screenshot: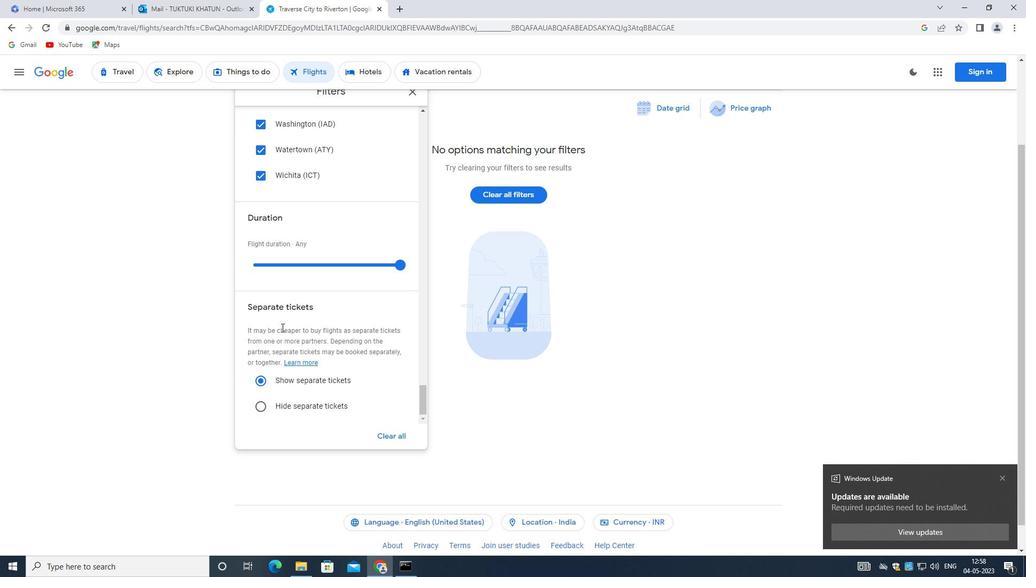 
